 Task: Find connections with filter location Gotse Delchev with filter topic #travelwith filter profile language French with filter current company AAVTR ASIA with filter school Indian Institute of Information Technology Design & Manufacturing Kancheepuram with filter industry Child Day Care Services with filter service category Negotiation with filter keywords title Plumber
Action: Mouse moved to (258, 313)
Screenshot: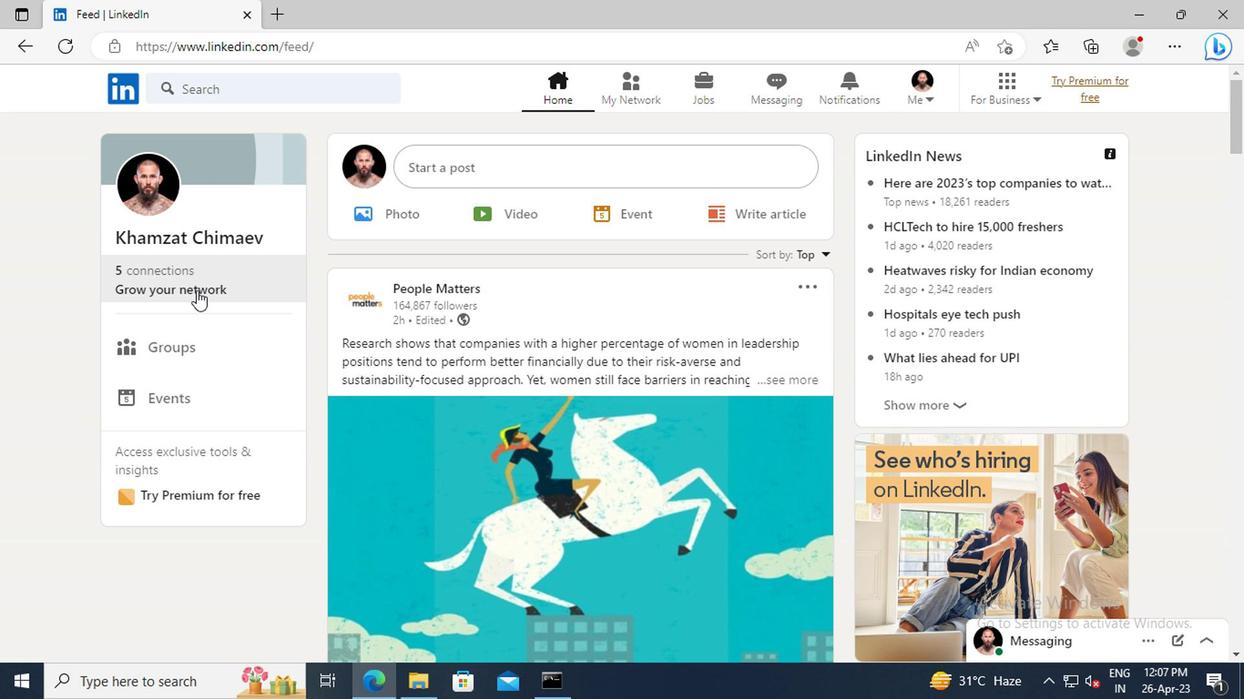 
Action: Mouse pressed left at (258, 313)
Screenshot: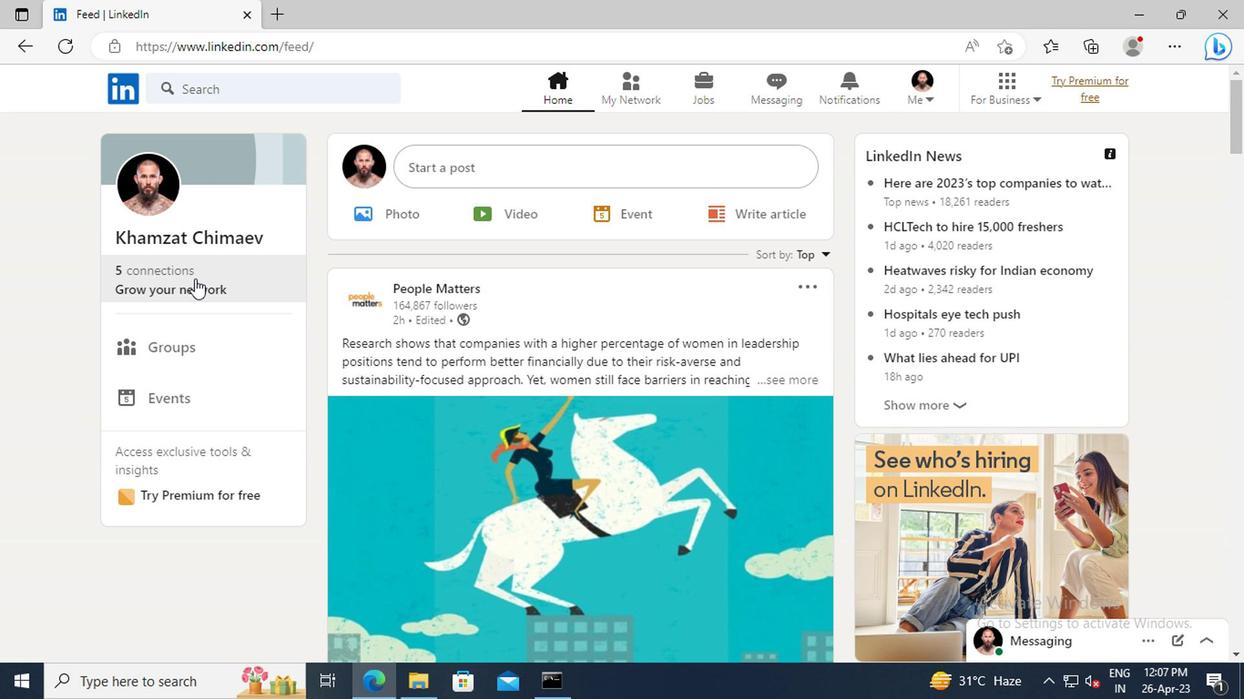 
Action: Mouse moved to (275, 257)
Screenshot: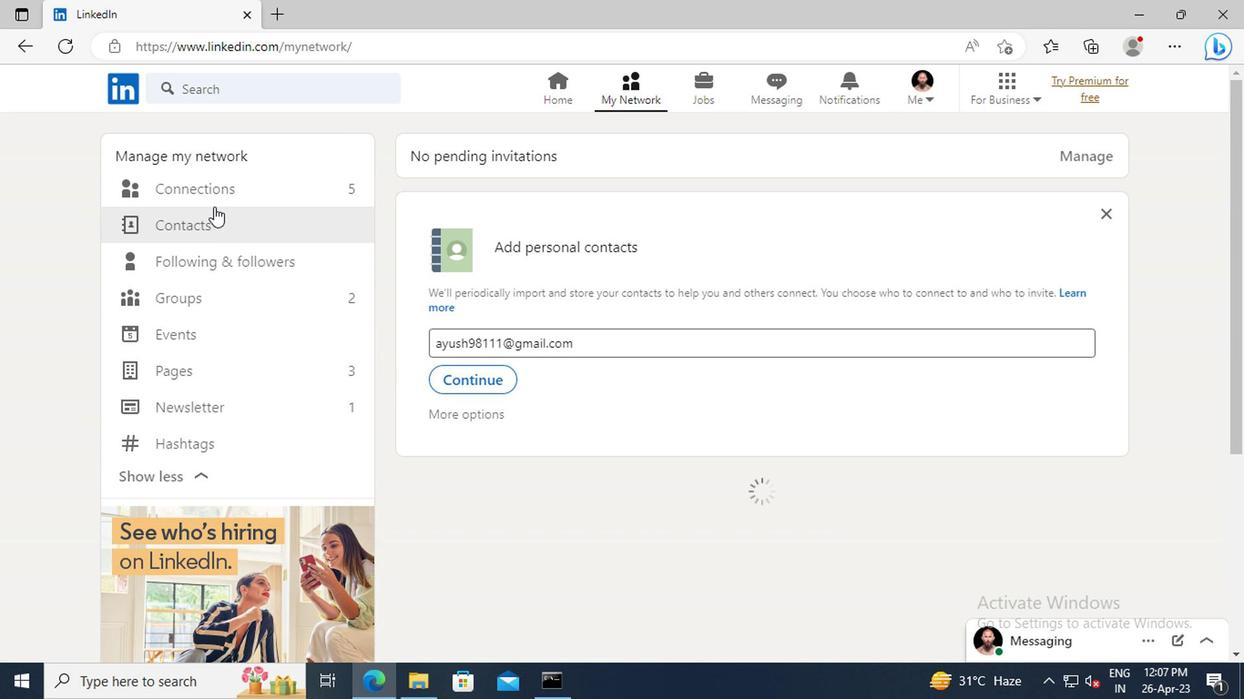 
Action: Mouse pressed left at (275, 257)
Screenshot: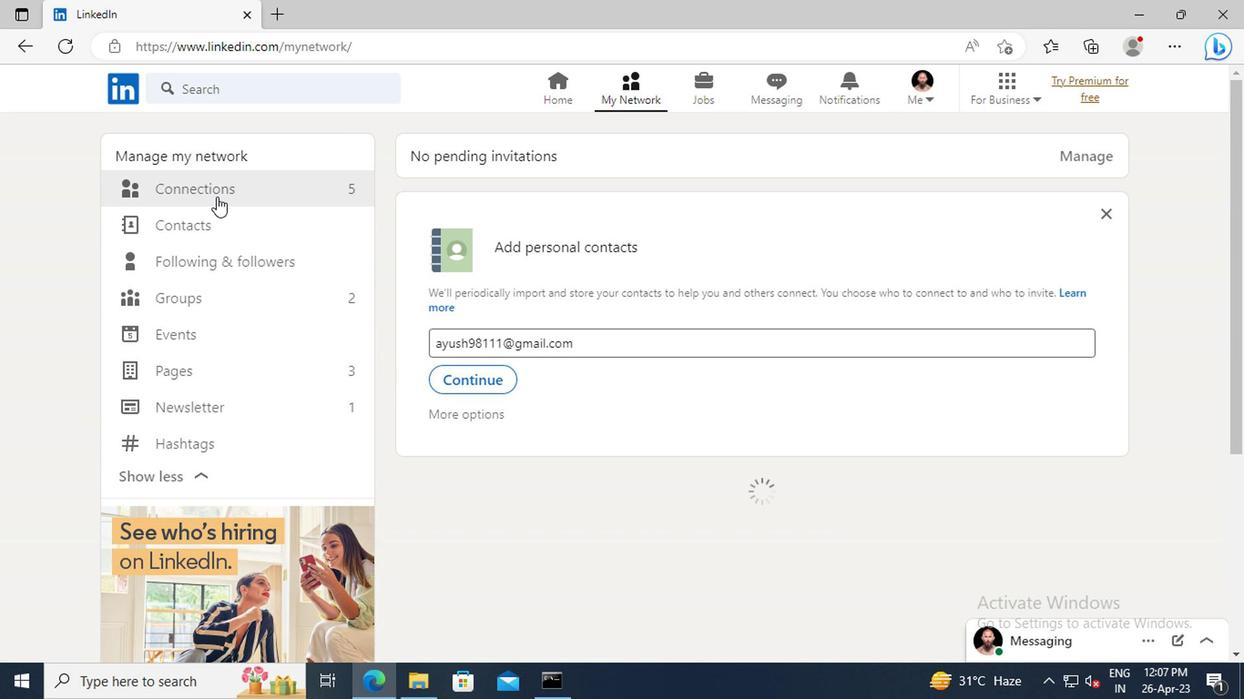 
Action: Mouse moved to (658, 257)
Screenshot: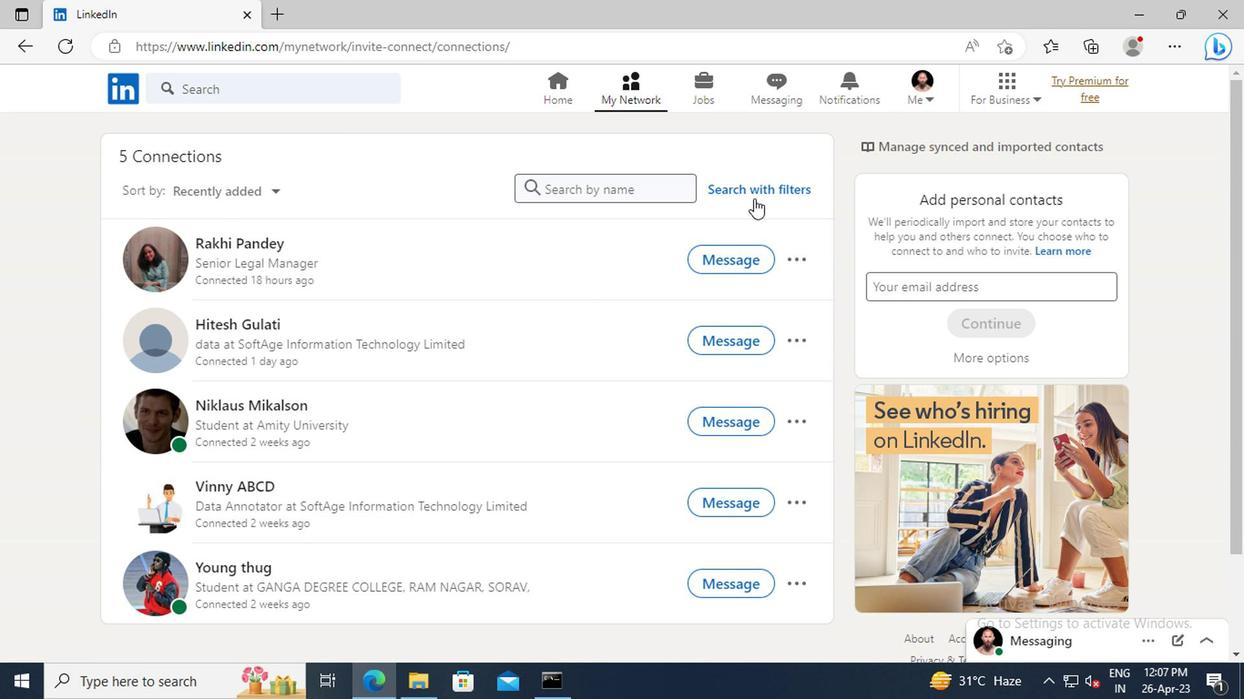 
Action: Mouse pressed left at (658, 257)
Screenshot: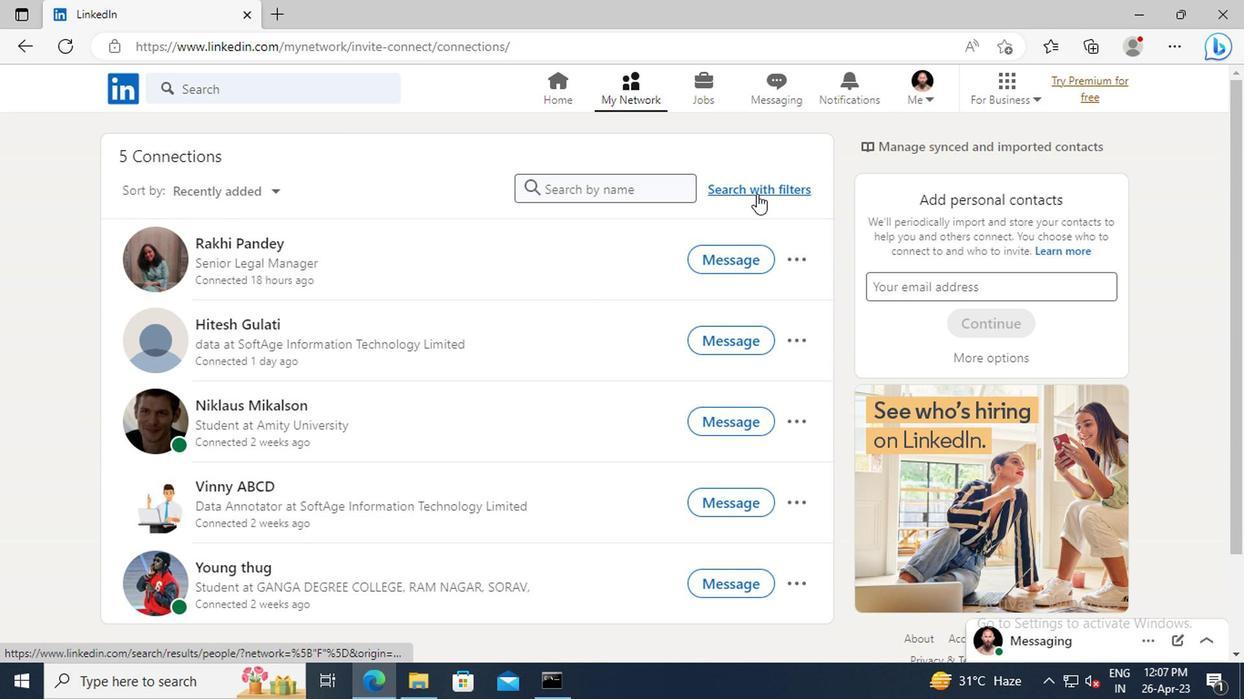 
Action: Mouse moved to (611, 221)
Screenshot: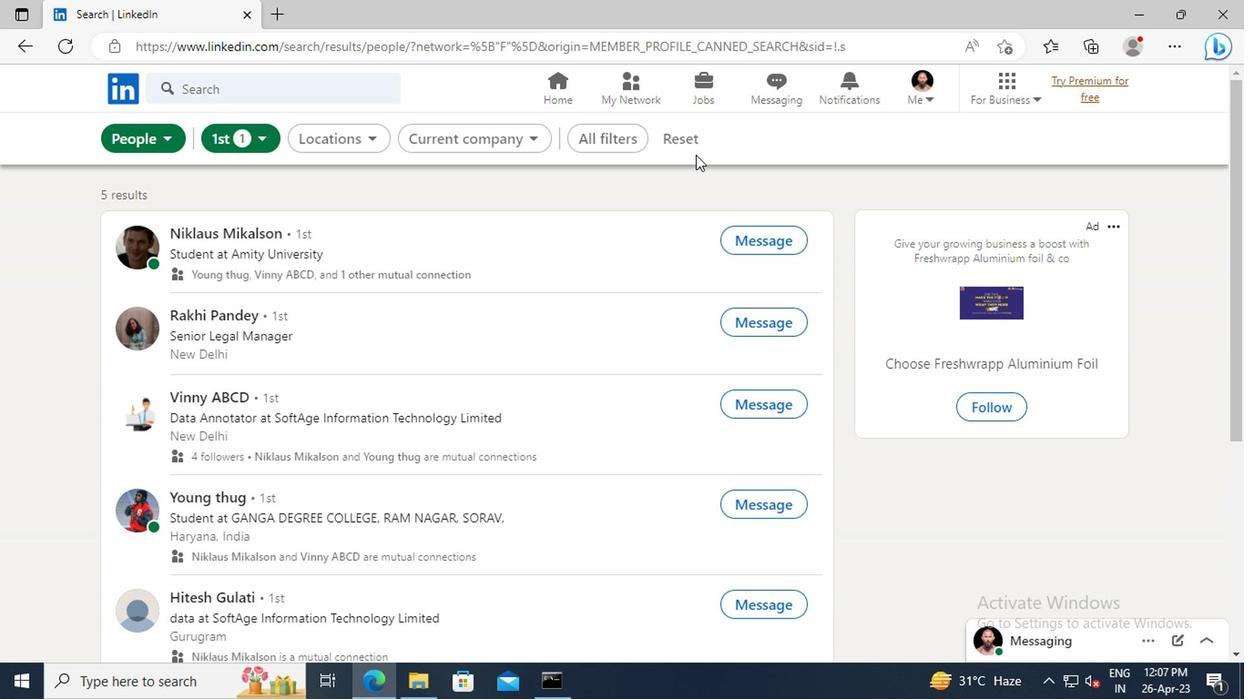 
Action: Mouse pressed left at (611, 221)
Screenshot: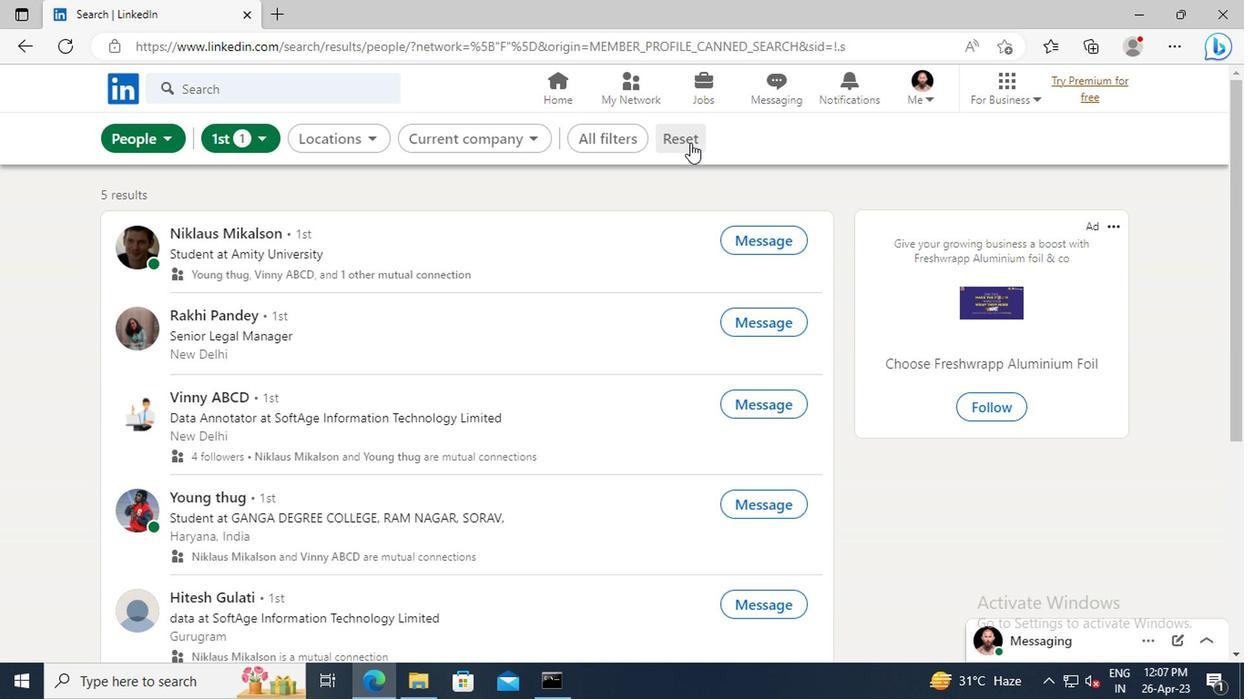 
Action: Mouse moved to (581, 220)
Screenshot: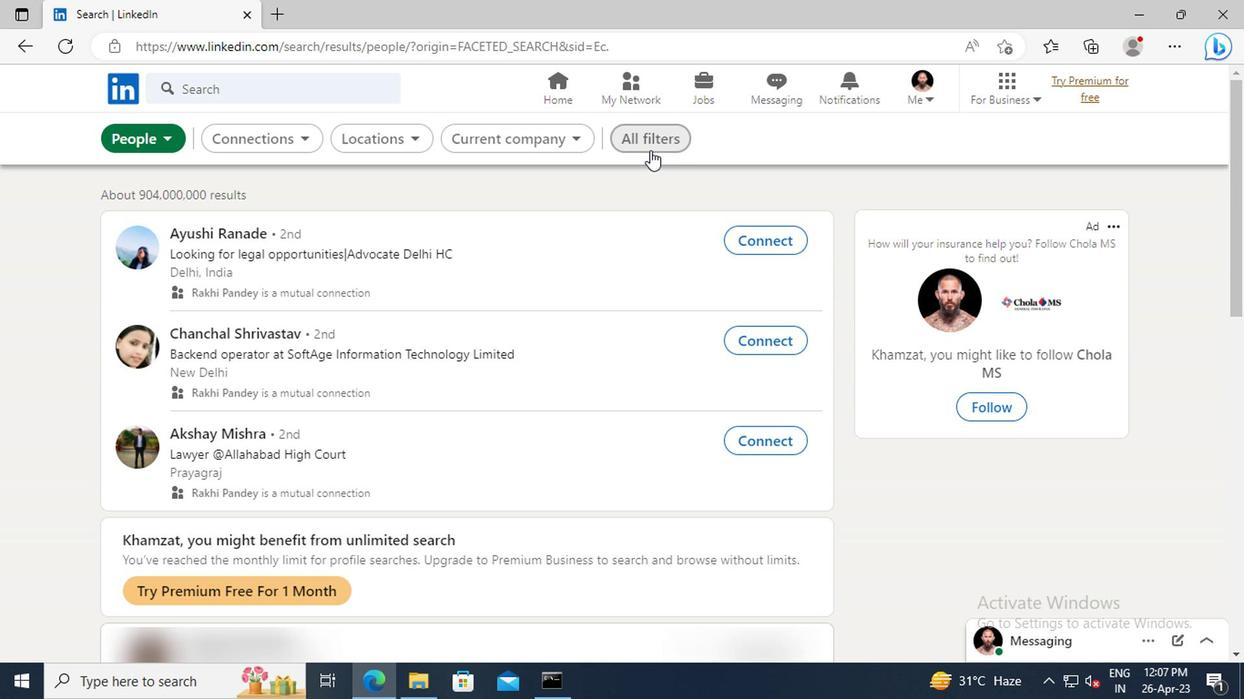 
Action: Mouse pressed left at (581, 220)
Screenshot: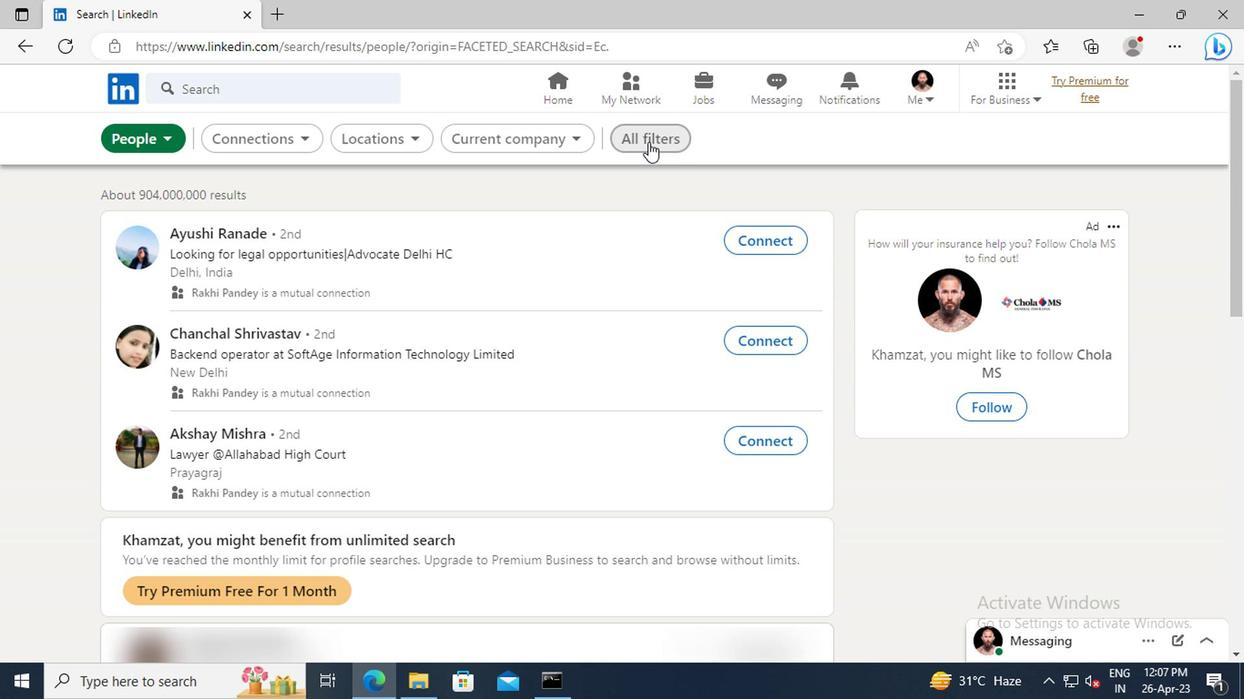 
Action: Mouse moved to (836, 323)
Screenshot: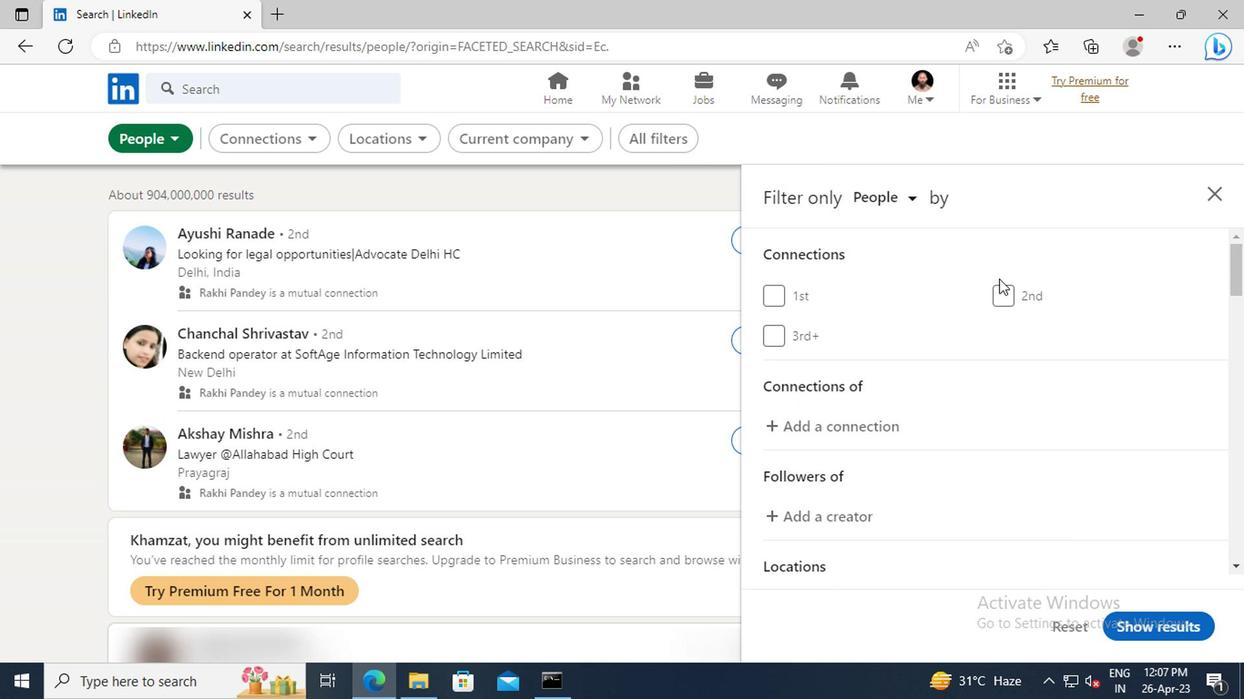 
Action: Mouse scrolled (836, 322) with delta (0, 0)
Screenshot: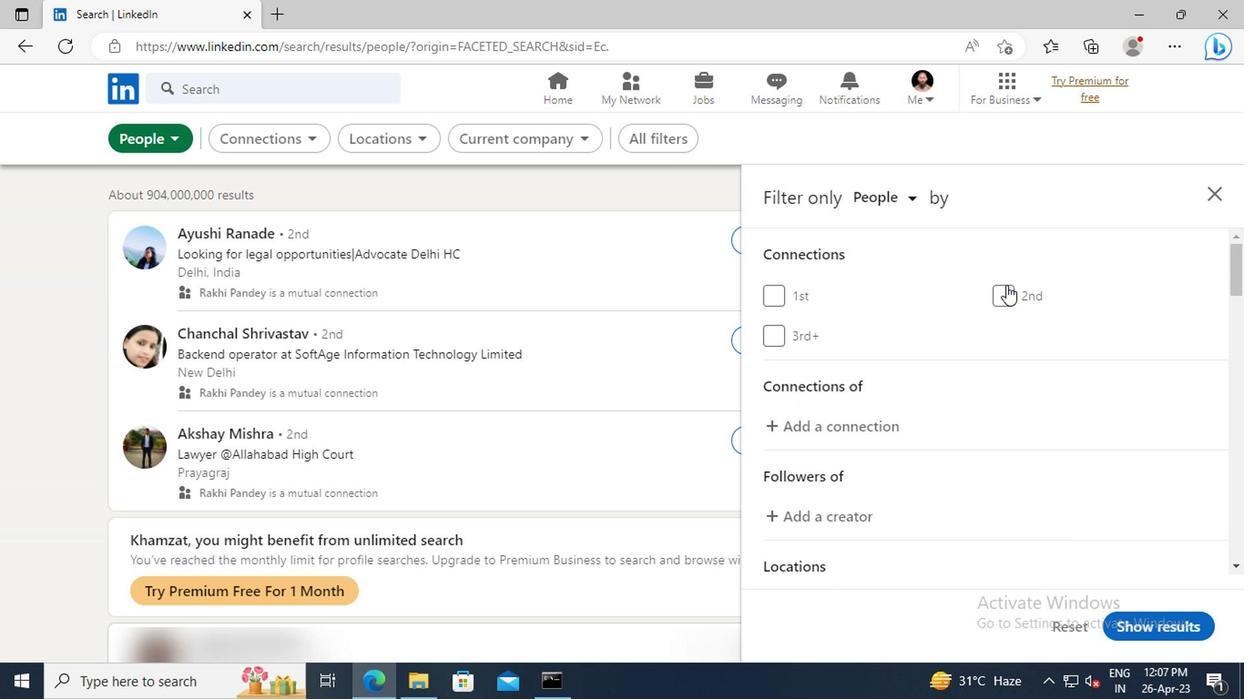 
Action: Mouse scrolled (836, 322) with delta (0, 0)
Screenshot: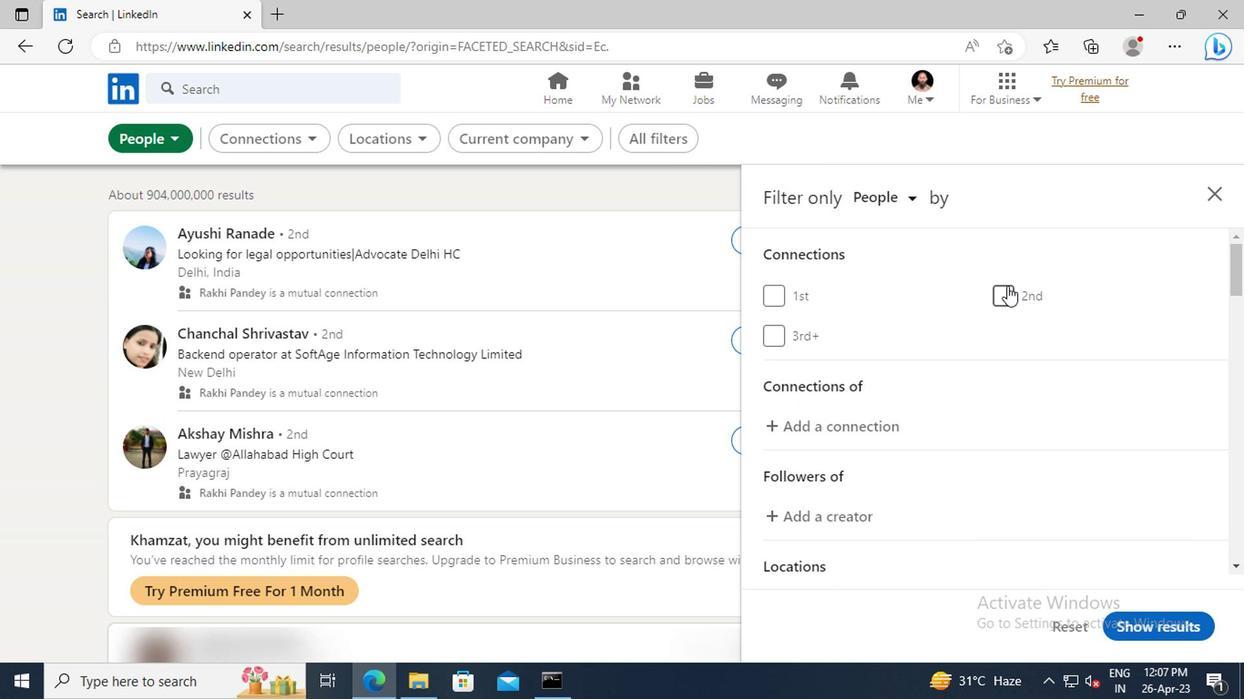 
Action: Mouse scrolled (836, 322) with delta (0, 0)
Screenshot: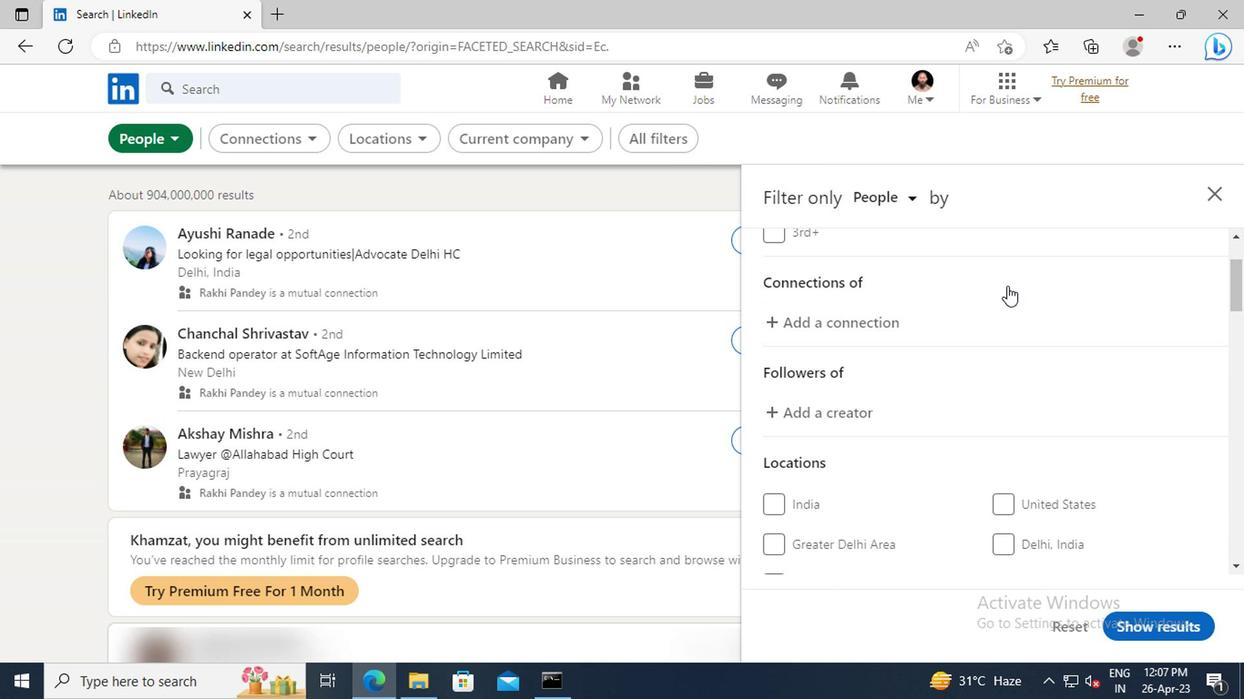 
Action: Mouse scrolled (836, 322) with delta (0, 0)
Screenshot: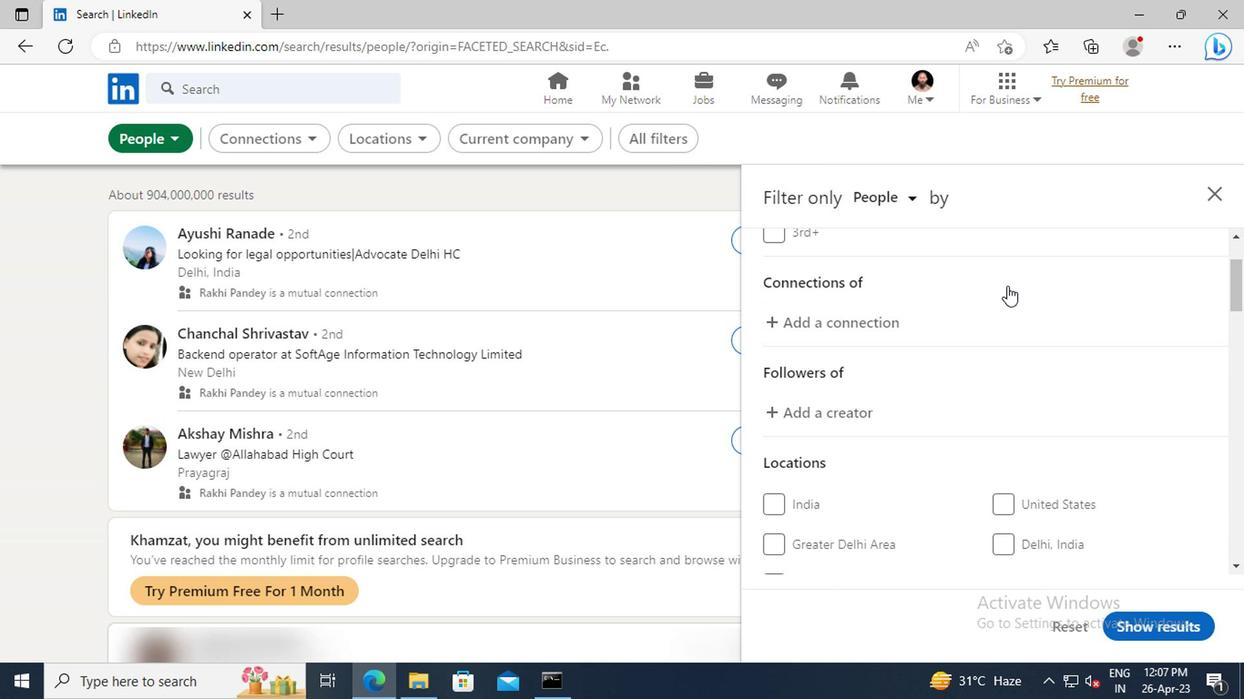 
Action: Mouse scrolled (836, 322) with delta (0, 0)
Screenshot: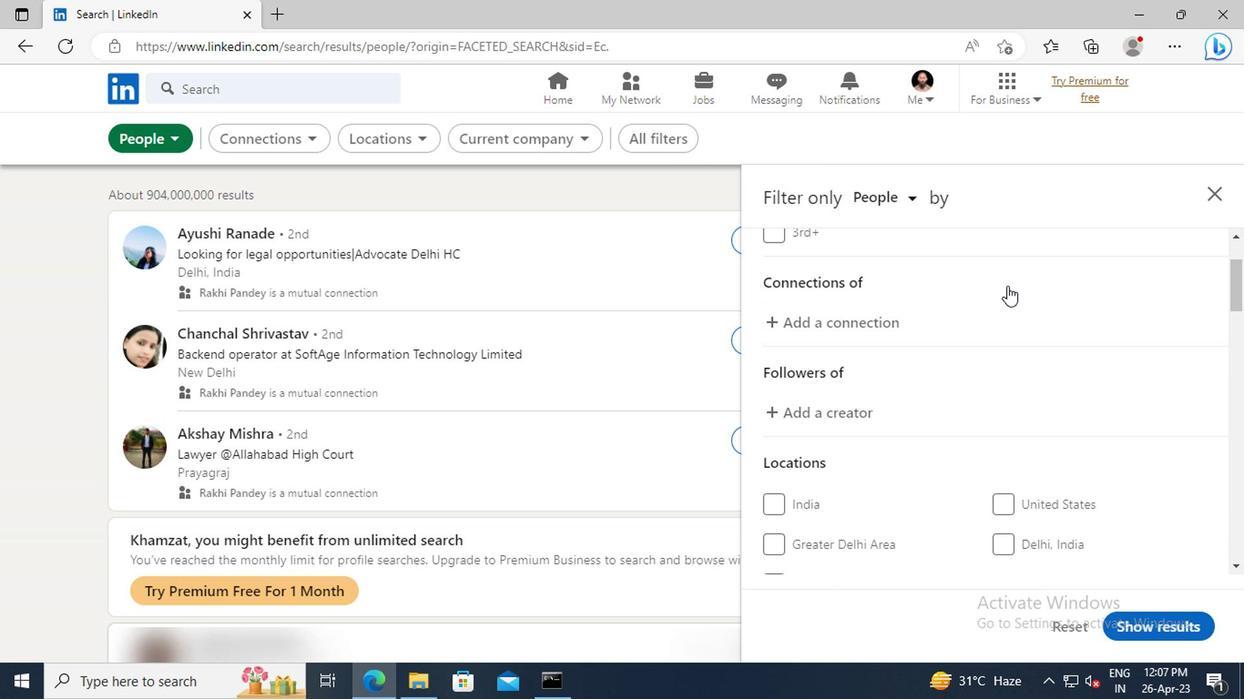 
Action: Mouse scrolled (836, 322) with delta (0, 0)
Screenshot: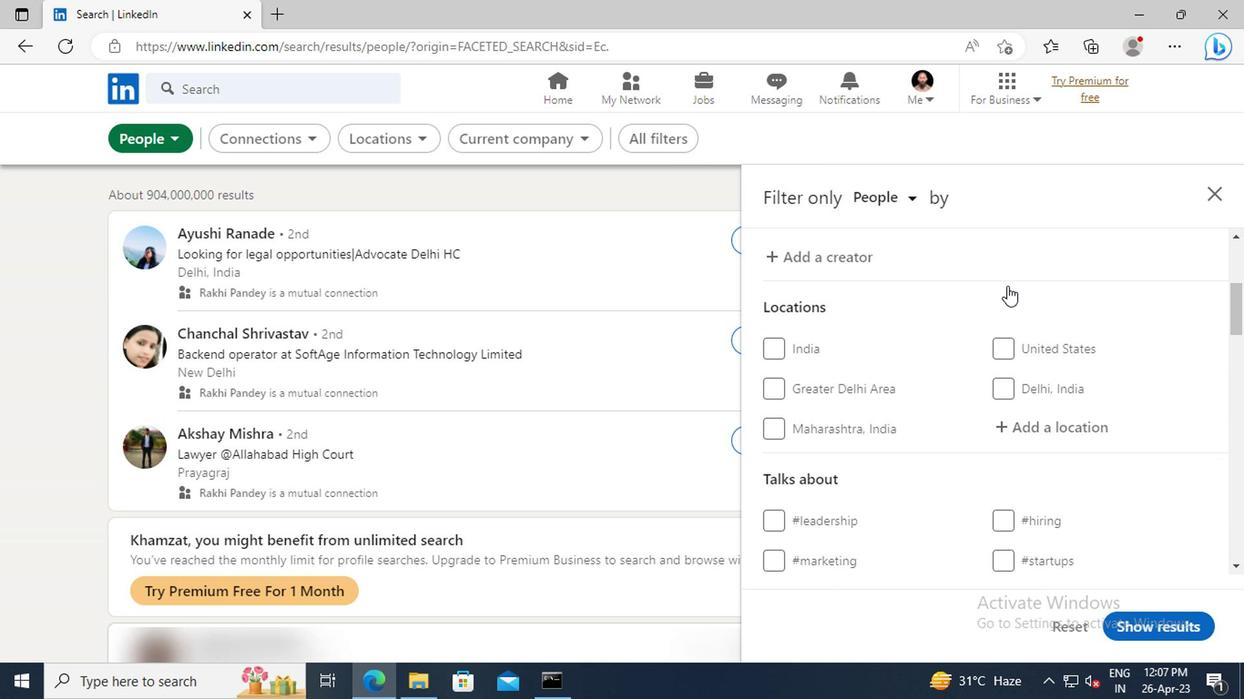 
Action: Mouse moved to (849, 384)
Screenshot: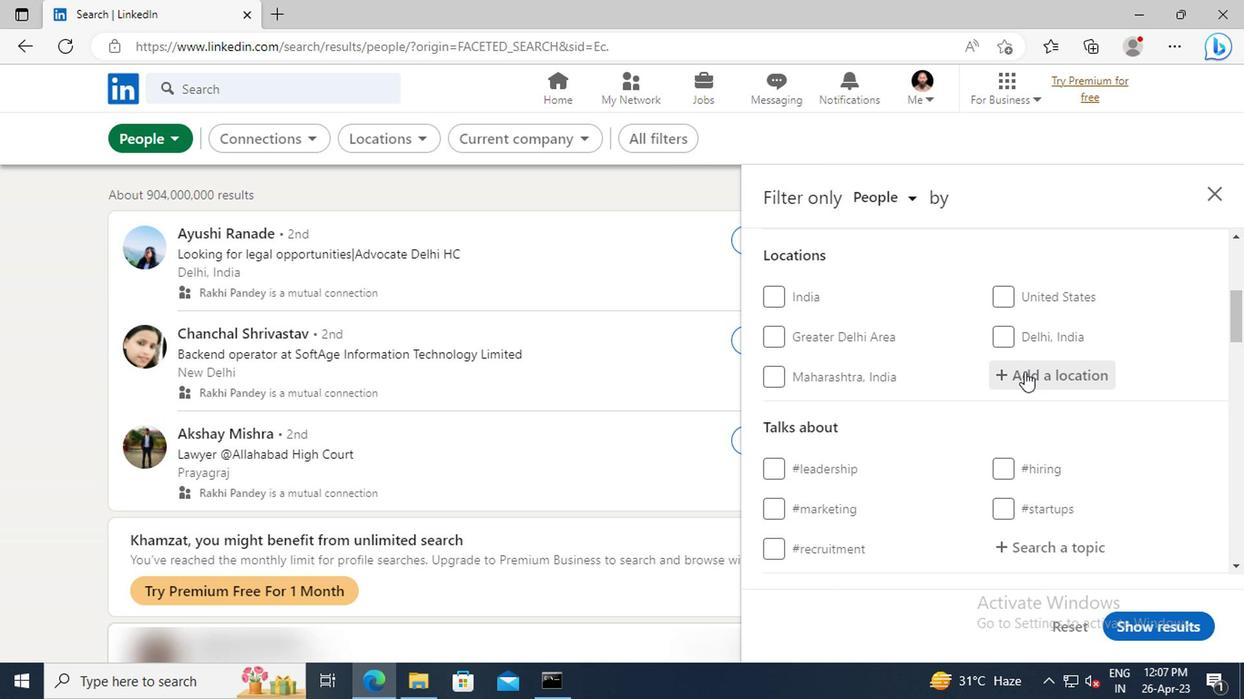 
Action: Mouse pressed left at (849, 384)
Screenshot: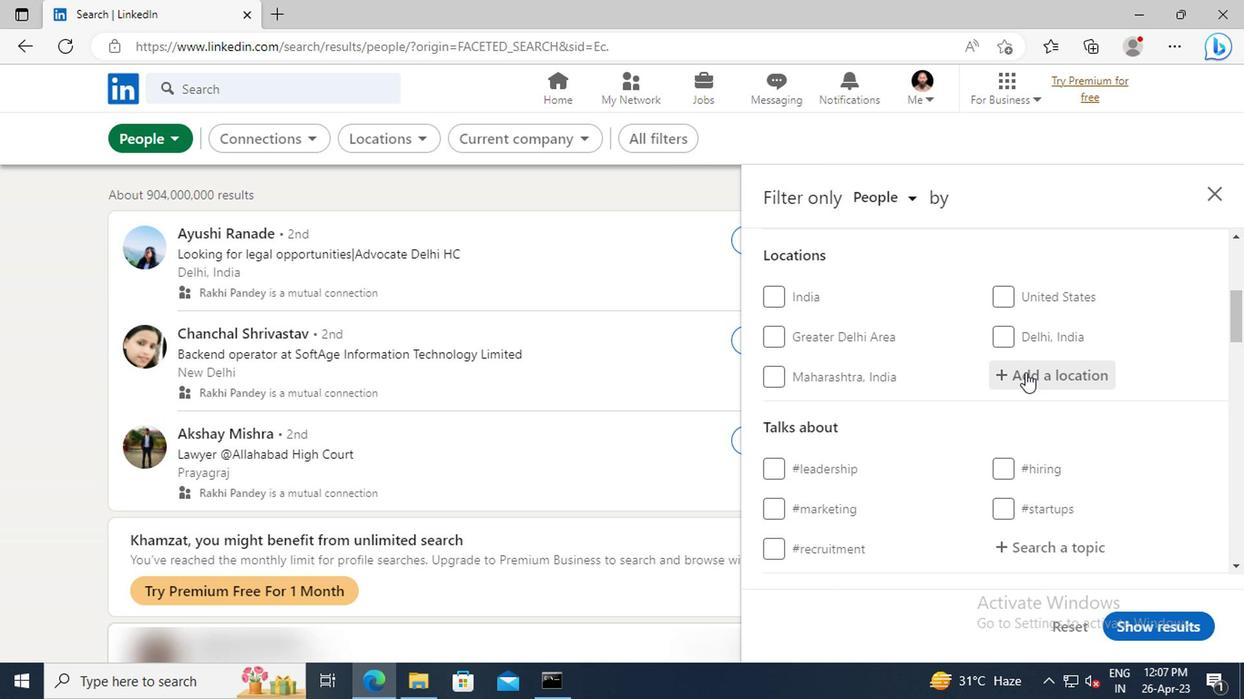 
Action: Key pressed <Key.shift>GOTSE<Key.space><Key.shift>DELCHEV
Screenshot: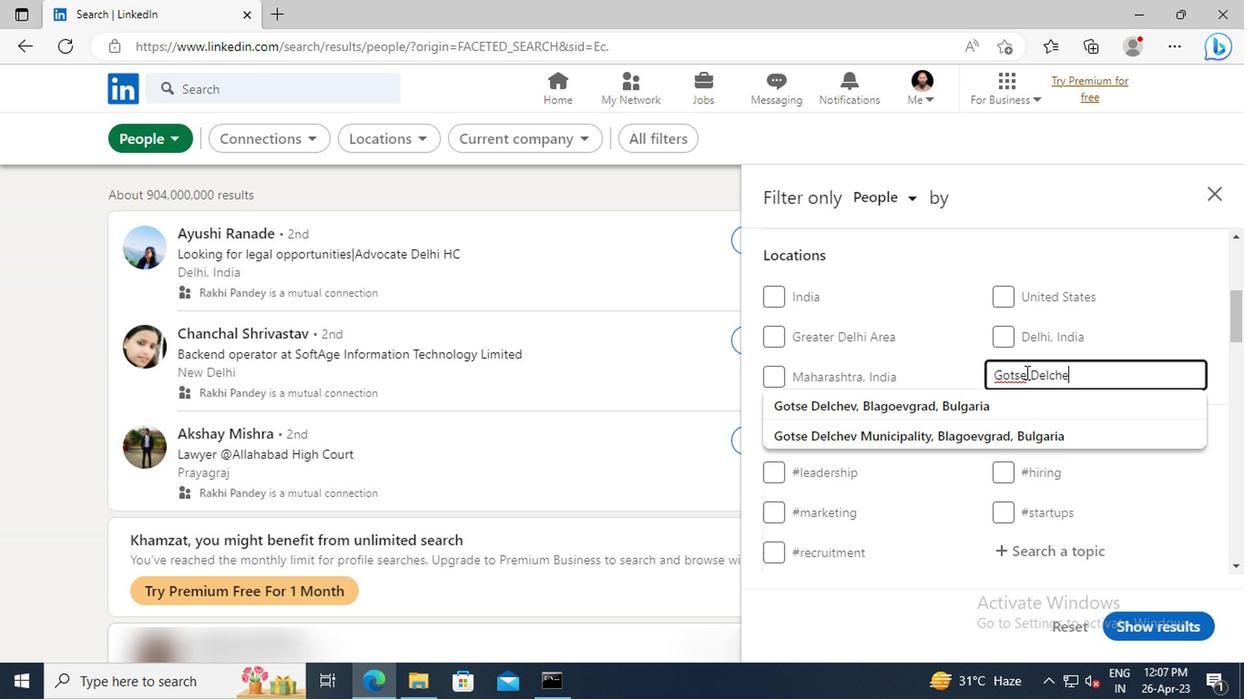 
Action: Mouse moved to (849, 410)
Screenshot: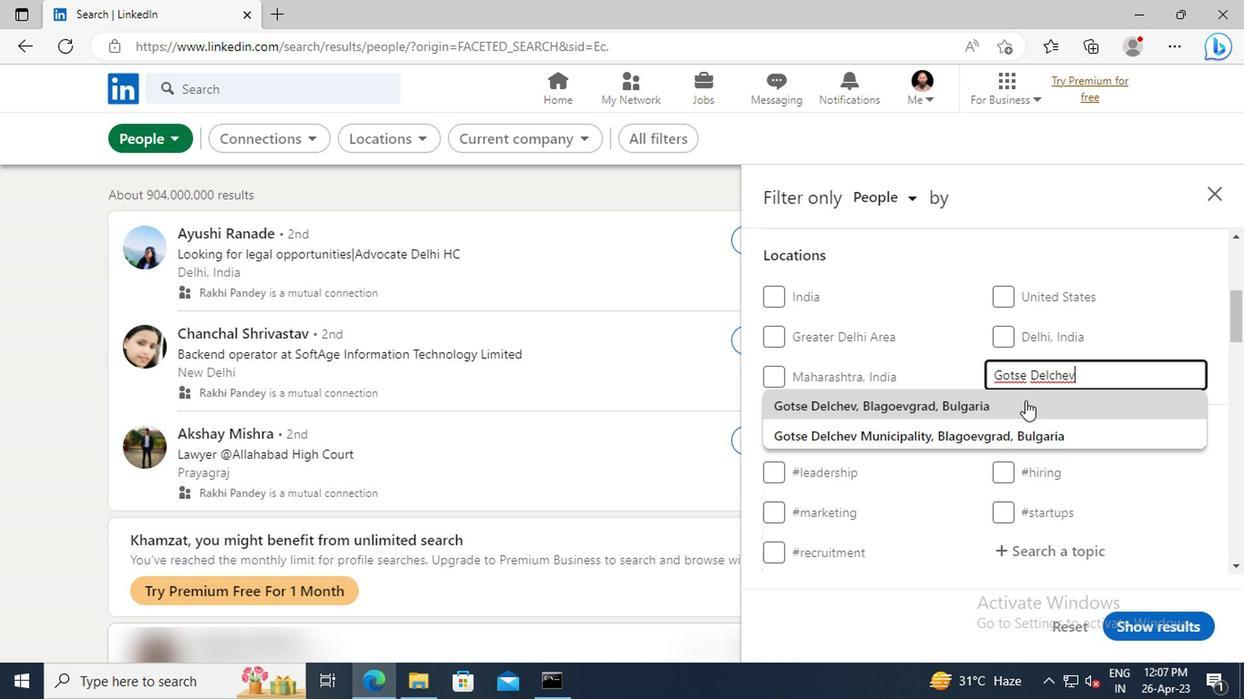 
Action: Mouse pressed left at (849, 410)
Screenshot: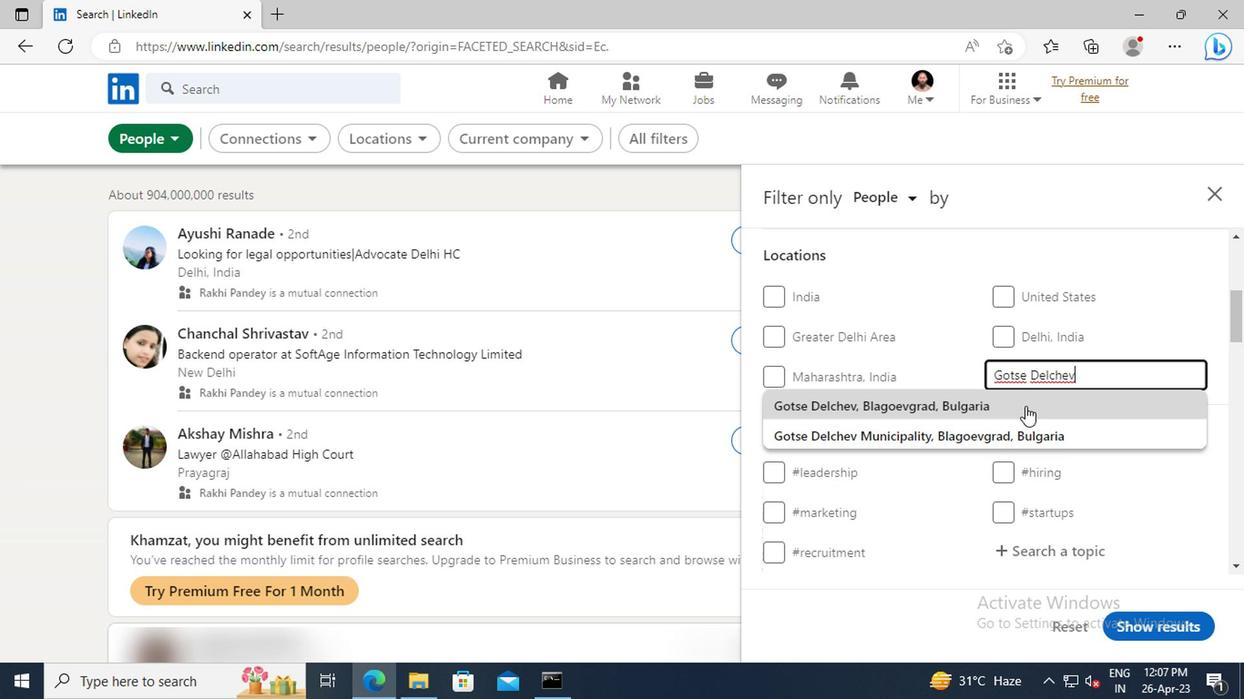 
Action: Mouse moved to (853, 384)
Screenshot: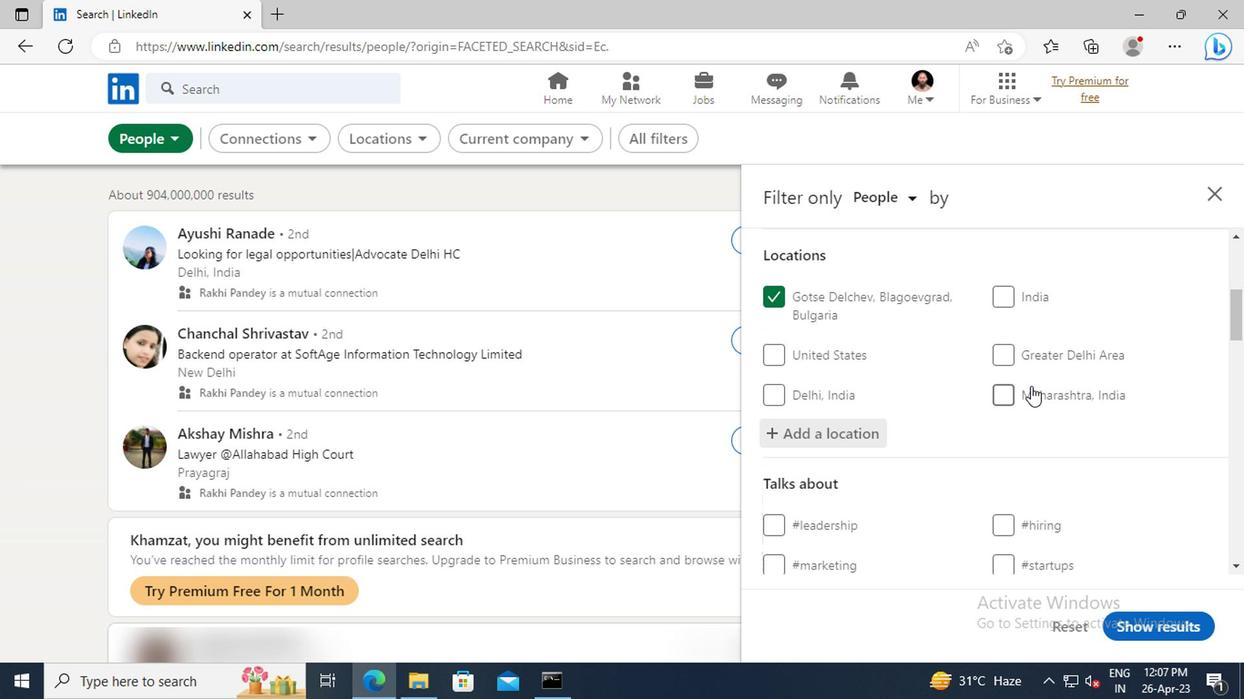 
Action: Mouse scrolled (853, 384) with delta (0, 0)
Screenshot: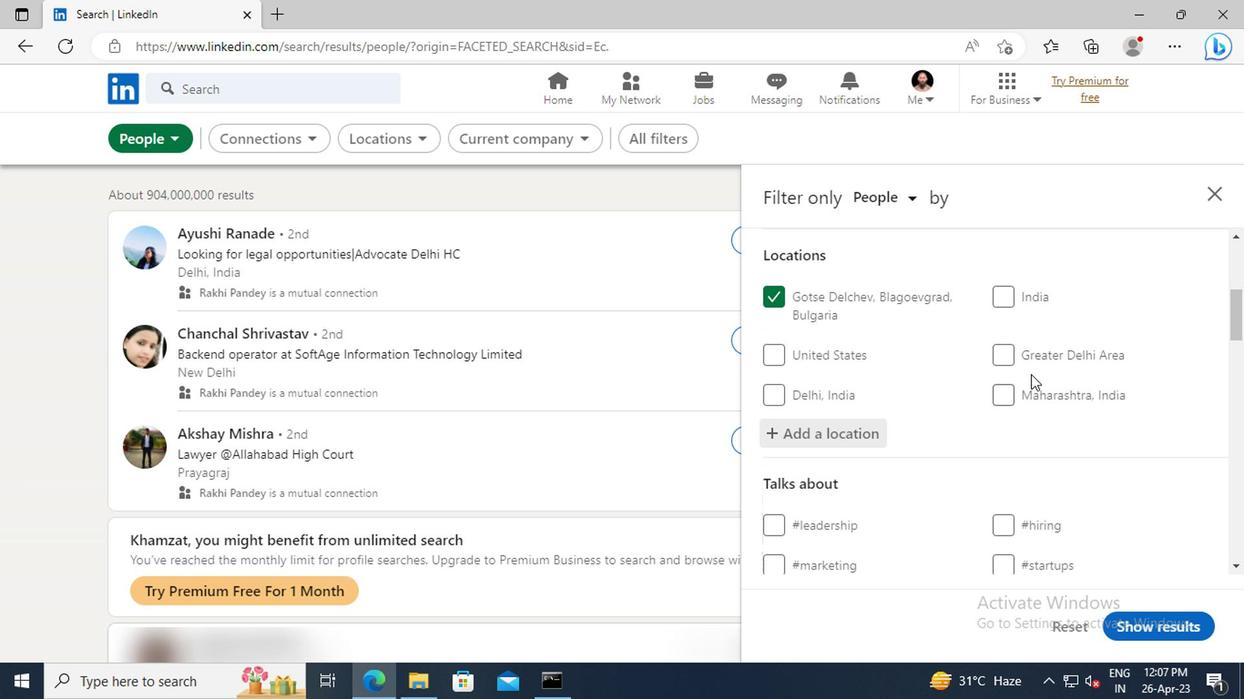 
Action: Mouse scrolled (853, 384) with delta (0, 0)
Screenshot: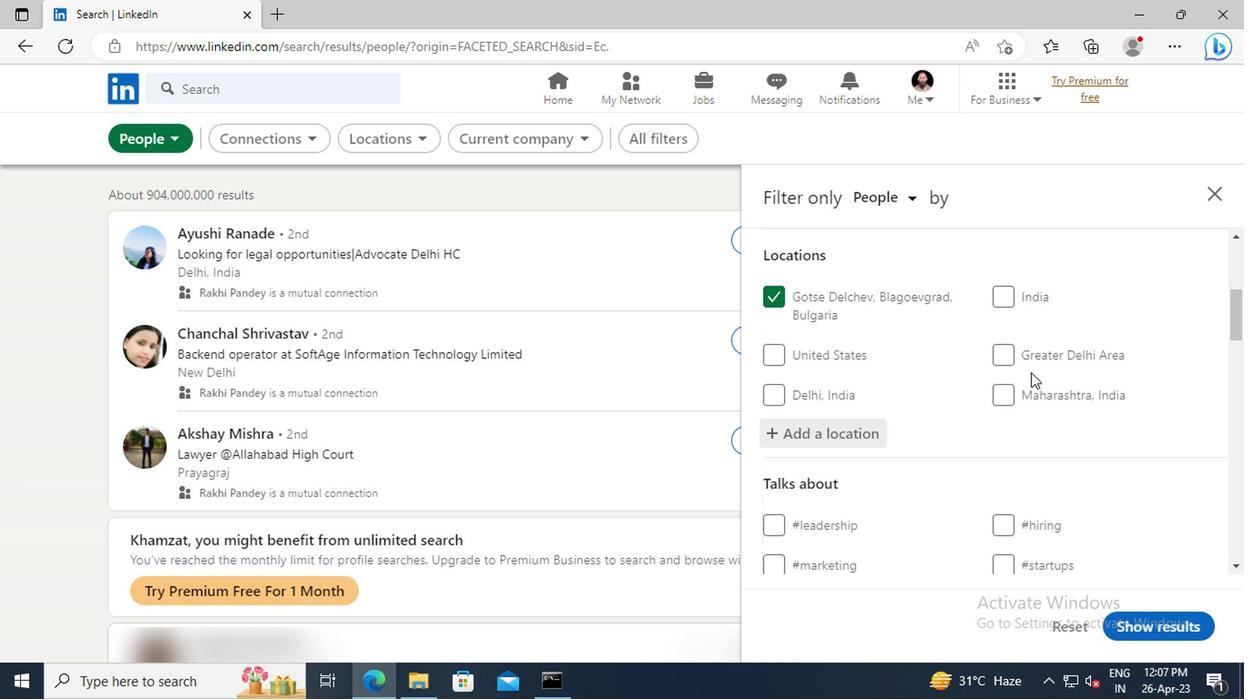 
Action: Mouse scrolled (853, 384) with delta (0, 0)
Screenshot: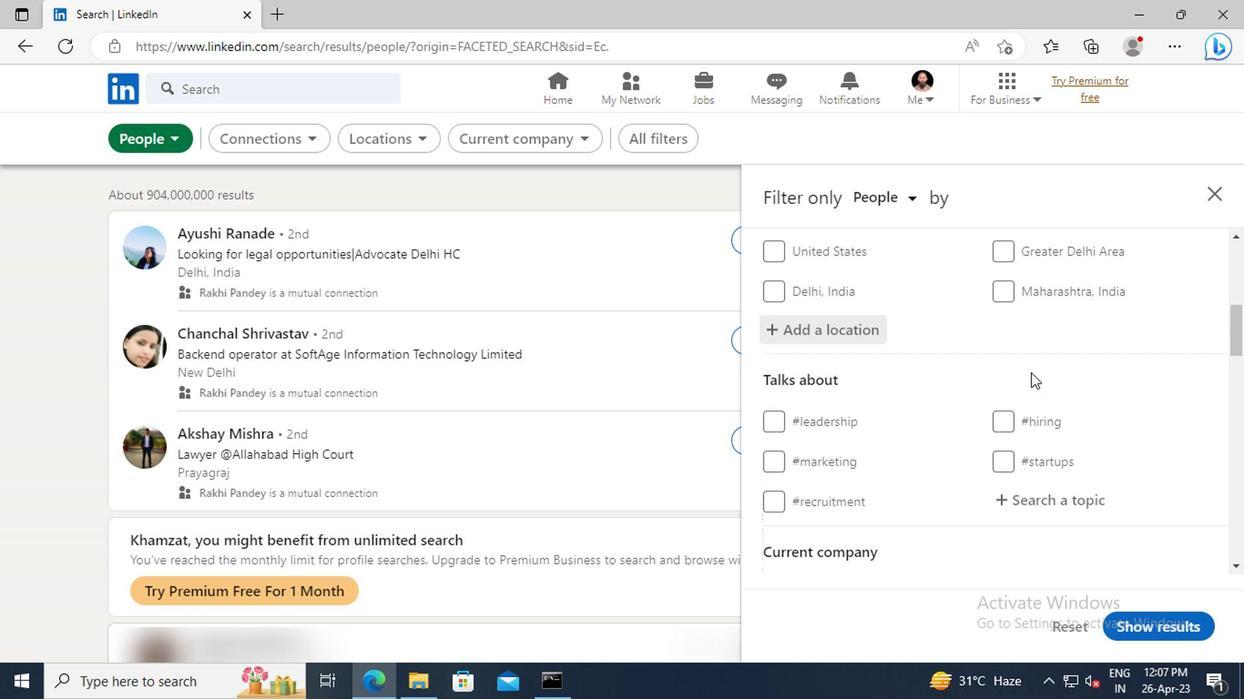 
Action: Mouse scrolled (853, 384) with delta (0, 0)
Screenshot: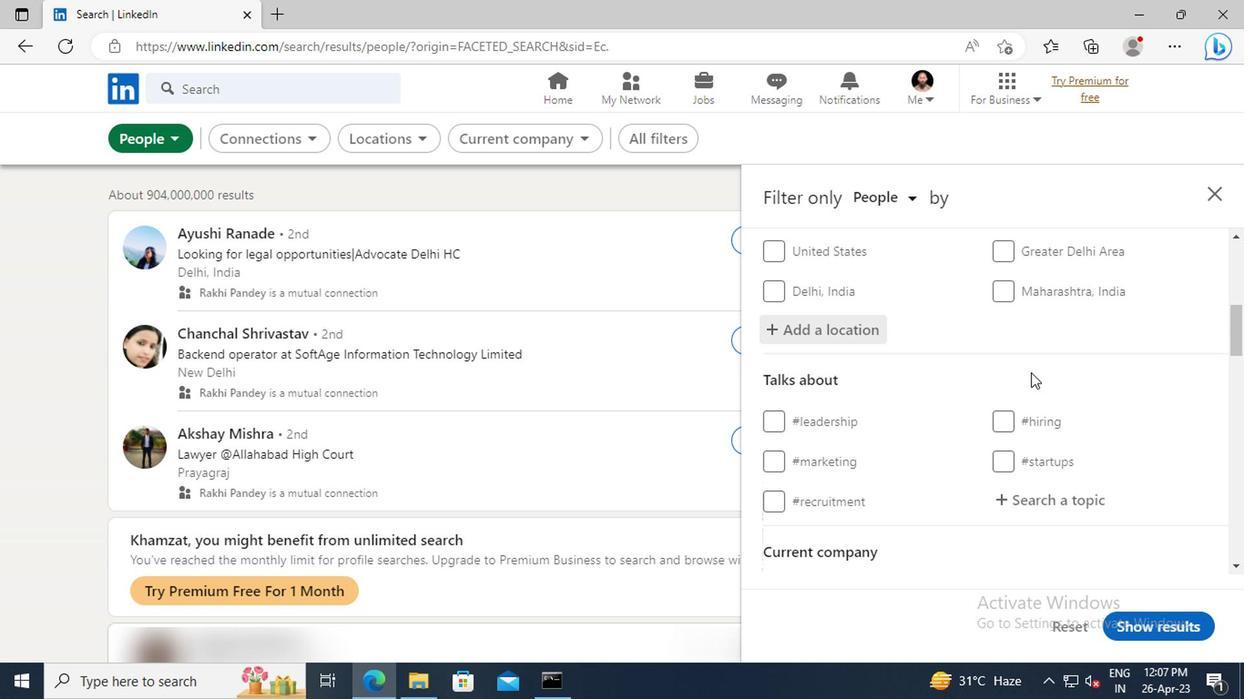 
Action: Mouse moved to (854, 403)
Screenshot: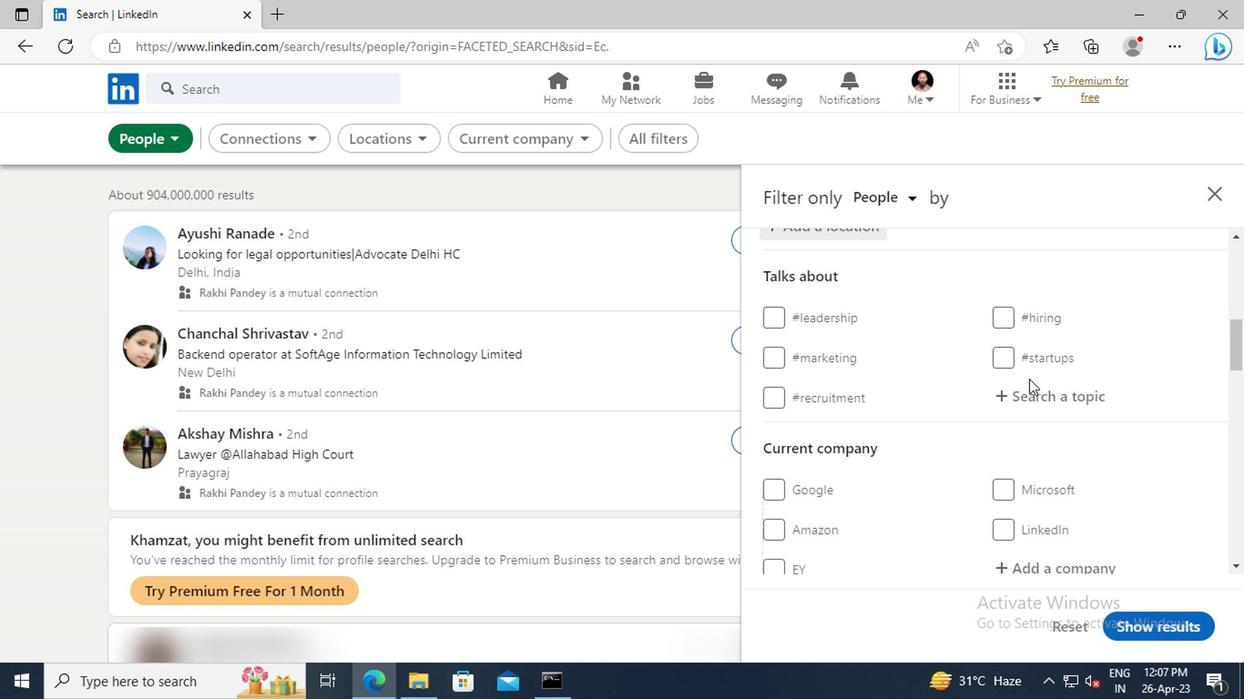 
Action: Mouse pressed left at (854, 403)
Screenshot: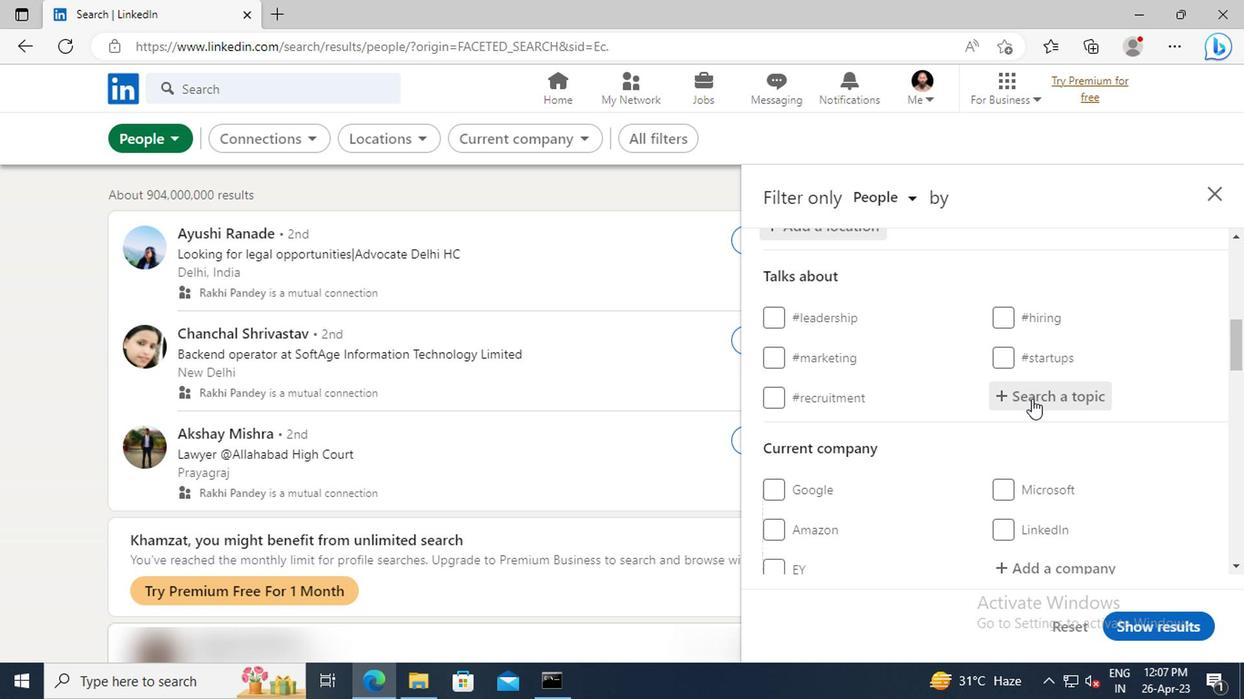 
Action: Key pressed <Key.shift>#TRAVELWITH<Key.enter>
Screenshot: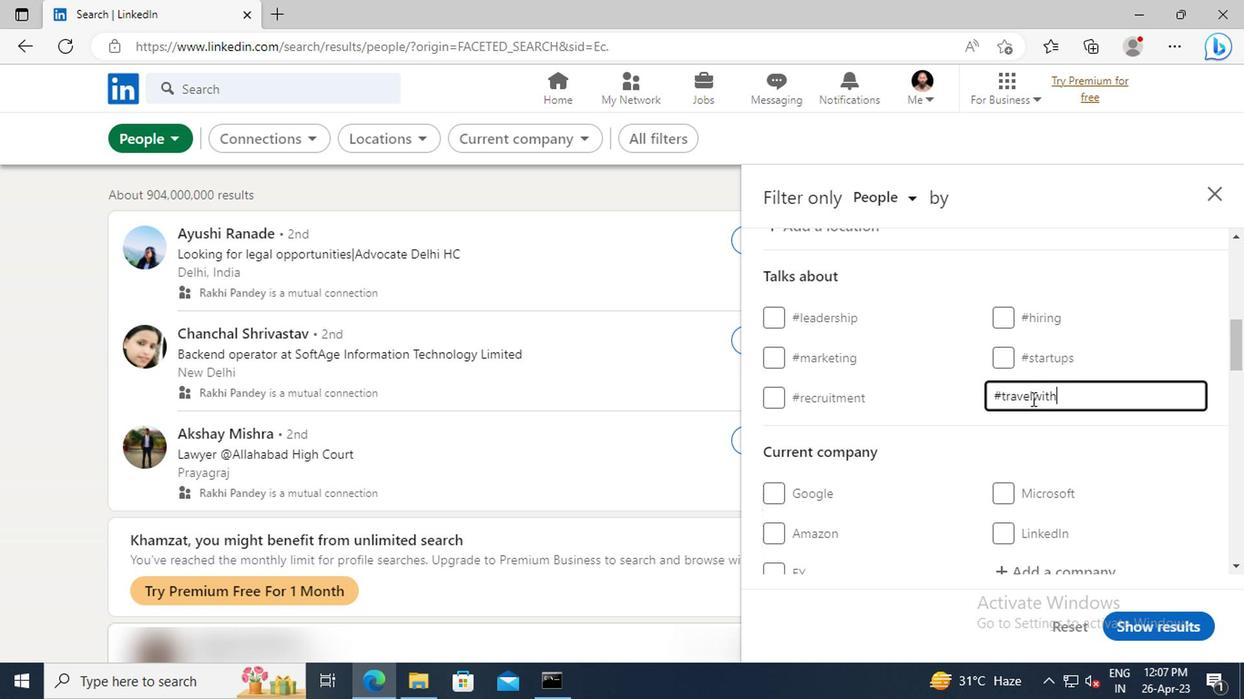 
Action: Mouse scrolled (854, 403) with delta (0, 0)
Screenshot: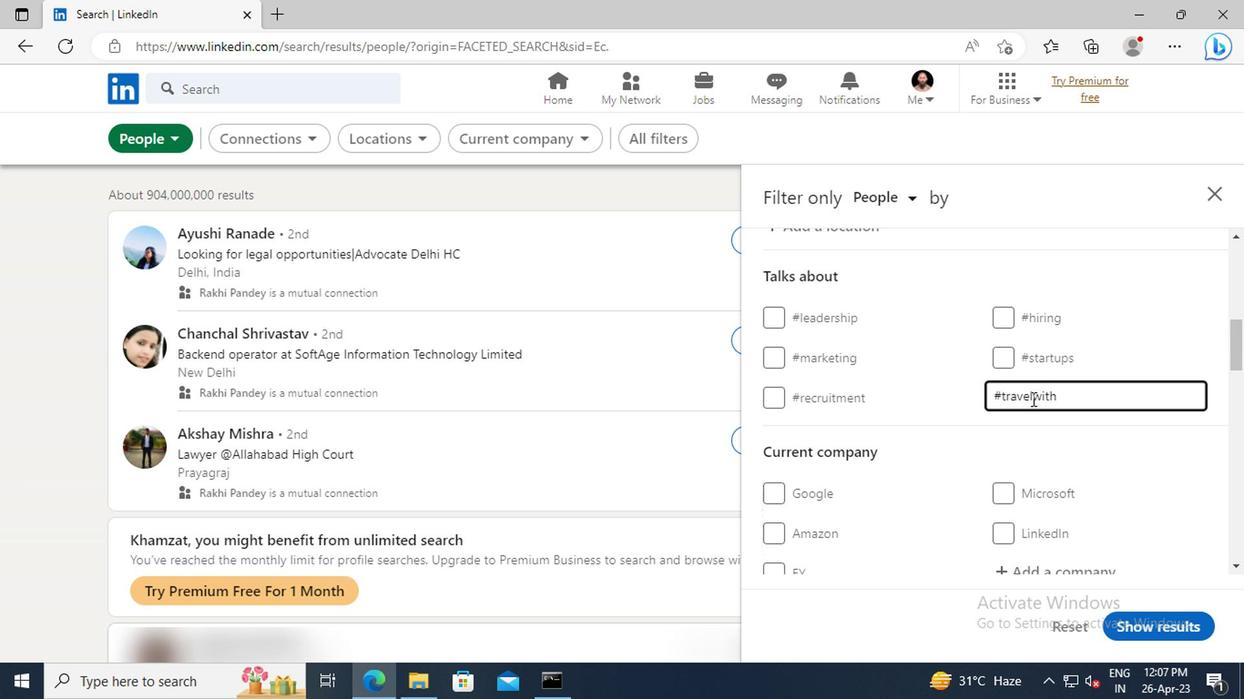 
Action: Mouse scrolled (854, 403) with delta (0, 0)
Screenshot: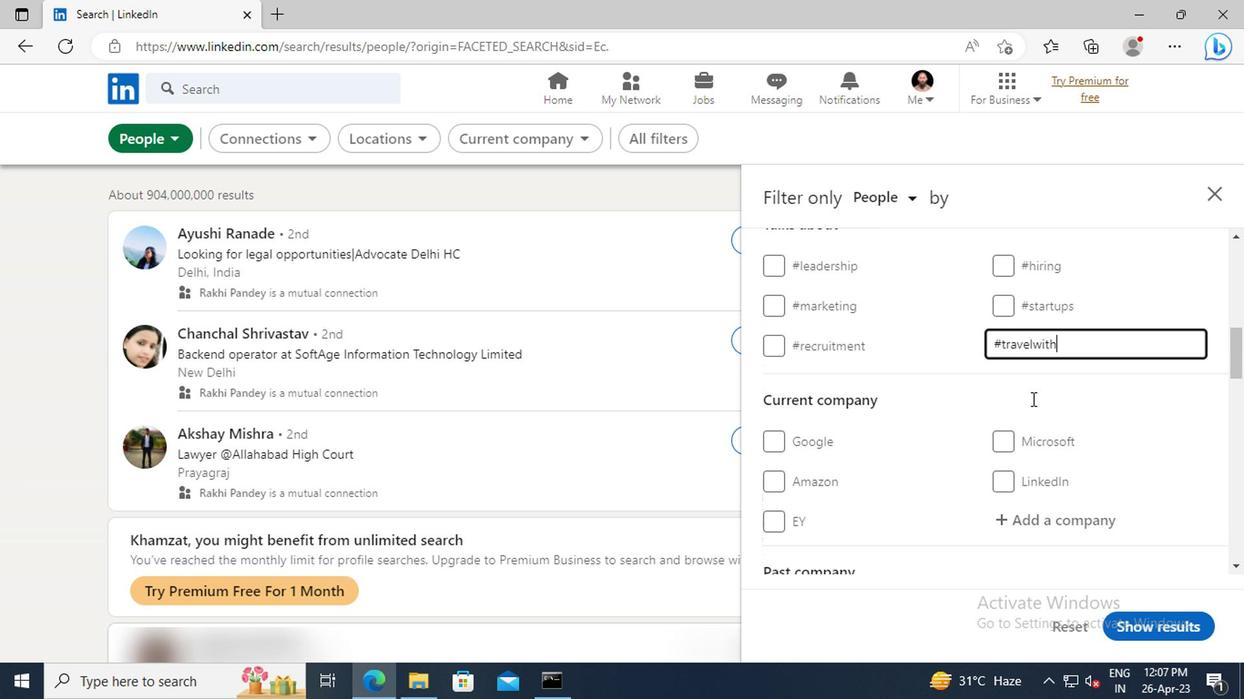 
Action: Mouse scrolled (854, 403) with delta (0, 0)
Screenshot: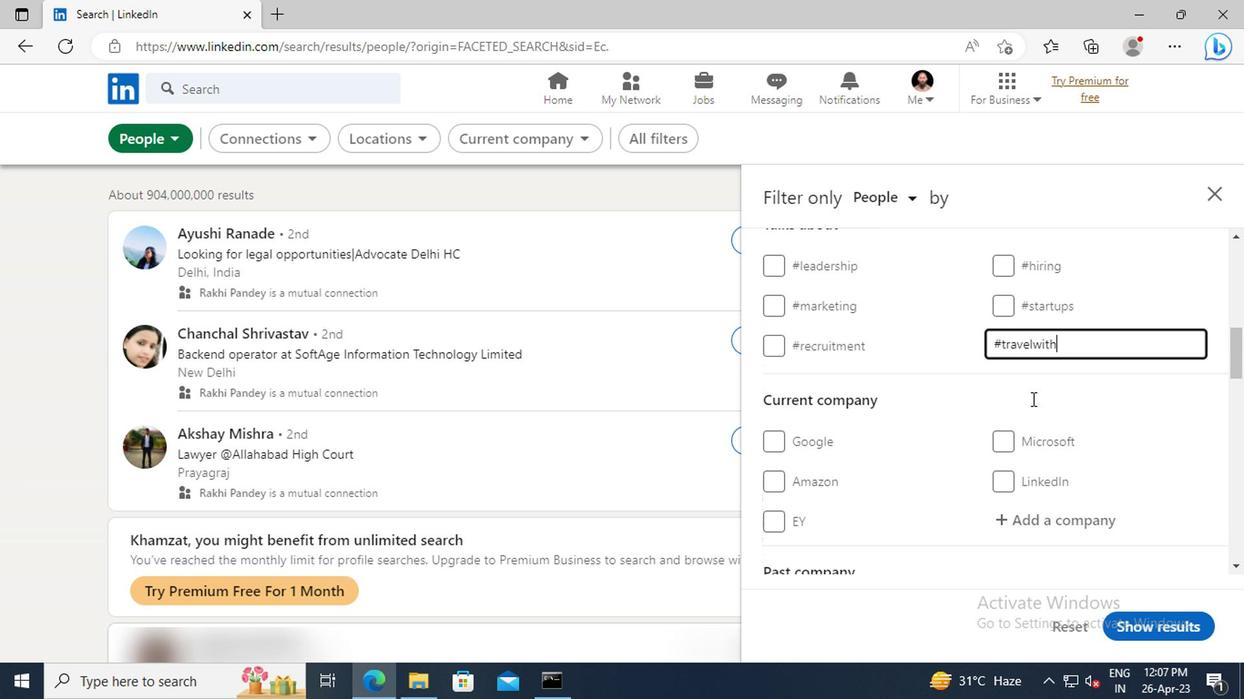 
Action: Mouse scrolled (854, 403) with delta (0, 0)
Screenshot: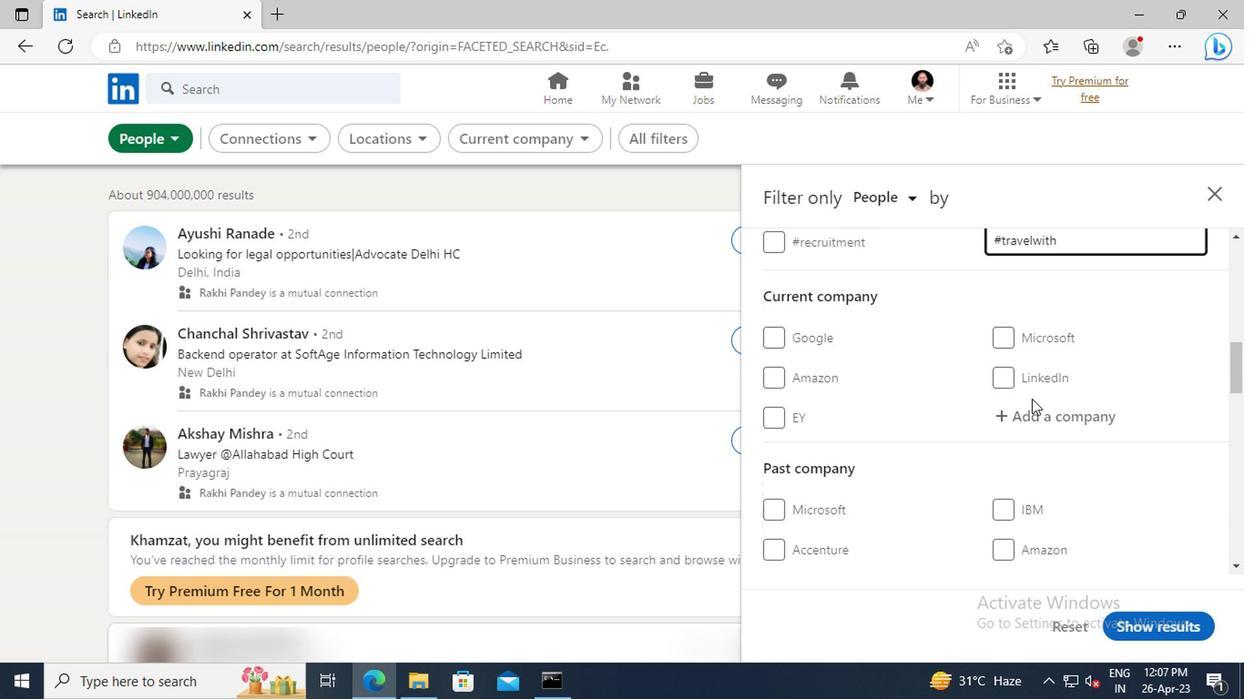 
Action: Mouse scrolled (854, 403) with delta (0, 0)
Screenshot: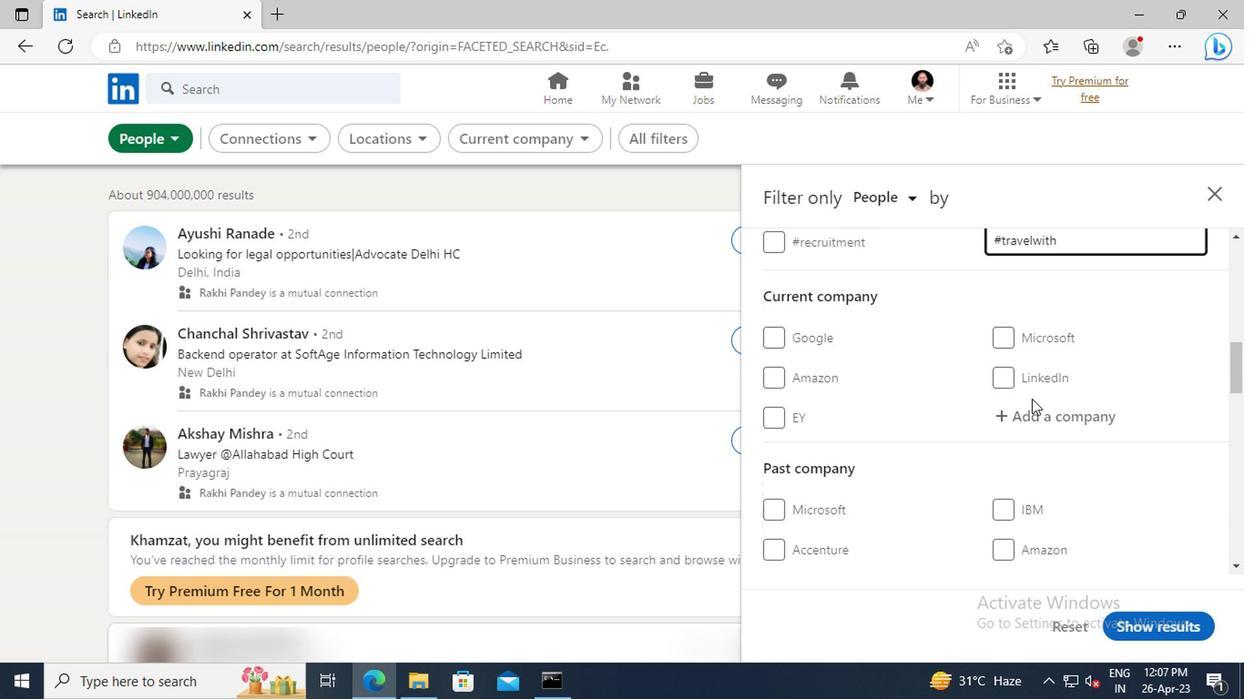 
Action: Mouse scrolled (854, 403) with delta (0, 0)
Screenshot: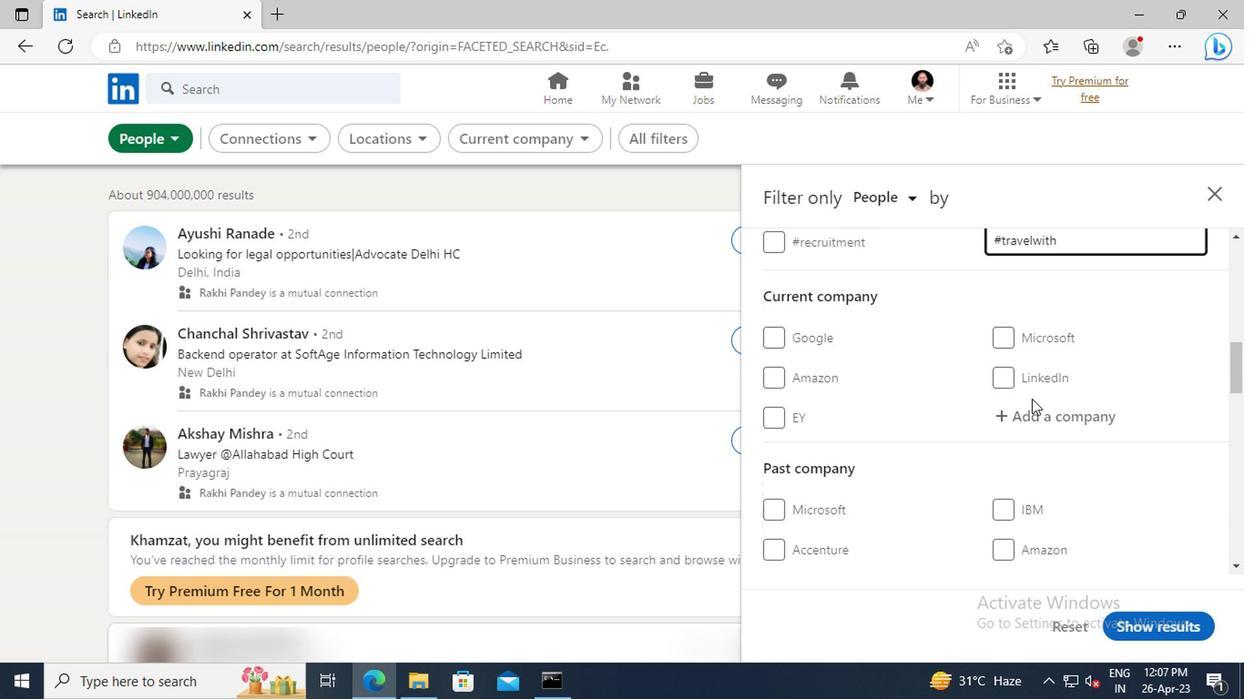 
Action: Mouse scrolled (854, 403) with delta (0, 0)
Screenshot: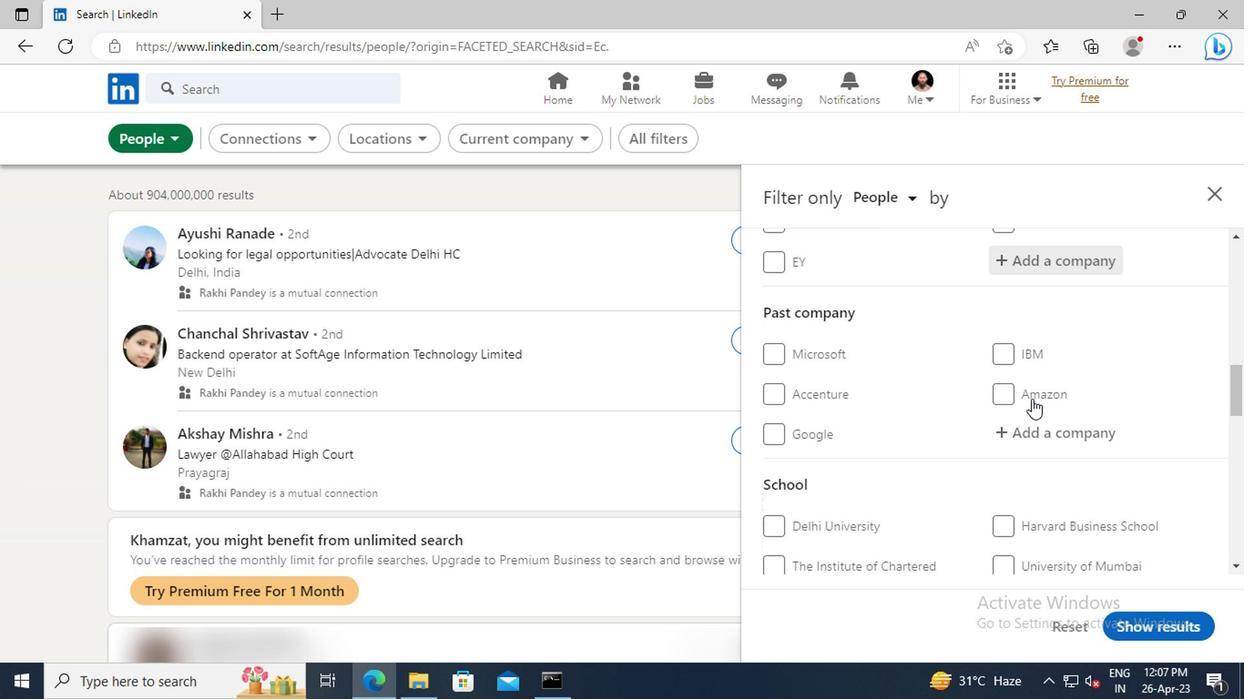 
Action: Mouse scrolled (854, 403) with delta (0, 0)
Screenshot: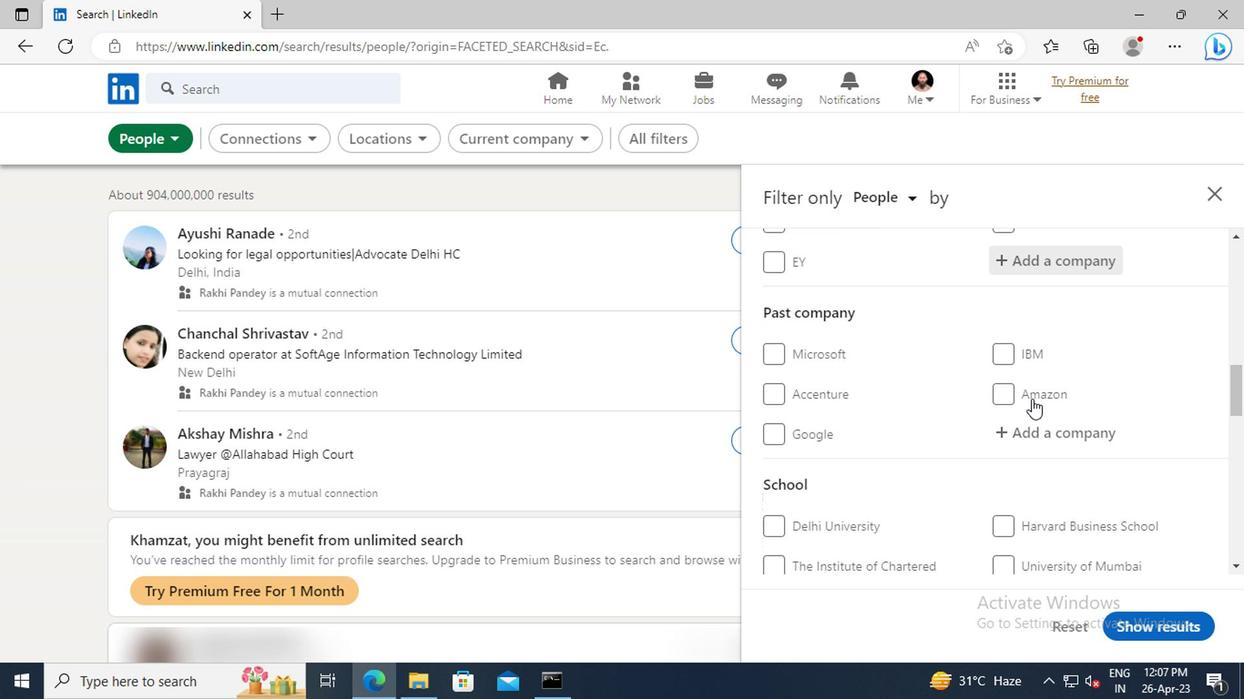 
Action: Mouse scrolled (854, 403) with delta (0, 0)
Screenshot: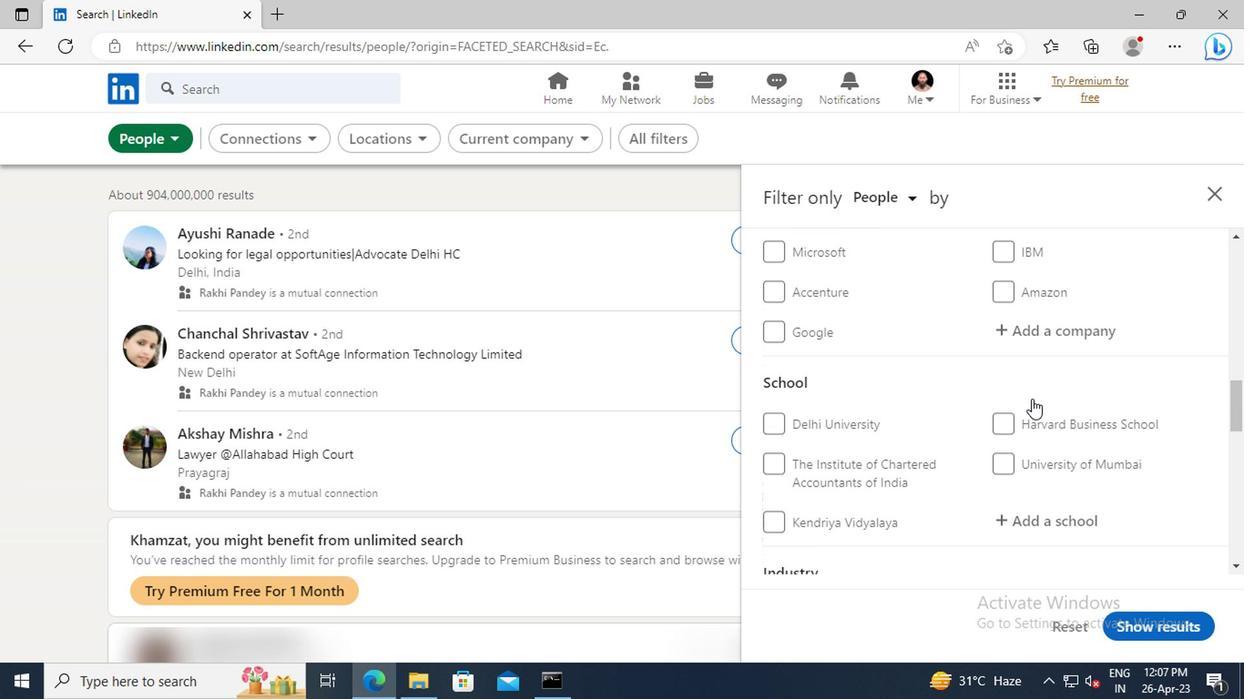 
Action: Mouse scrolled (854, 403) with delta (0, 0)
Screenshot: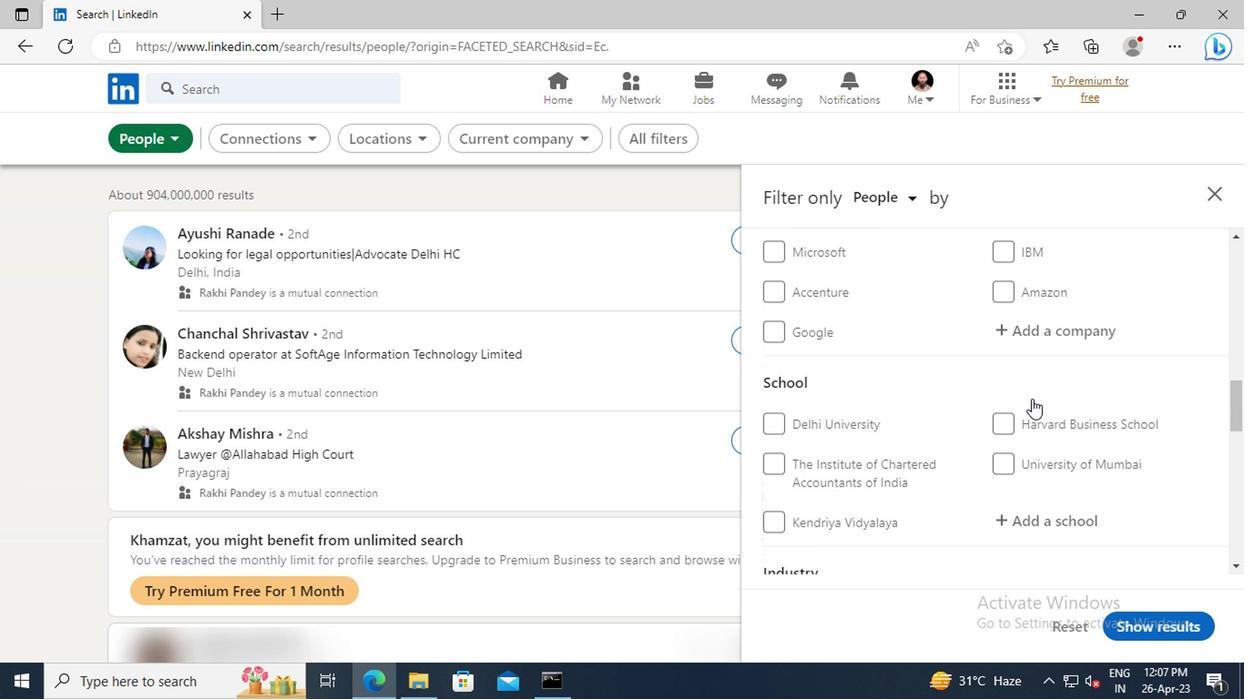 
Action: Mouse scrolled (854, 403) with delta (0, 0)
Screenshot: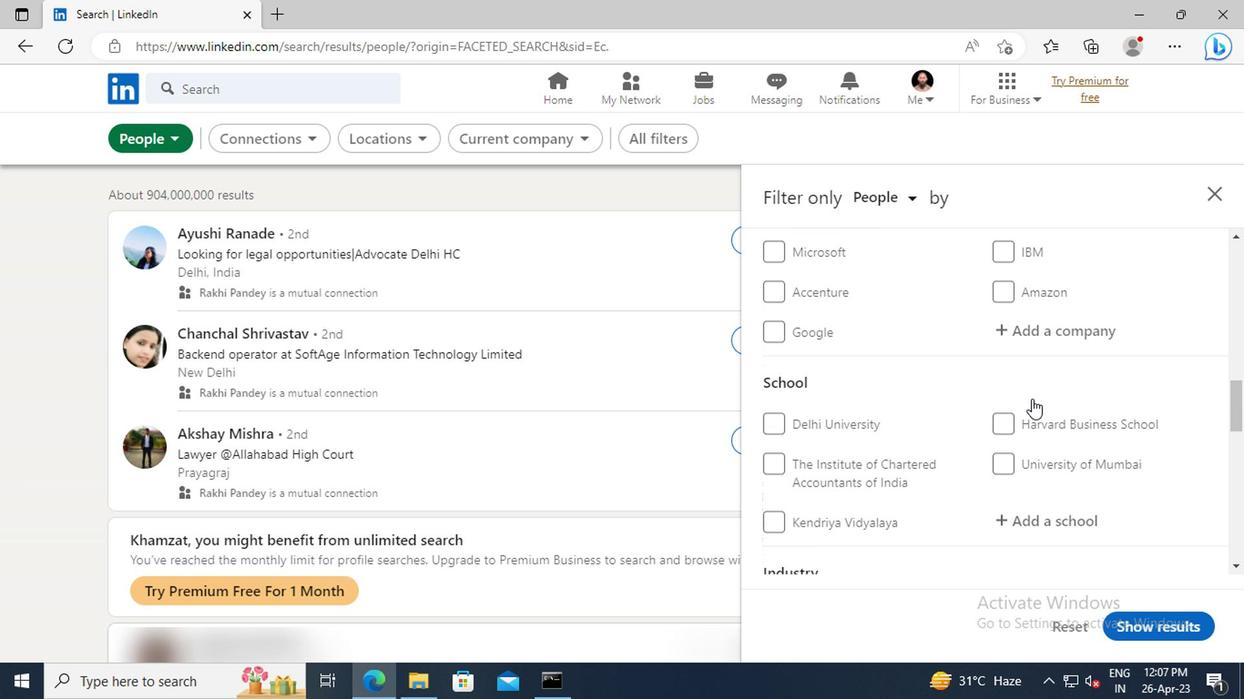 
Action: Mouse scrolled (854, 403) with delta (0, 0)
Screenshot: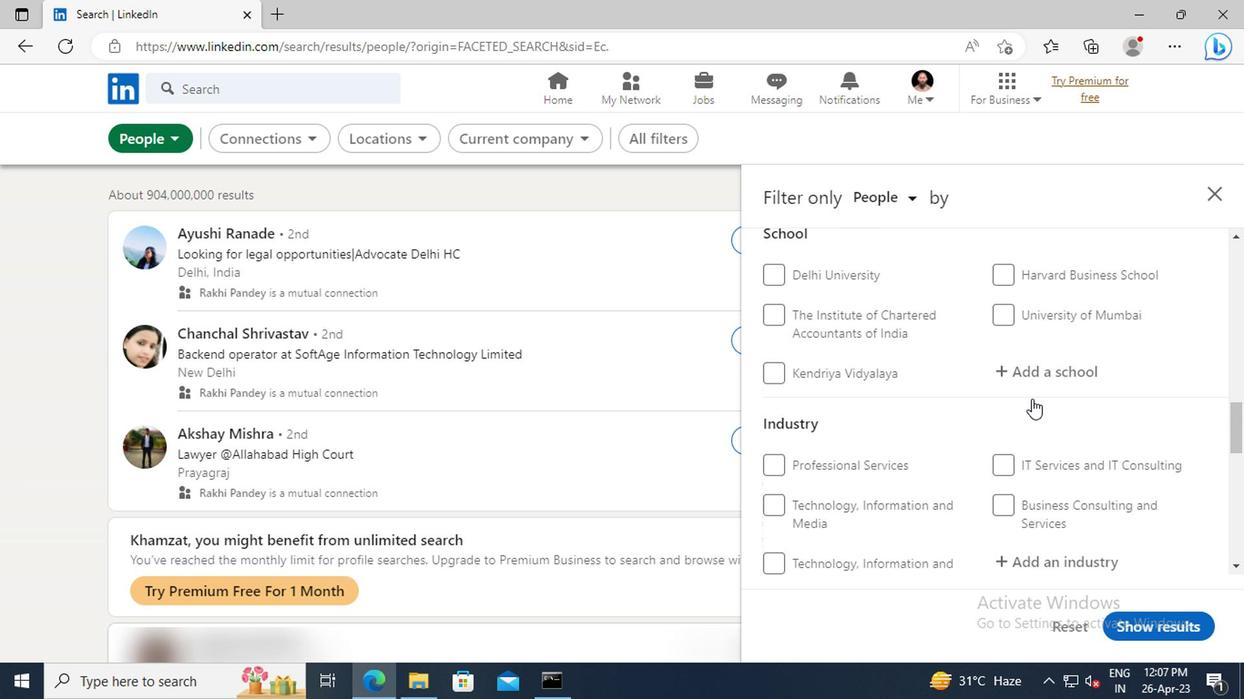 
Action: Mouse scrolled (854, 403) with delta (0, 0)
Screenshot: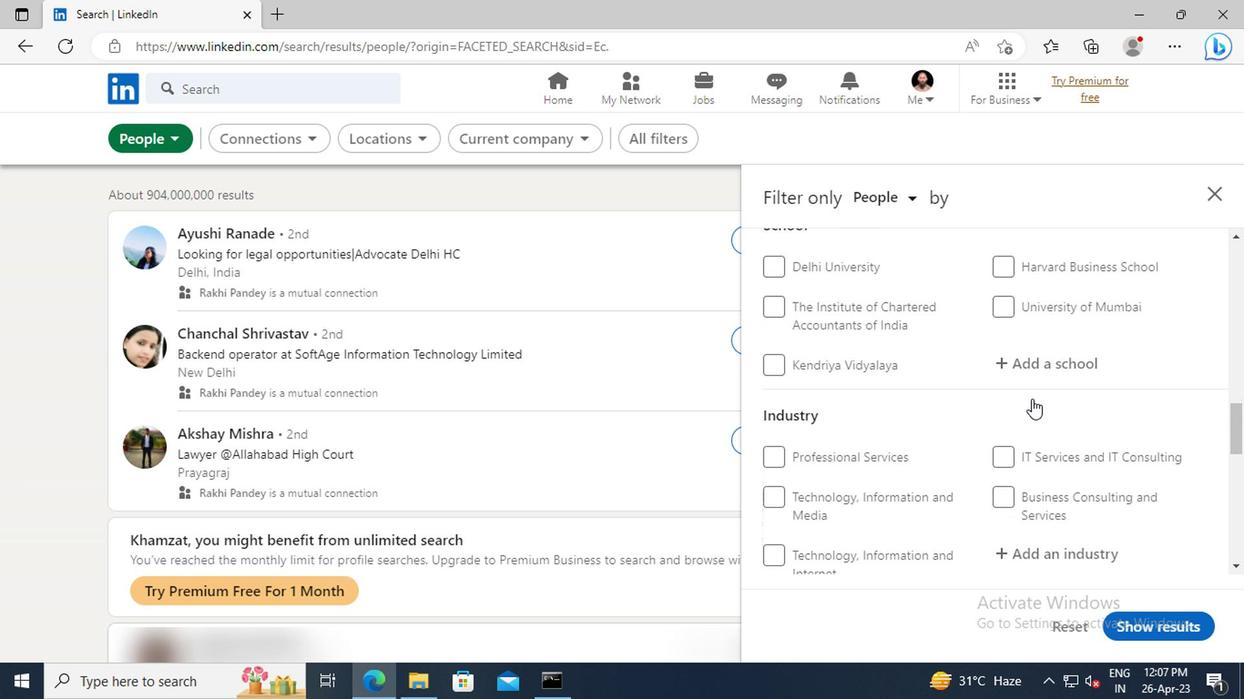 
Action: Mouse scrolled (854, 403) with delta (0, 0)
Screenshot: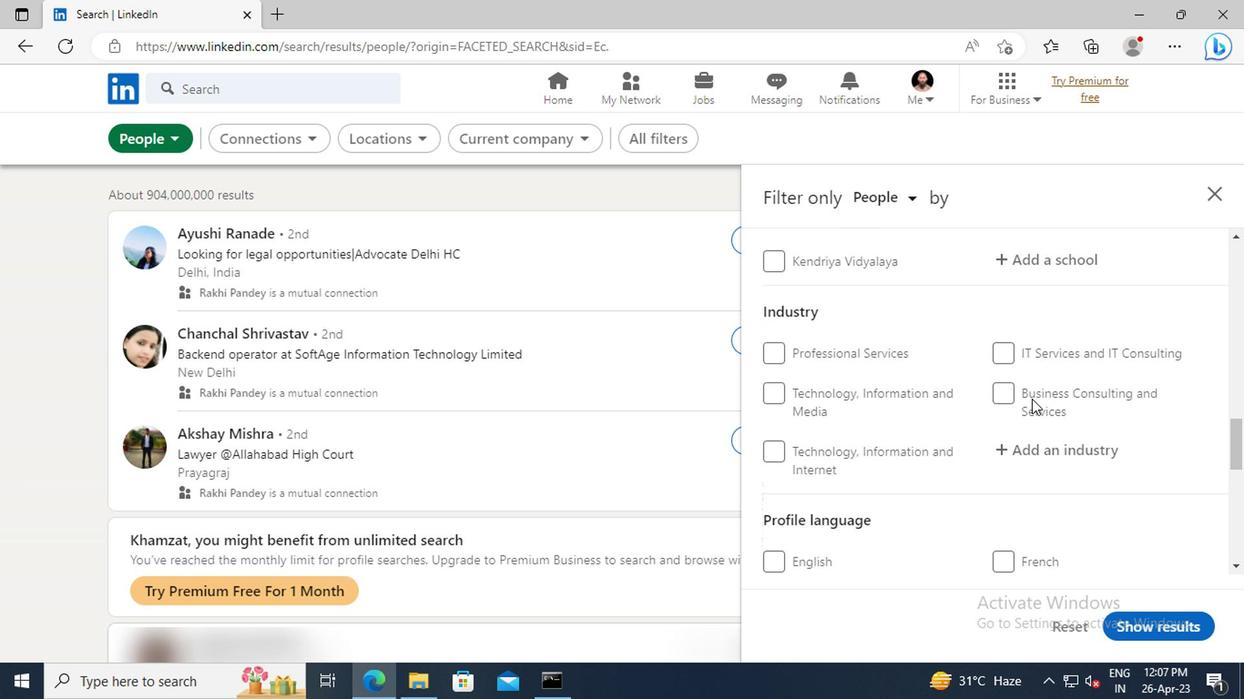
Action: Mouse scrolled (854, 403) with delta (0, 0)
Screenshot: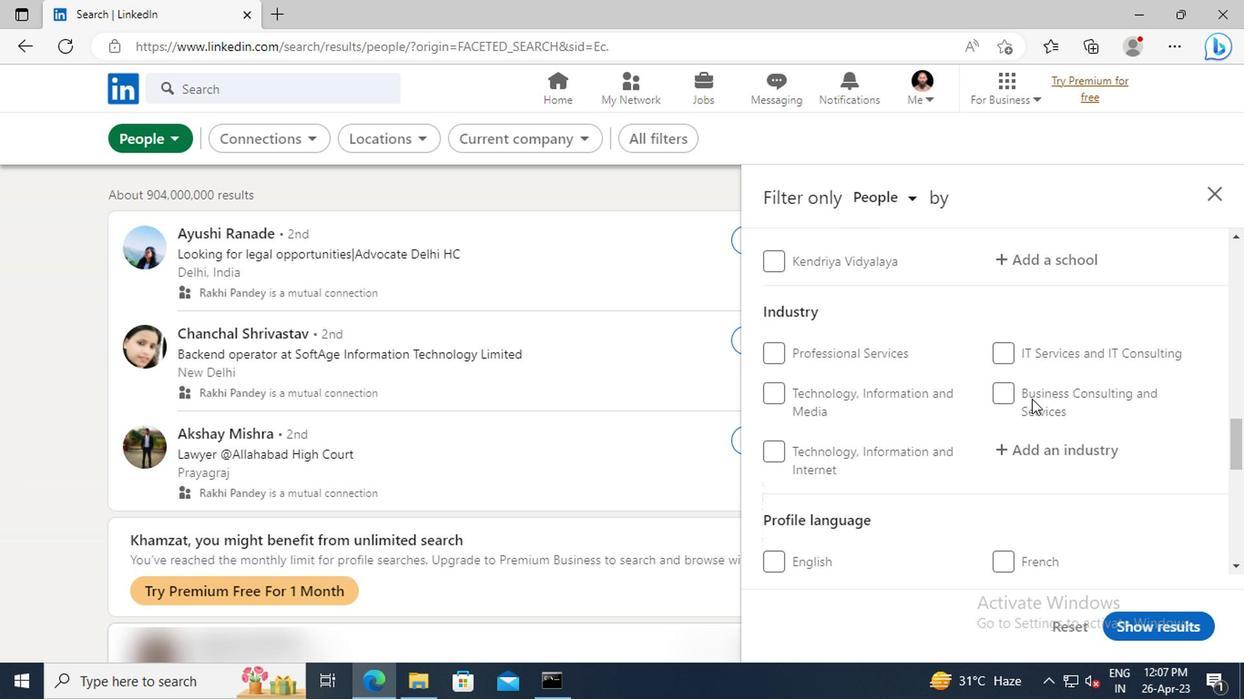
Action: Mouse scrolled (854, 403) with delta (0, 0)
Screenshot: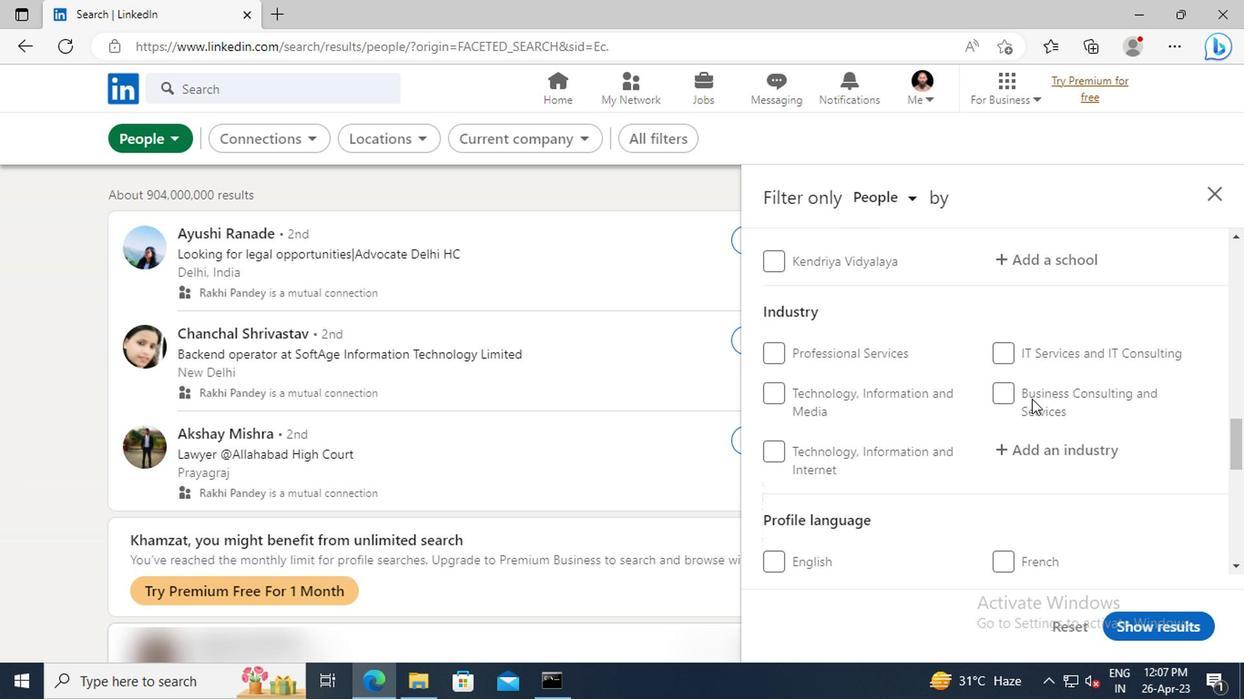 
Action: Mouse moved to (836, 411)
Screenshot: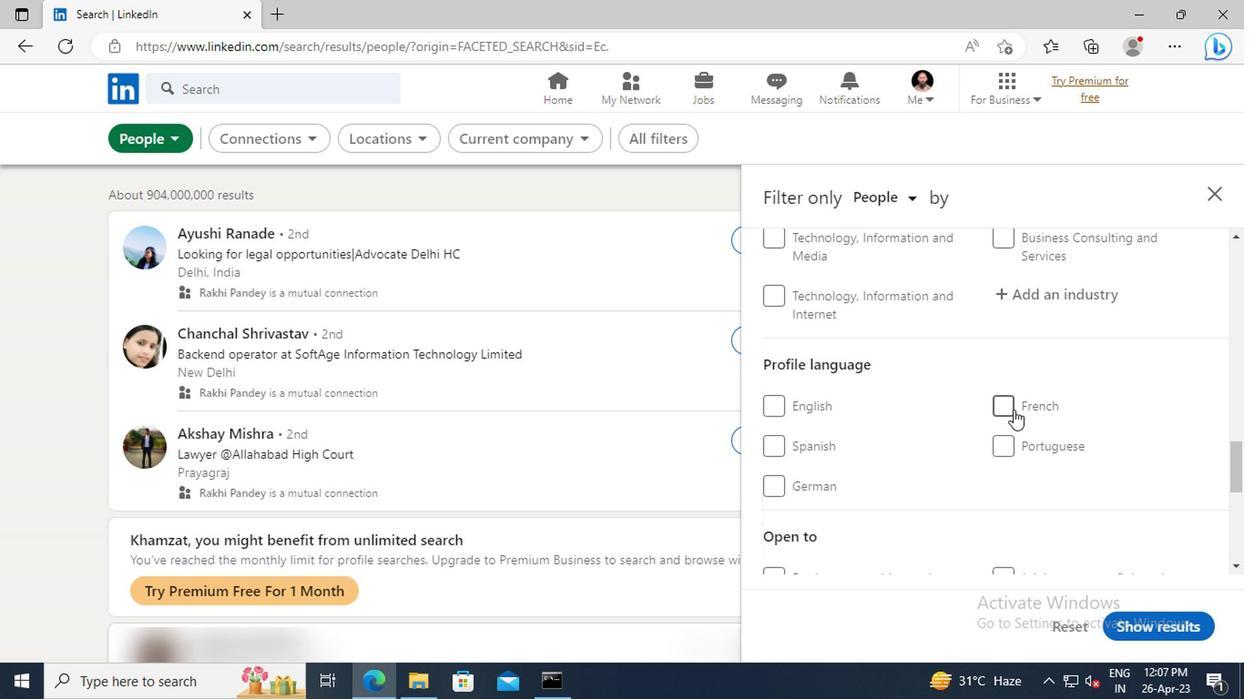 
Action: Mouse pressed left at (836, 411)
Screenshot: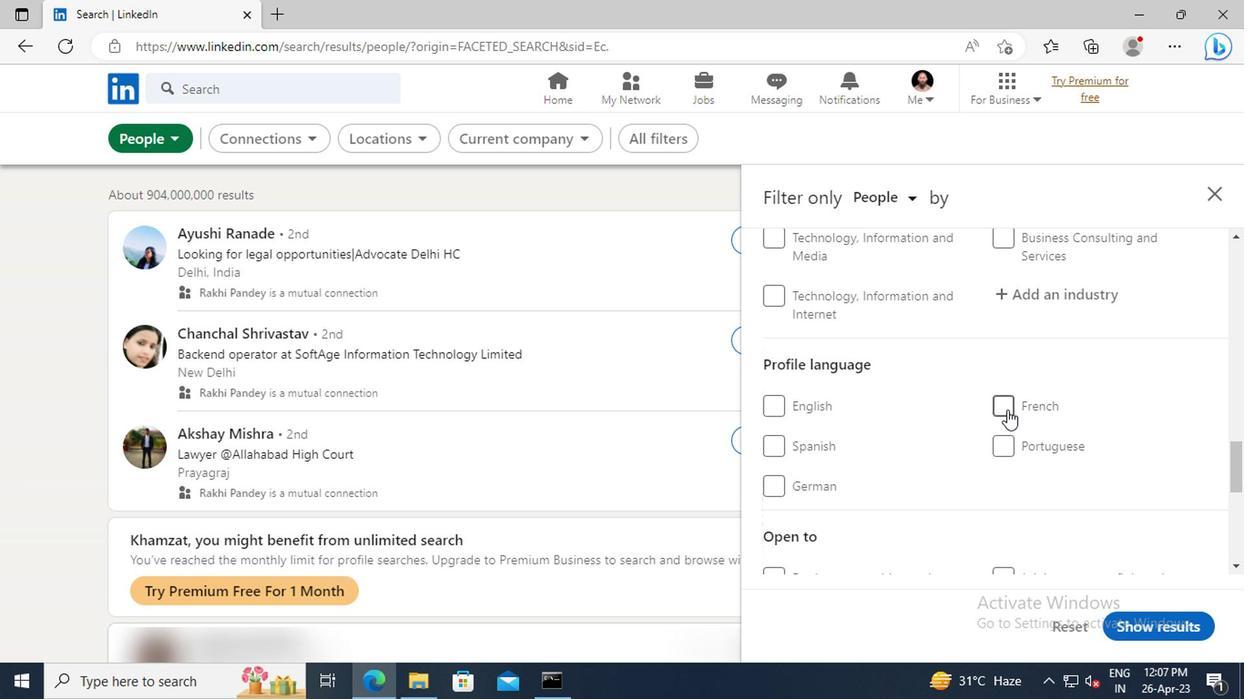 
Action: Mouse moved to (795, 407)
Screenshot: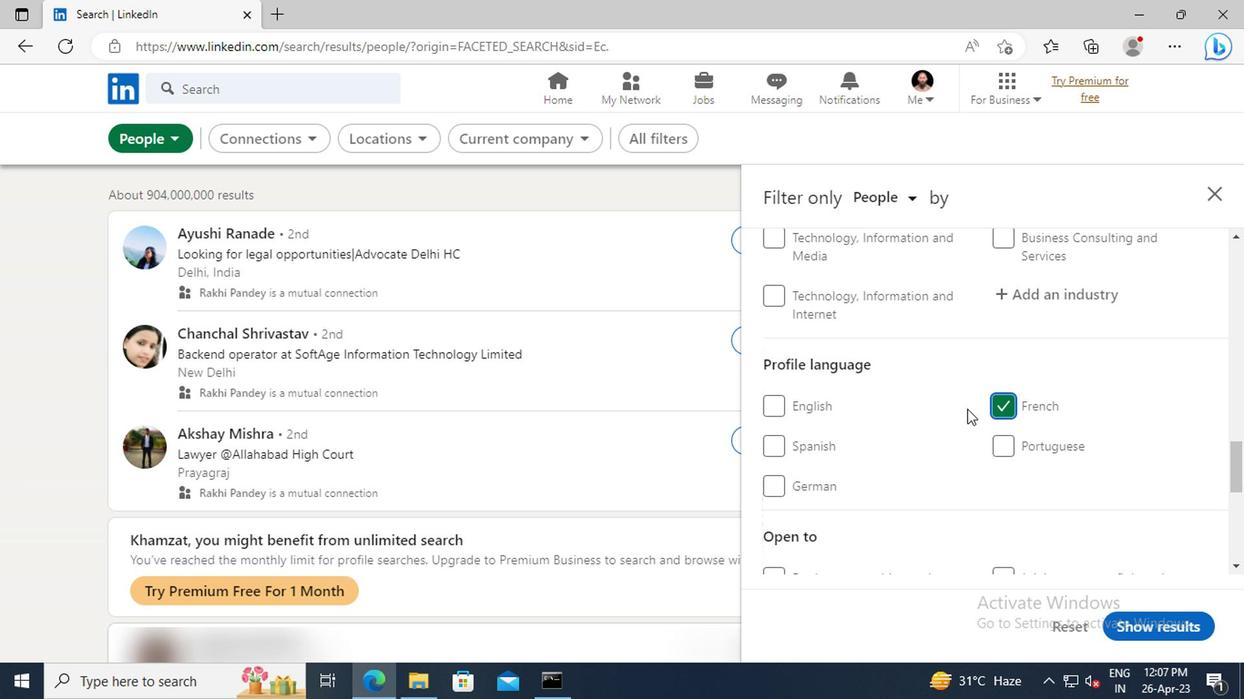 
Action: Mouse scrolled (795, 408) with delta (0, 0)
Screenshot: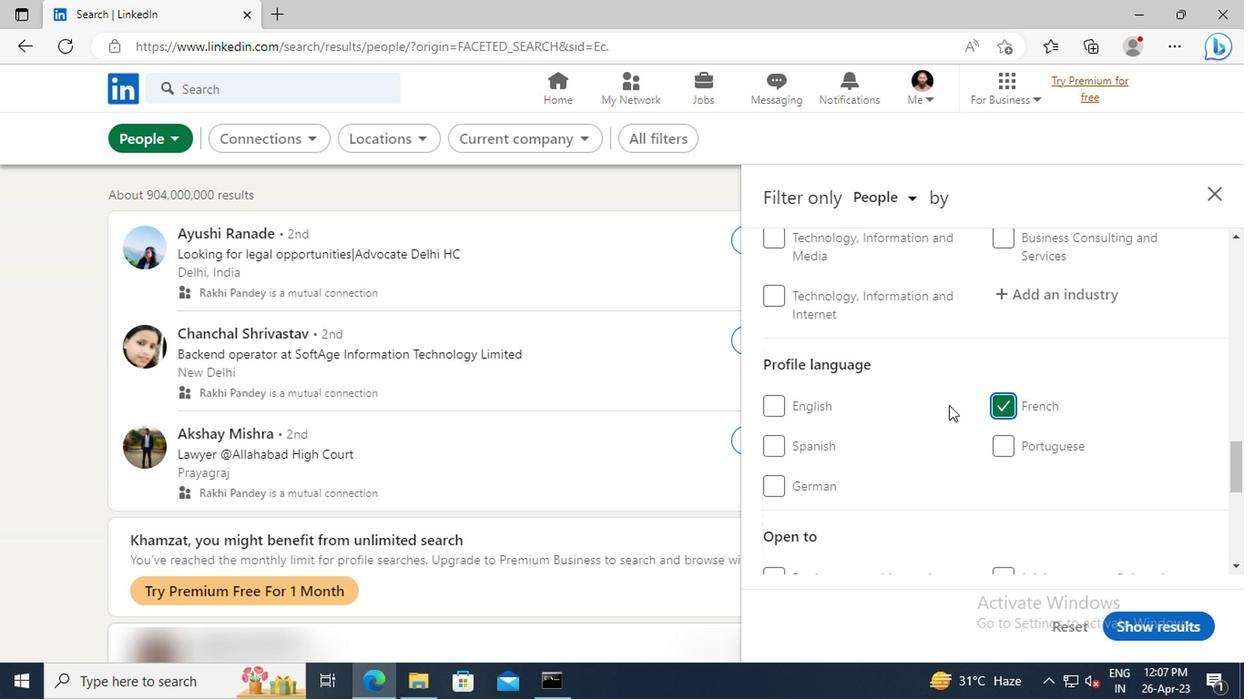 
Action: Mouse scrolled (795, 408) with delta (0, 0)
Screenshot: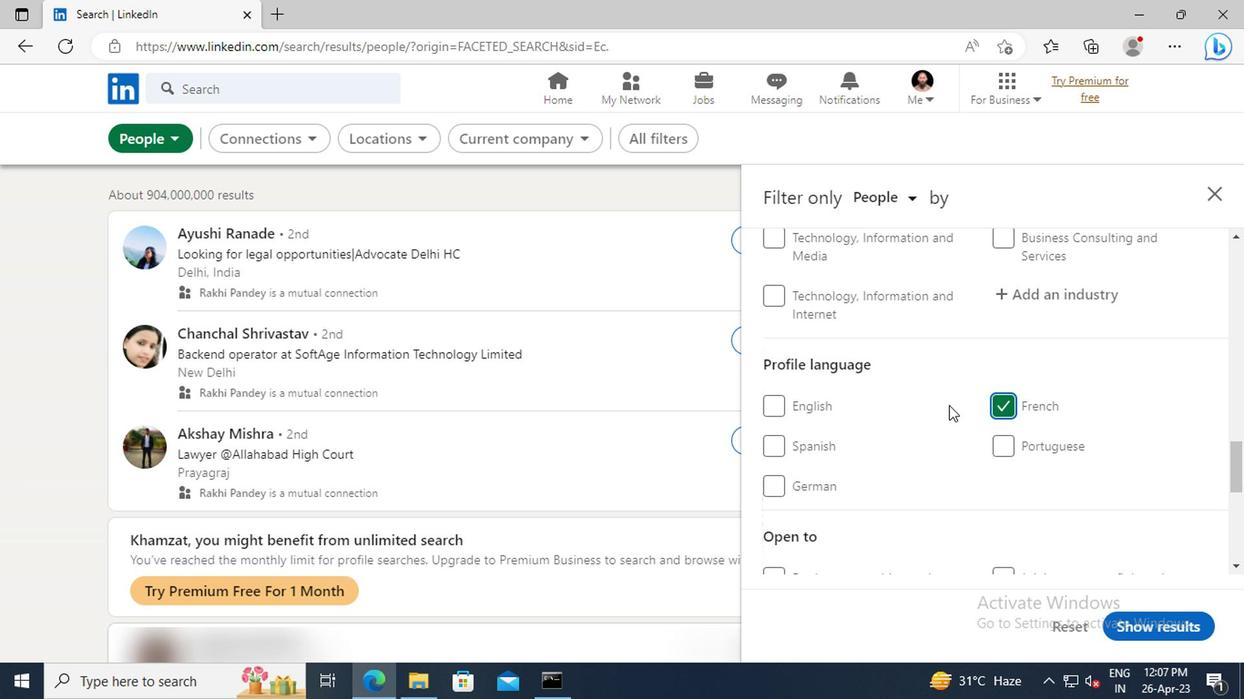 
Action: Mouse scrolled (795, 408) with delta (0, 0)
Screenshot: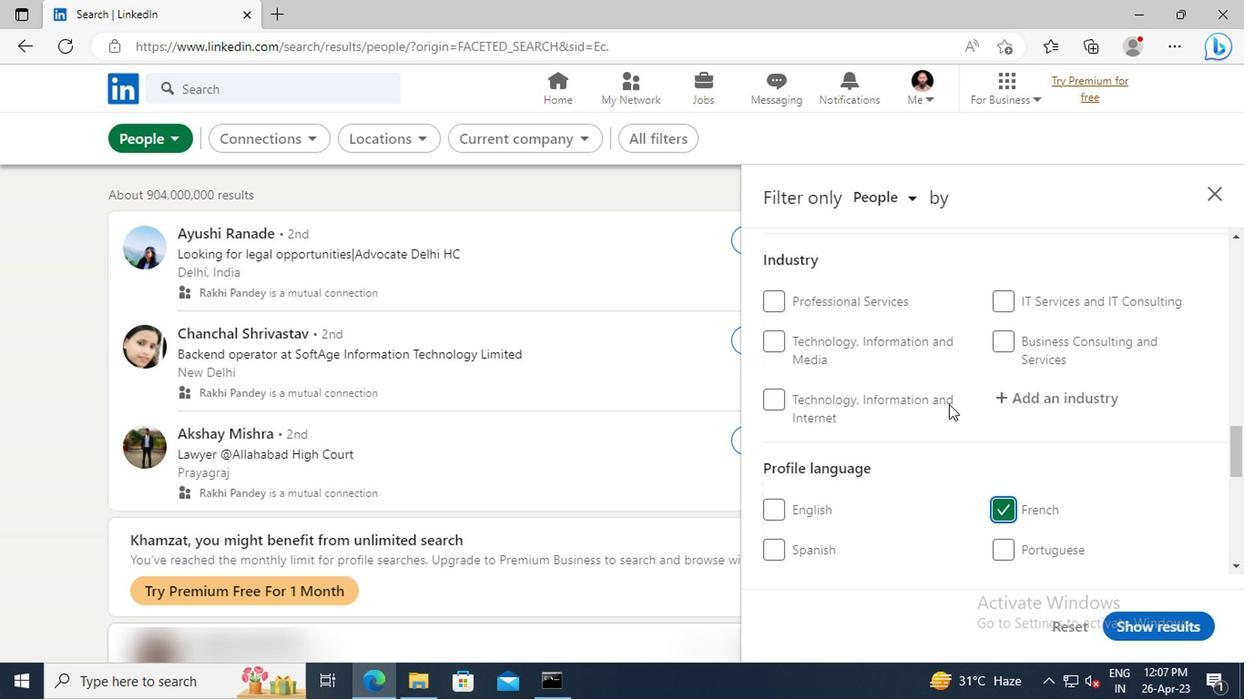 
Action: Mouse scrolled (795, 408) with delta (0, 0)
Screenshot: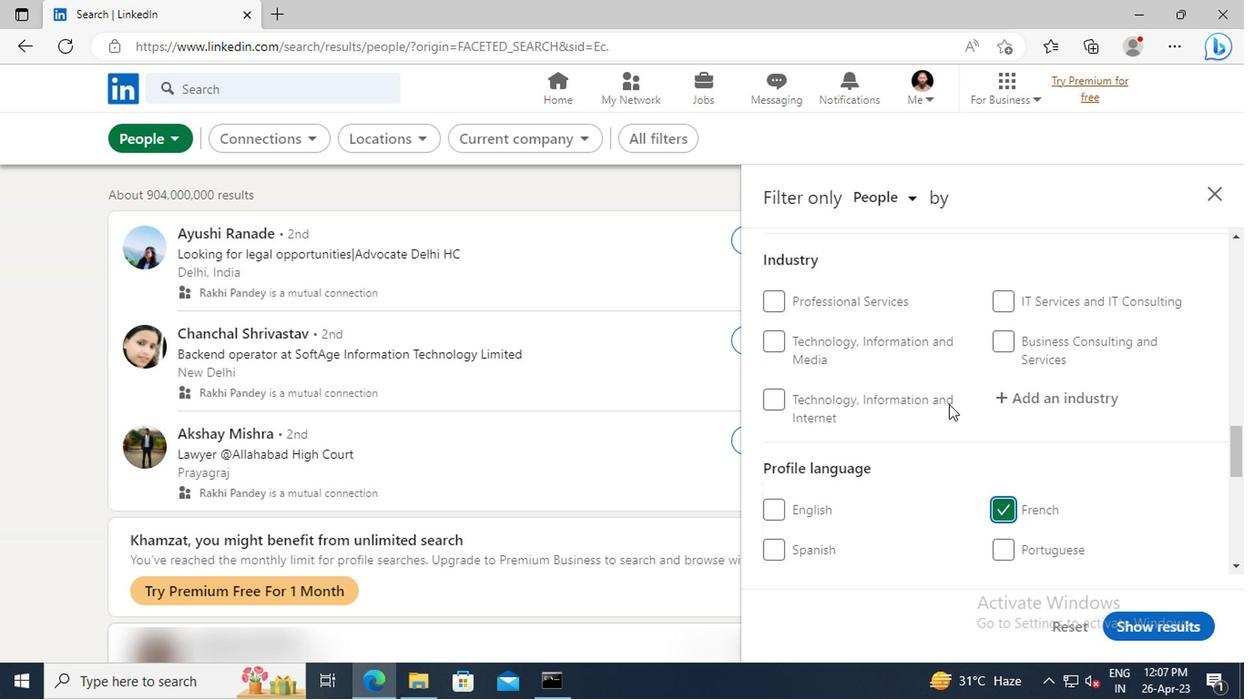 
Action: Mouse scrolled (795, 408) with delta (0, 0)
Screenshot: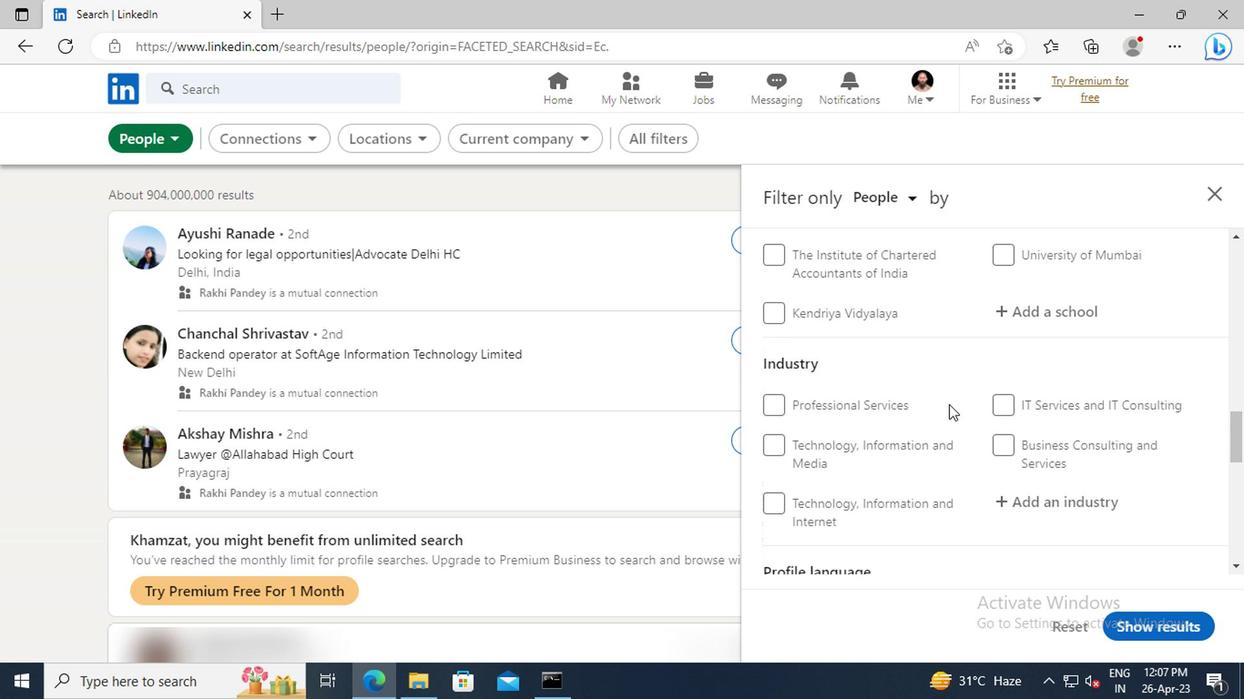 
Action: Mouse scrolled (795, 408) with delta (0, 0)
Screenshot: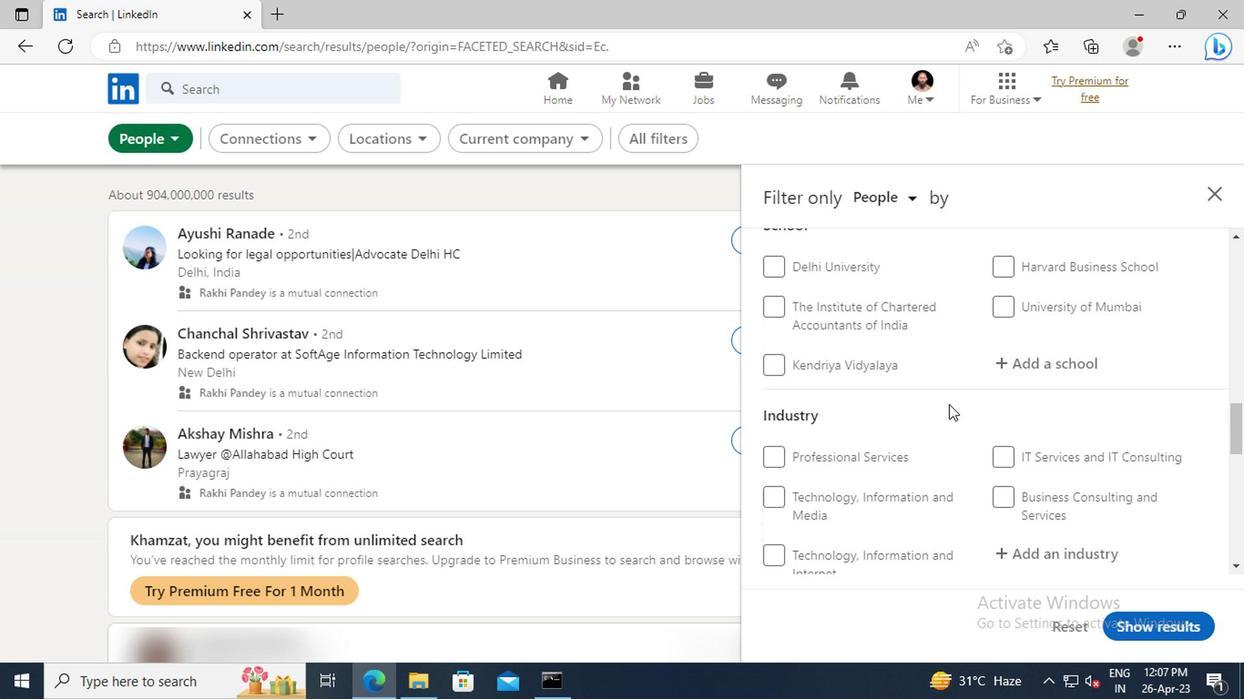 
Action: Mouse scrolled (795, 408) with delta (0, 0)
Screenshot: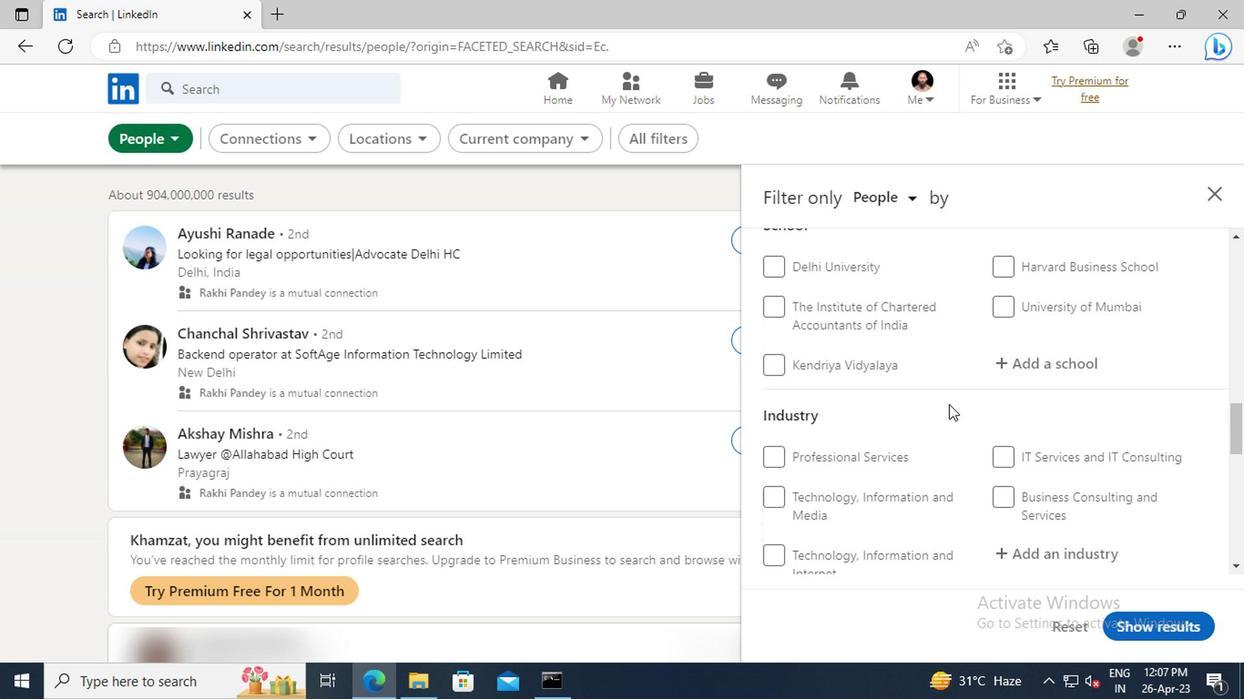 
Action: Mouse scrolled (795, 408) with delta (0, 0)
Screenshot: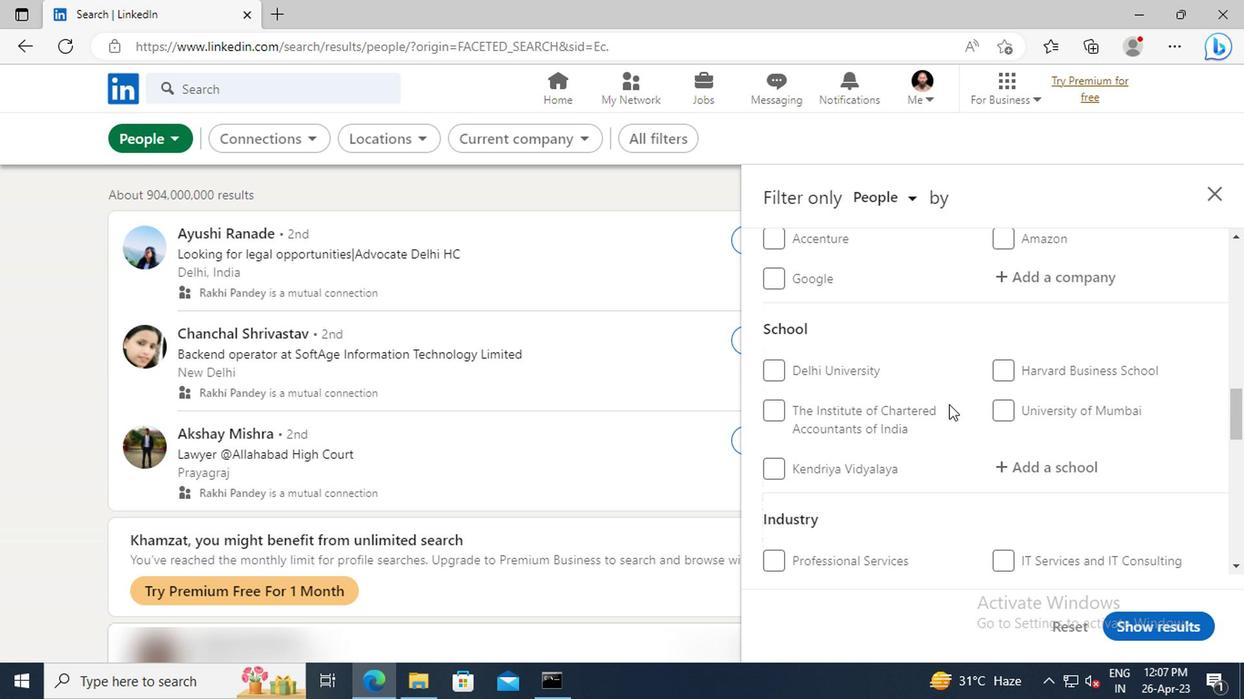 
Action: Mouse scrolled (795, 408) with delta (0, 0)
Screenshot: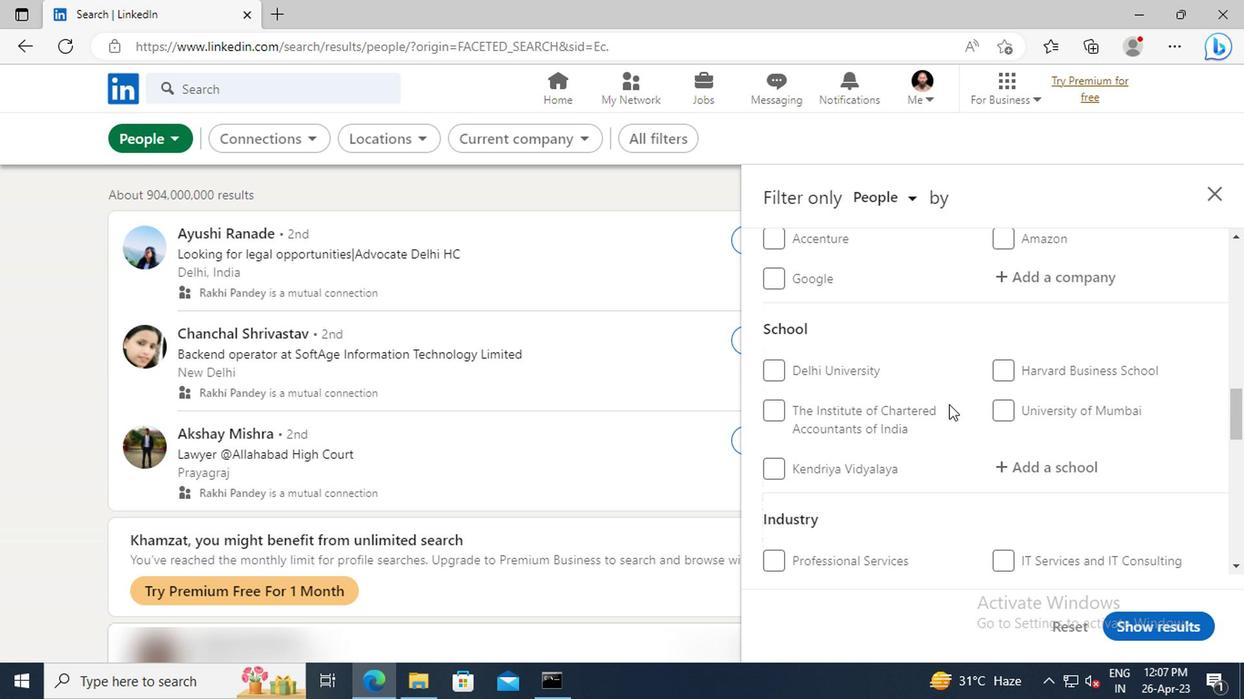 
Action: Mouse scrolled (795, 408) with delta (0, 0)
Screenshot: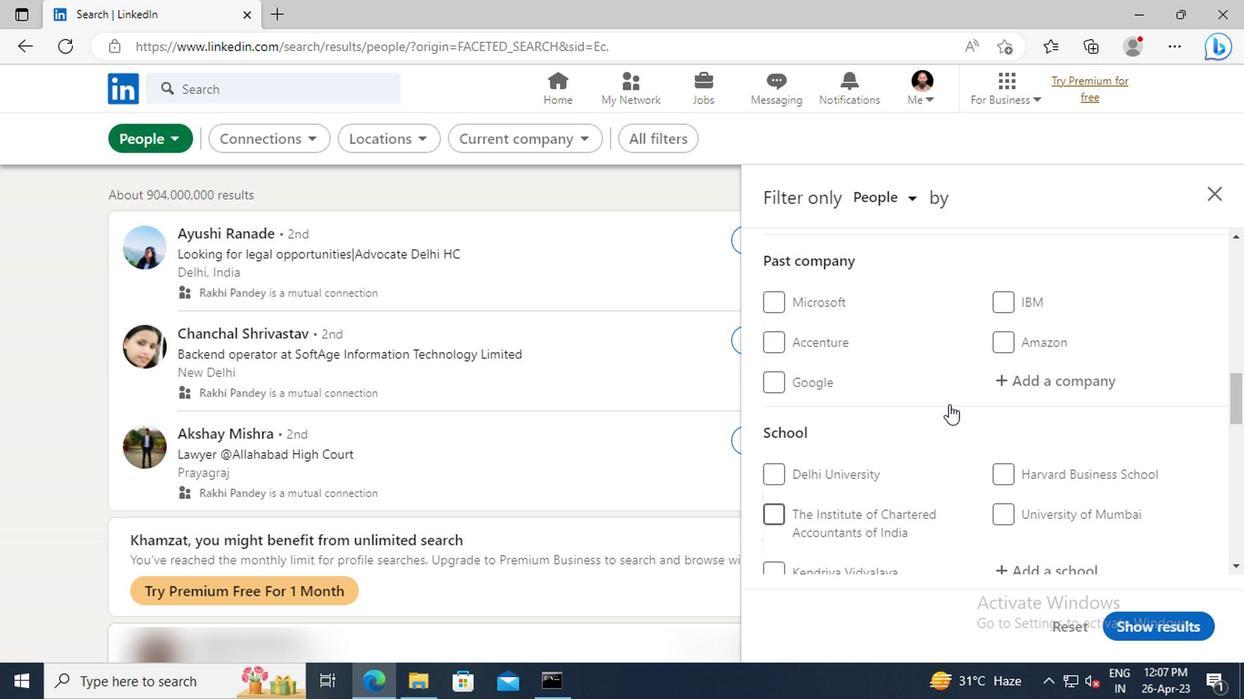 
Action: Mouse scrolled (795, 408) with delta (0, 0)
Screenshot: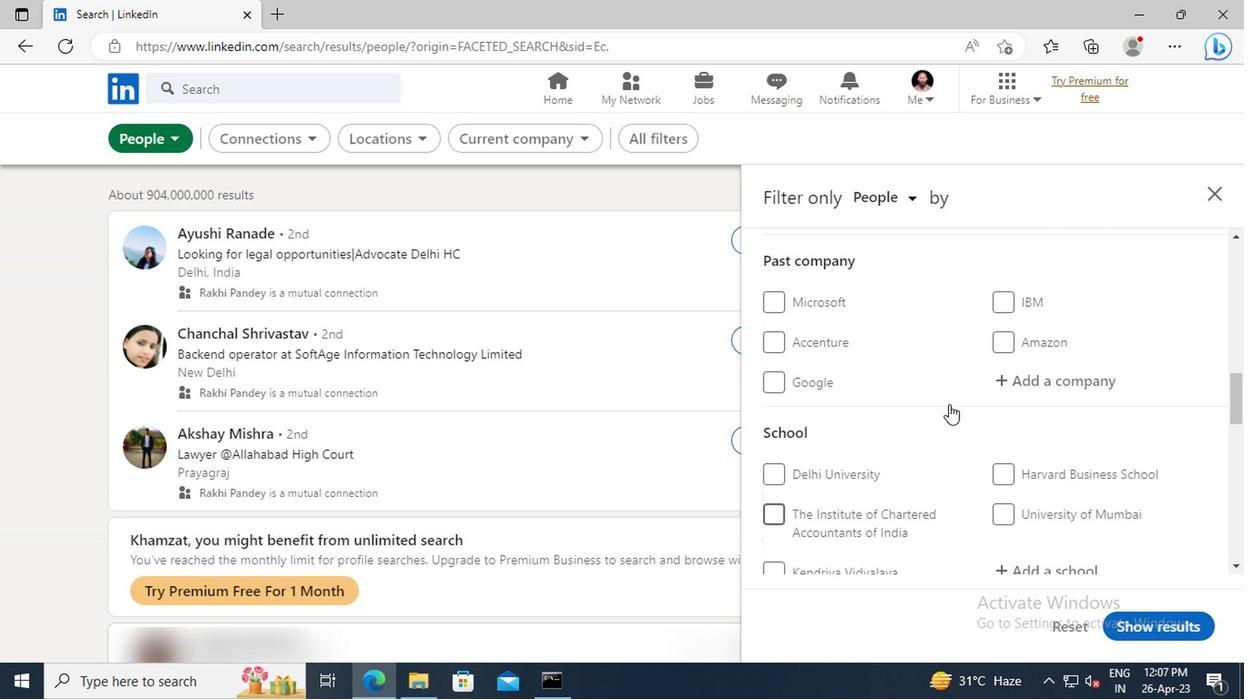 
Action: Mouse scrolled (795, 408) with delta (0, 0)
Screenshot: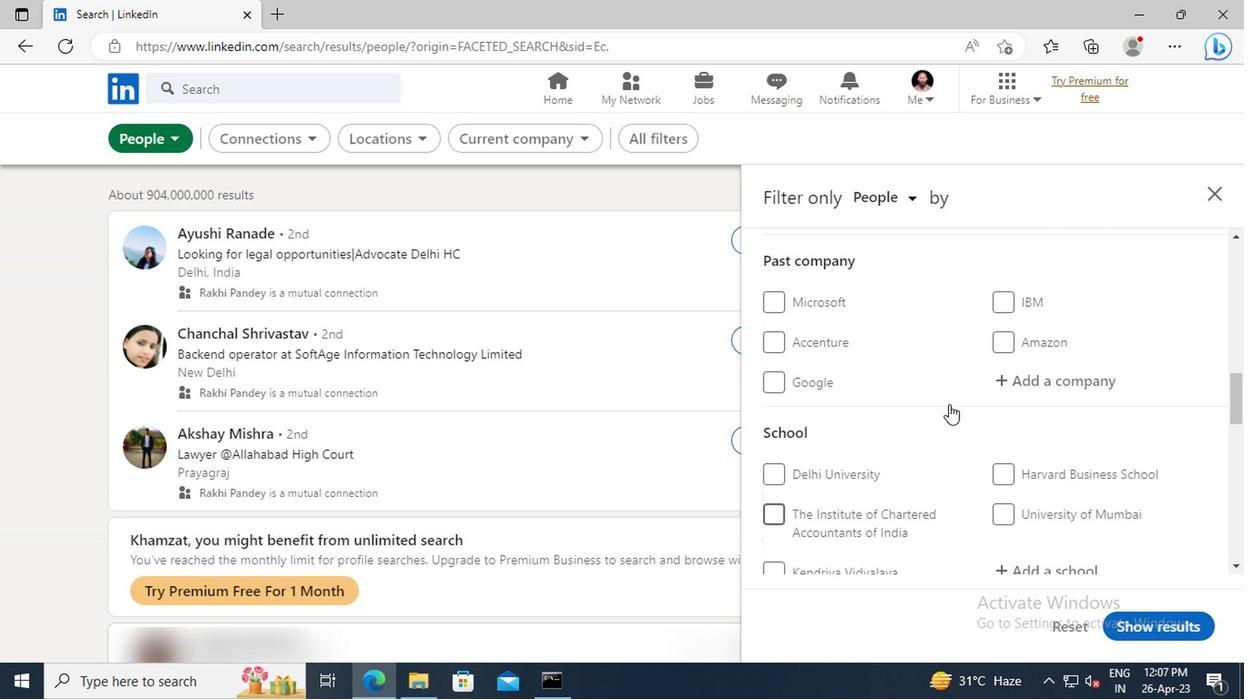 
Action: Mouse scrolled (795, 408) with delta (0, 0)
Screenshot: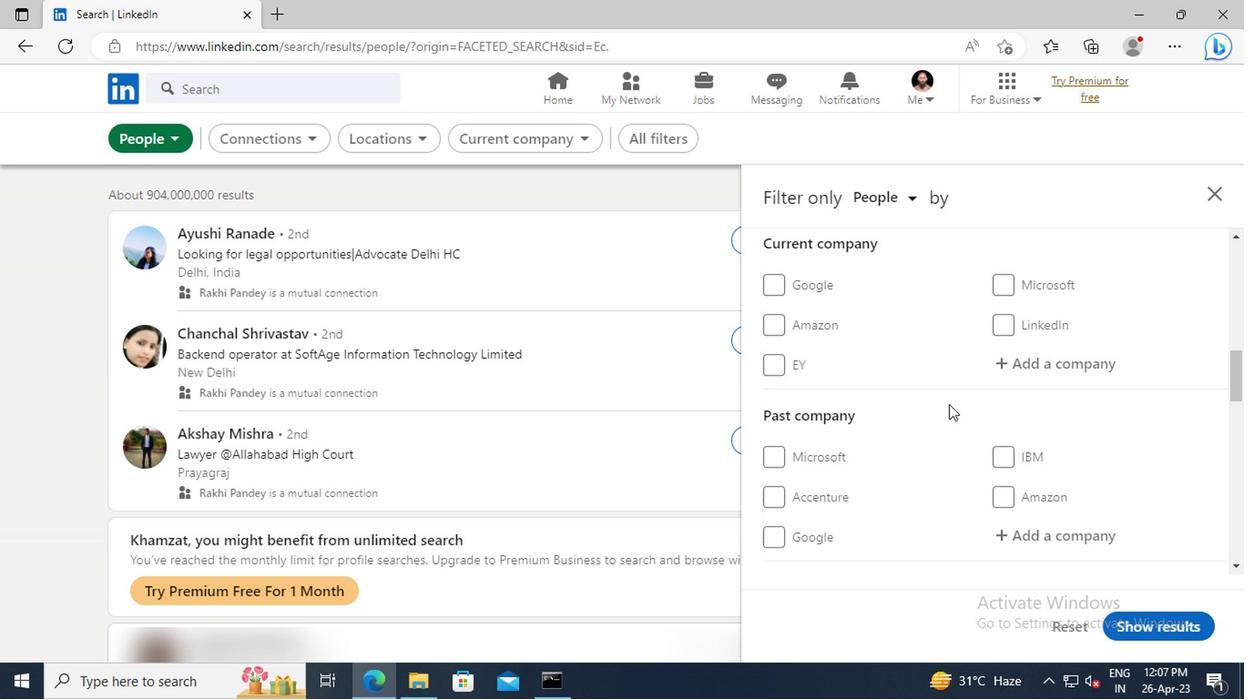 
Action: Mouse moved to (853, 418)
Screenshot: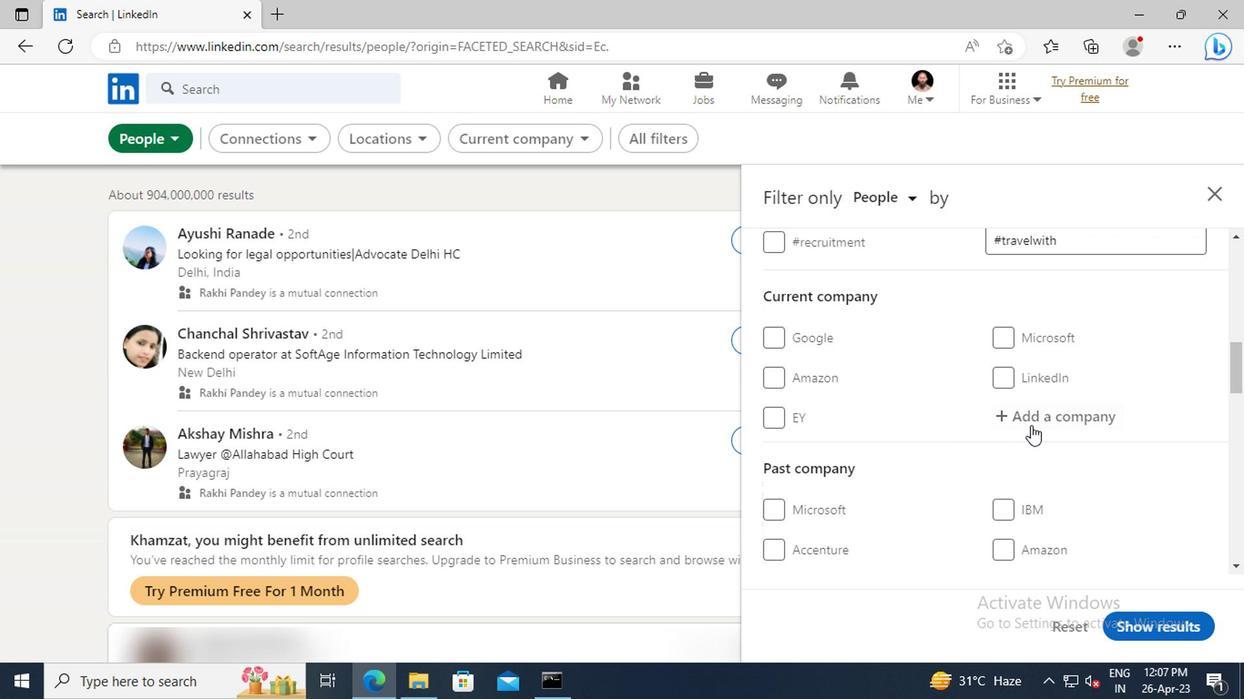 
Action: Mouse pressed left at (853, 418)
Screenshot: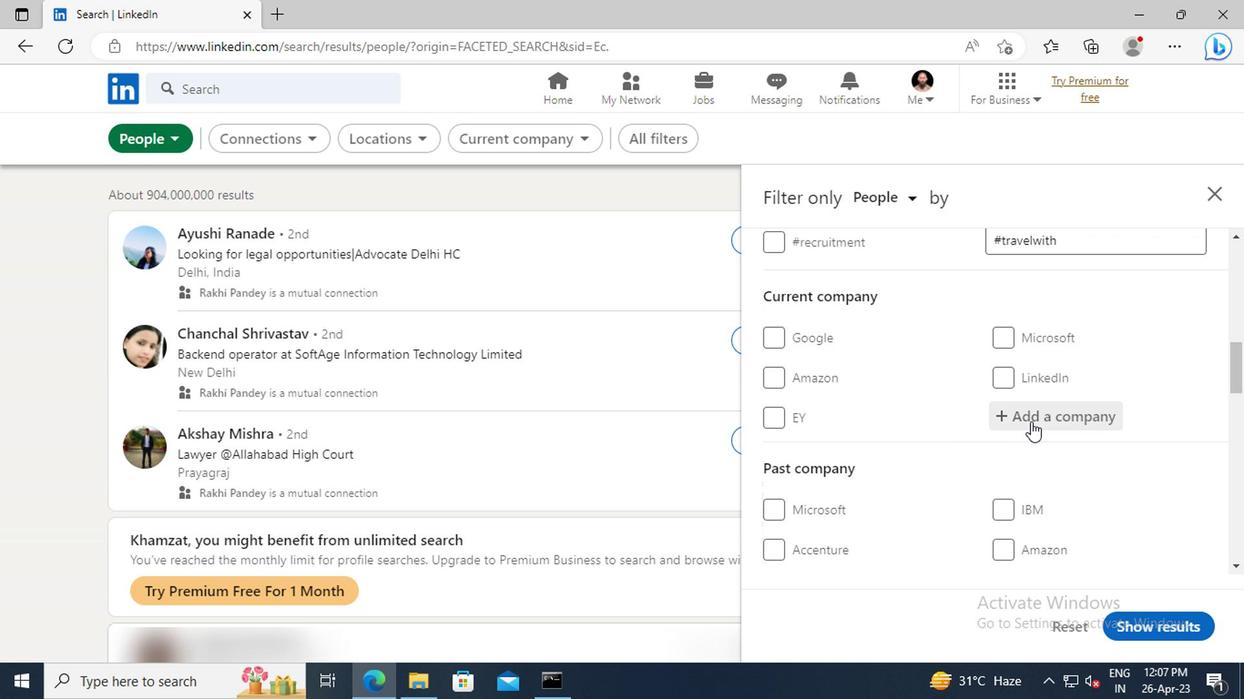 
Action: Key pressed <Key.shift>AAVTR<Key.space><Key.shift>ASIA
Screenshot: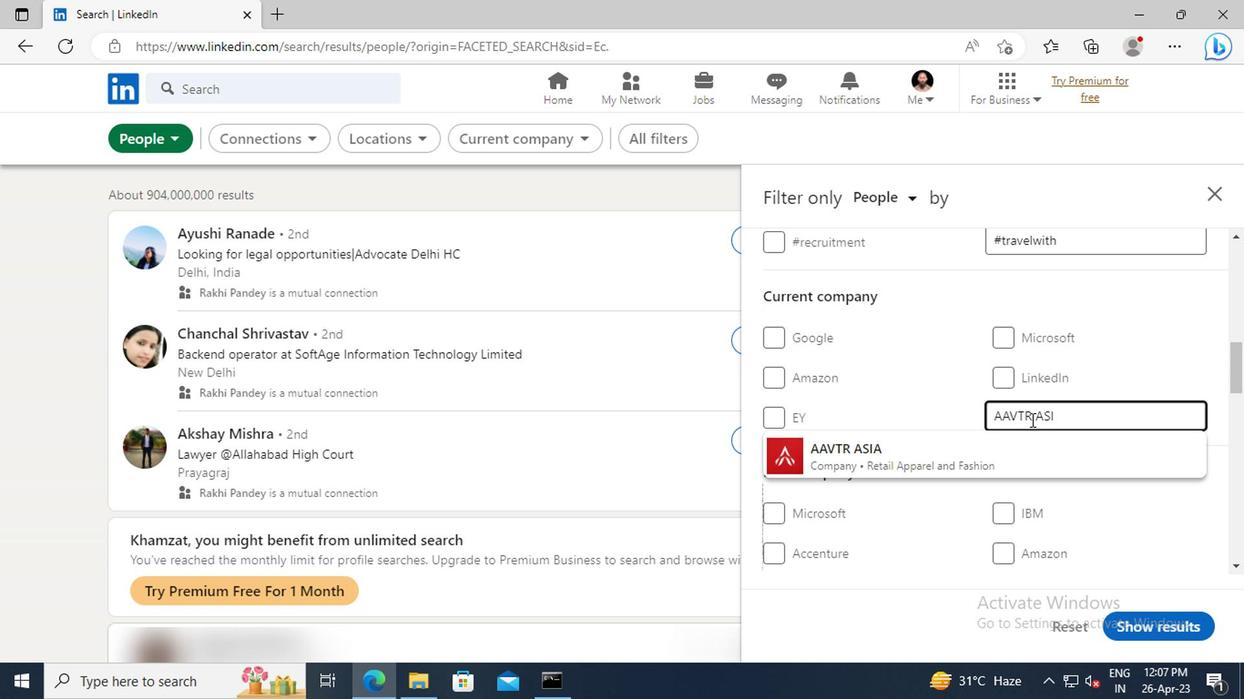 
Action: Mouse moved to (840, 438)
Screenshot: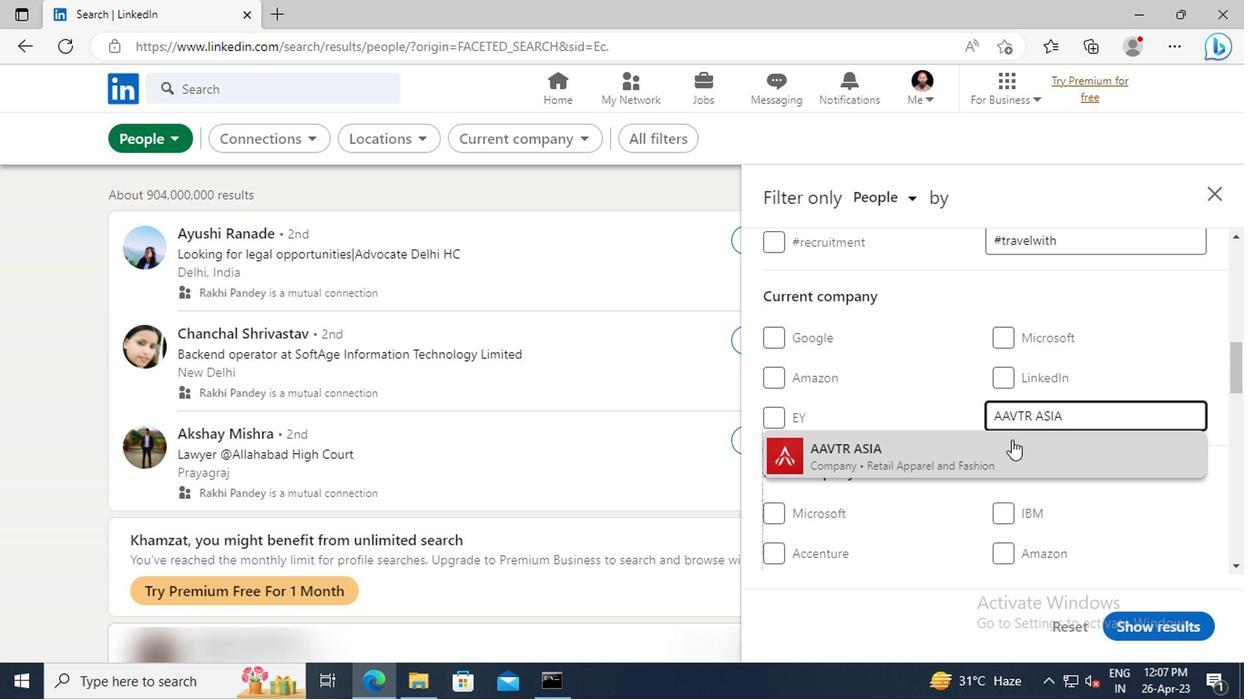 
Action: Mouse pressed left at (840, 438)
Screenshot: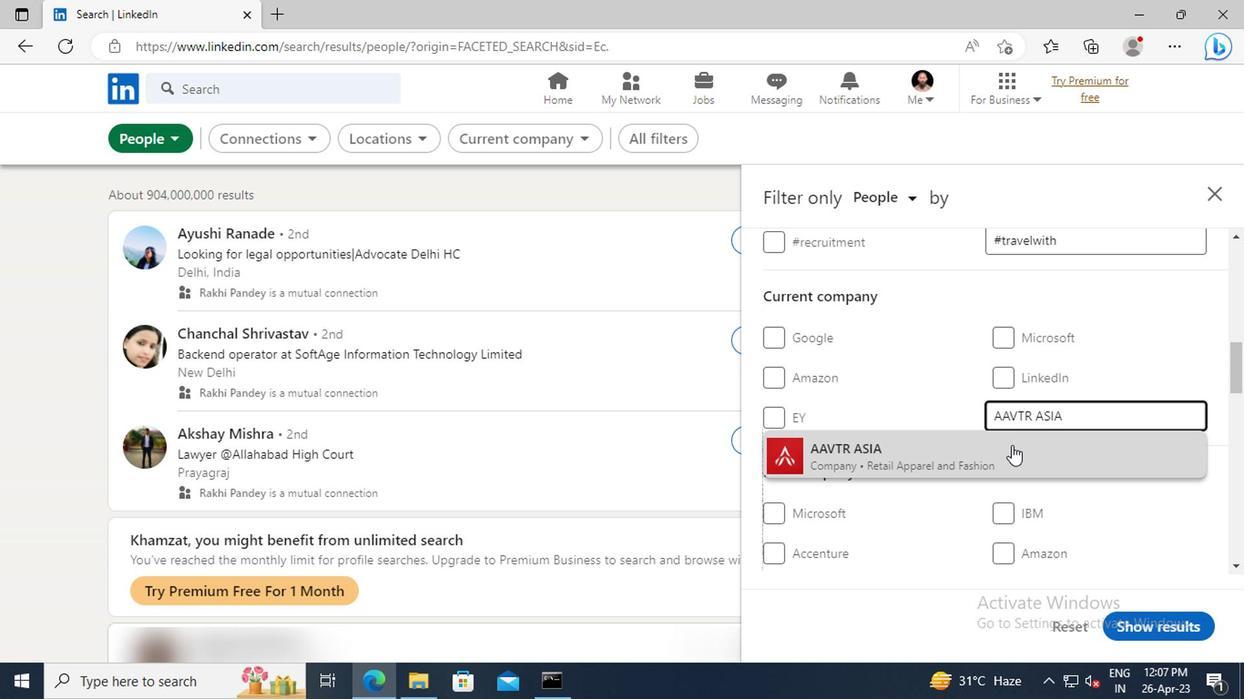 
Action: Mouse moved to (822, 402)
Screenshot: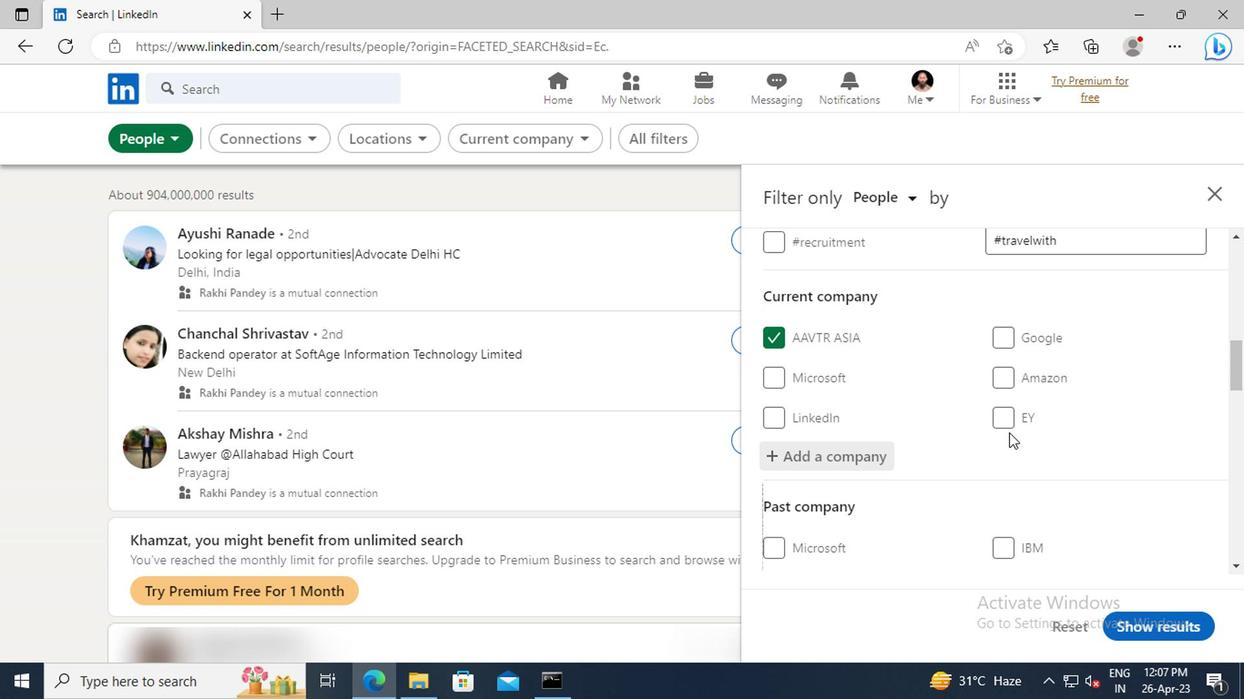 
Action: Mouse scrolled (822, 401) with delta (0, 0)
Screenshot: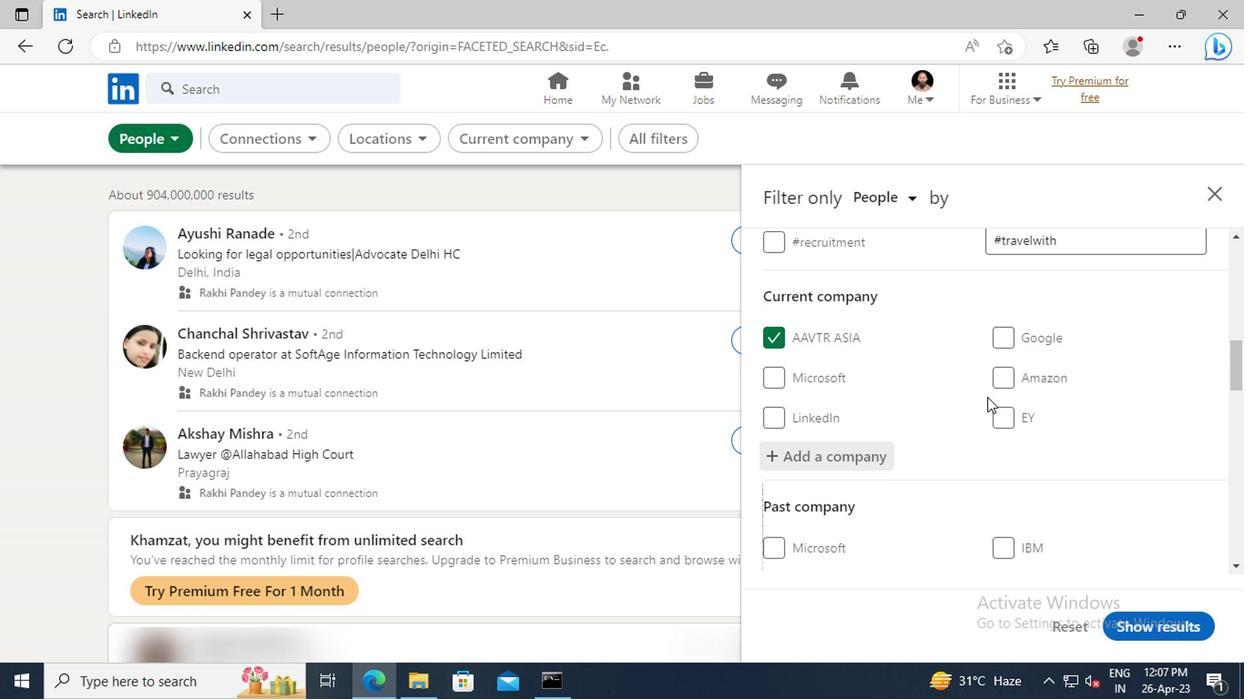 
Action: Mouse scrolled (822, 401) with delta (0, 0)
Screenshot: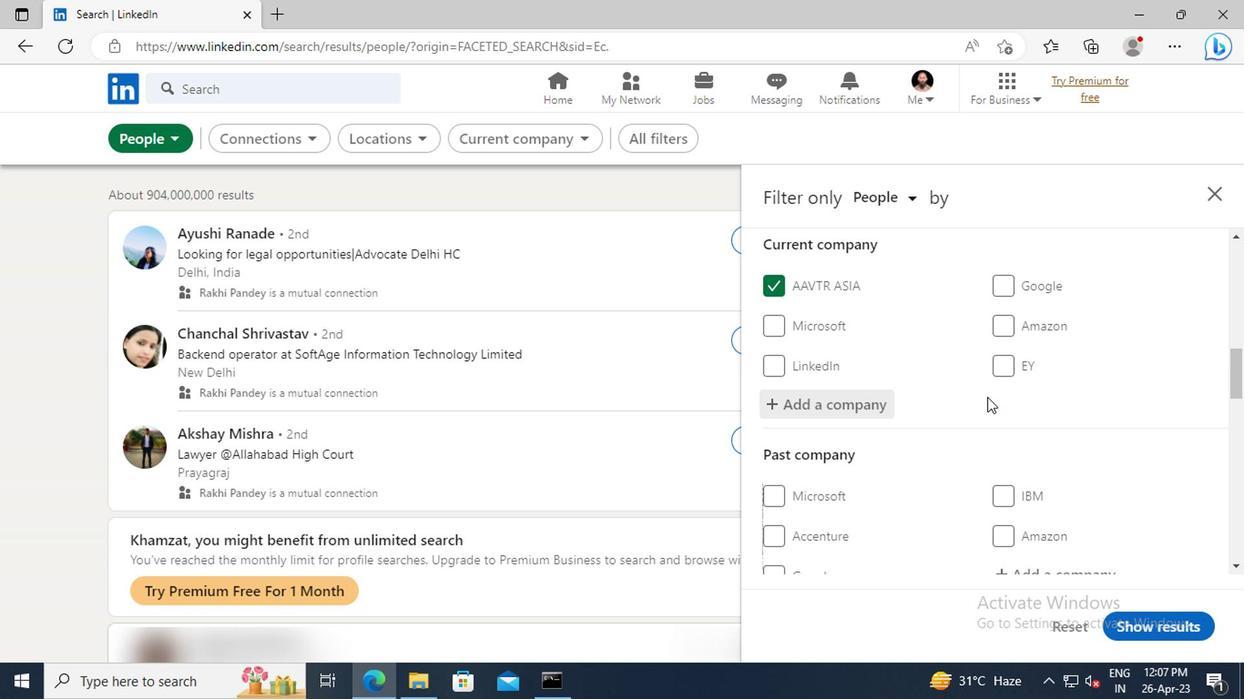 
Action: Mouse scrolled (822, 401) with delta (0, 0)
Screenshot: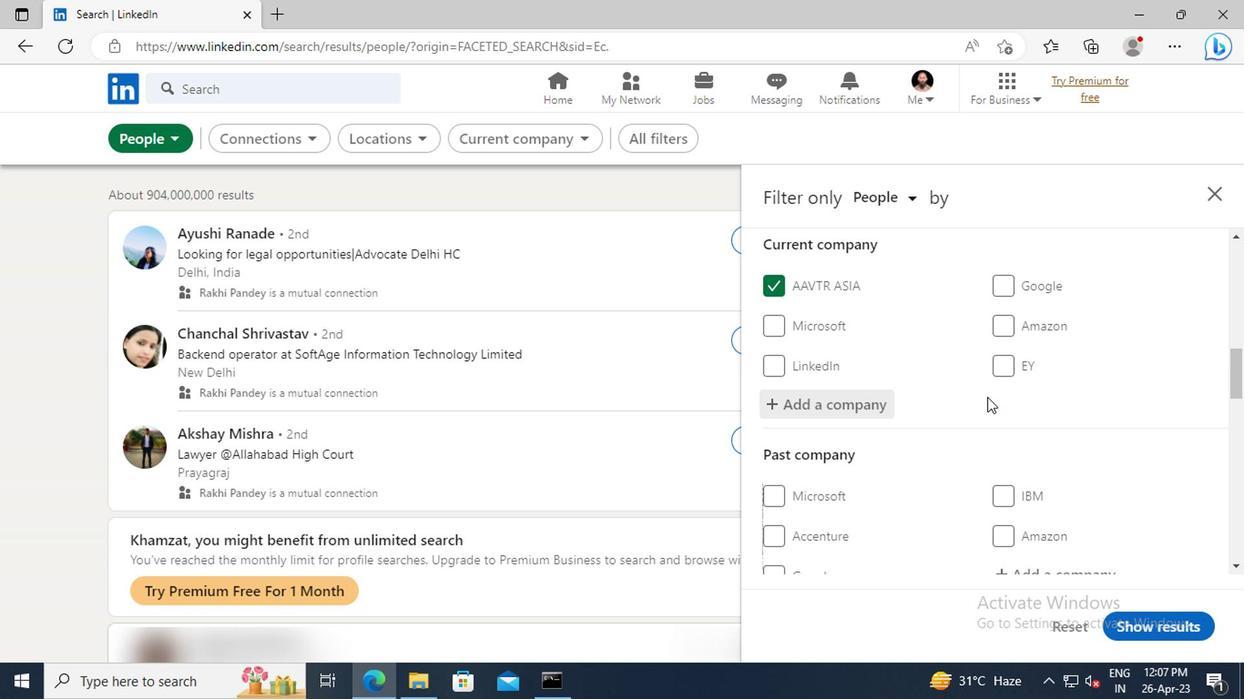
Action: Mouse scrolled (822, 401) with delta (0, 0)
Screenshot: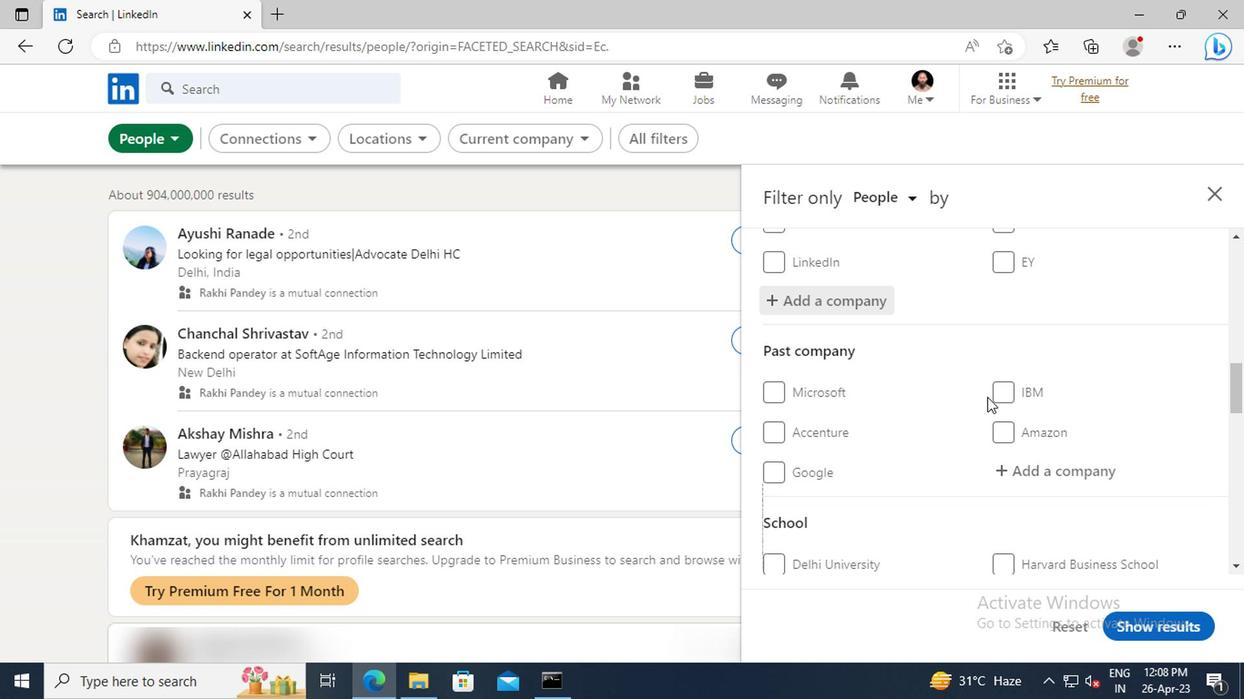 
Action: Mouse scrolled (822, 401) with delta (0, 0)
Screenshot: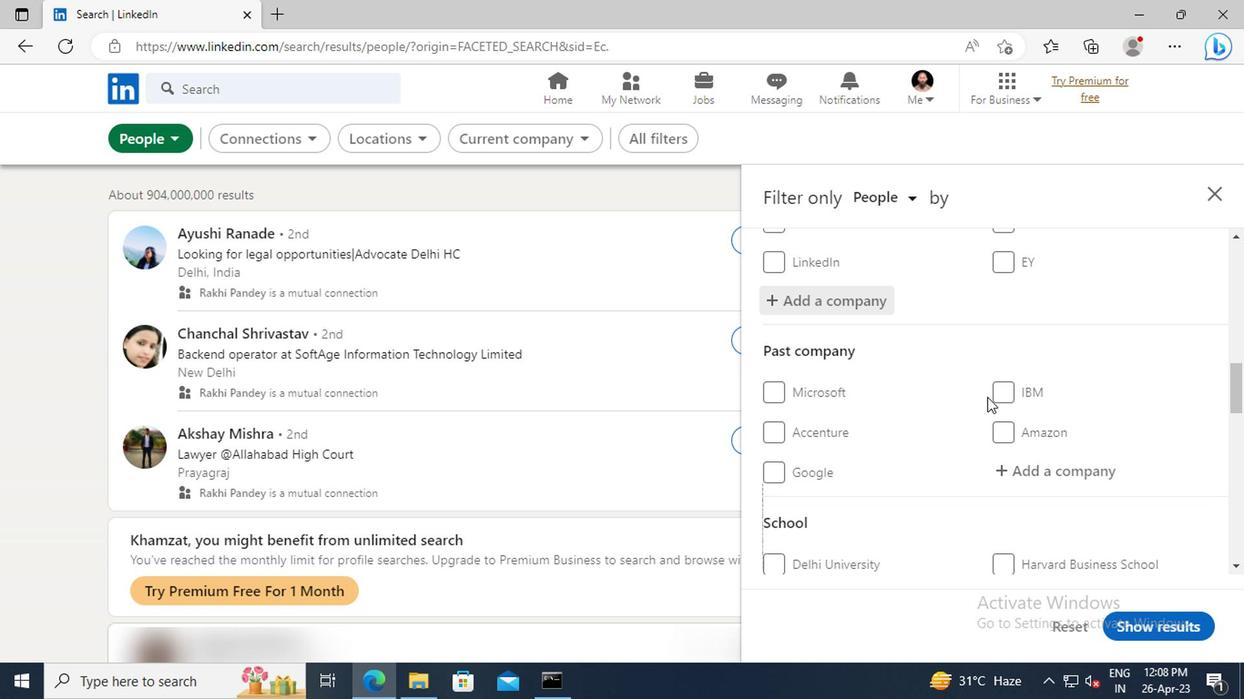 
Action: Mouse scrolled (822, 401) with delta (0, 0)
Screenshot: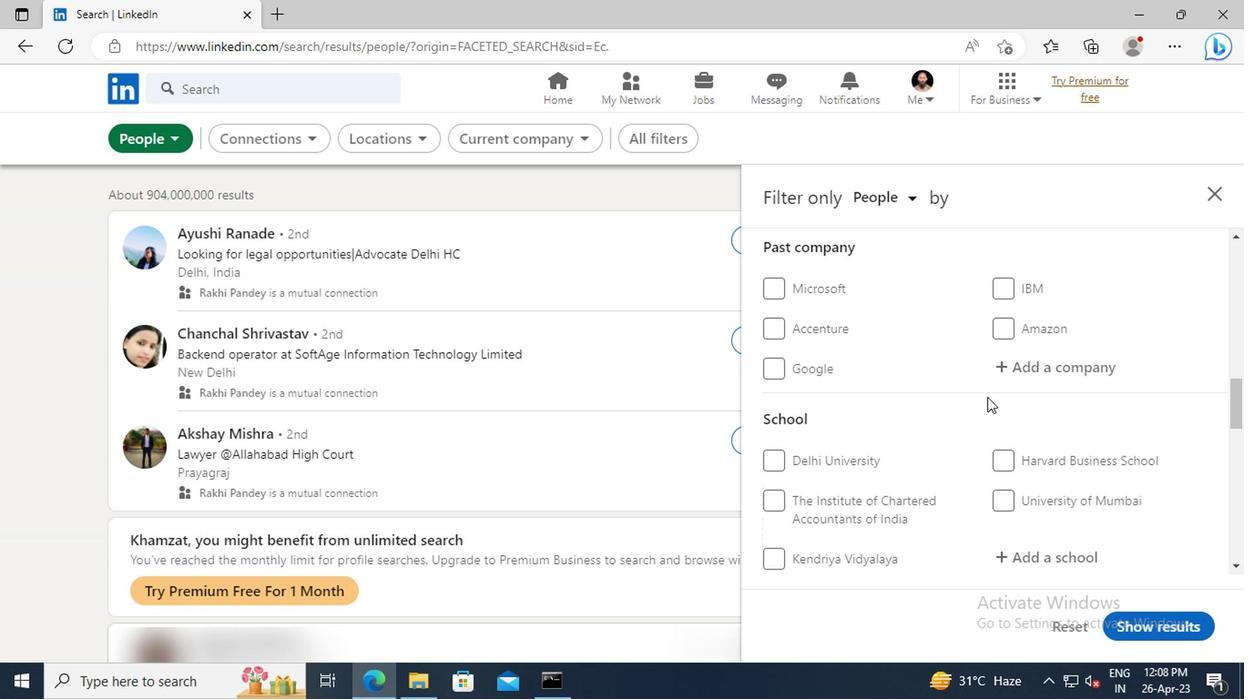 
Action: Mouse scrolled (822, 401) with delta (0, 0)
Screenshot: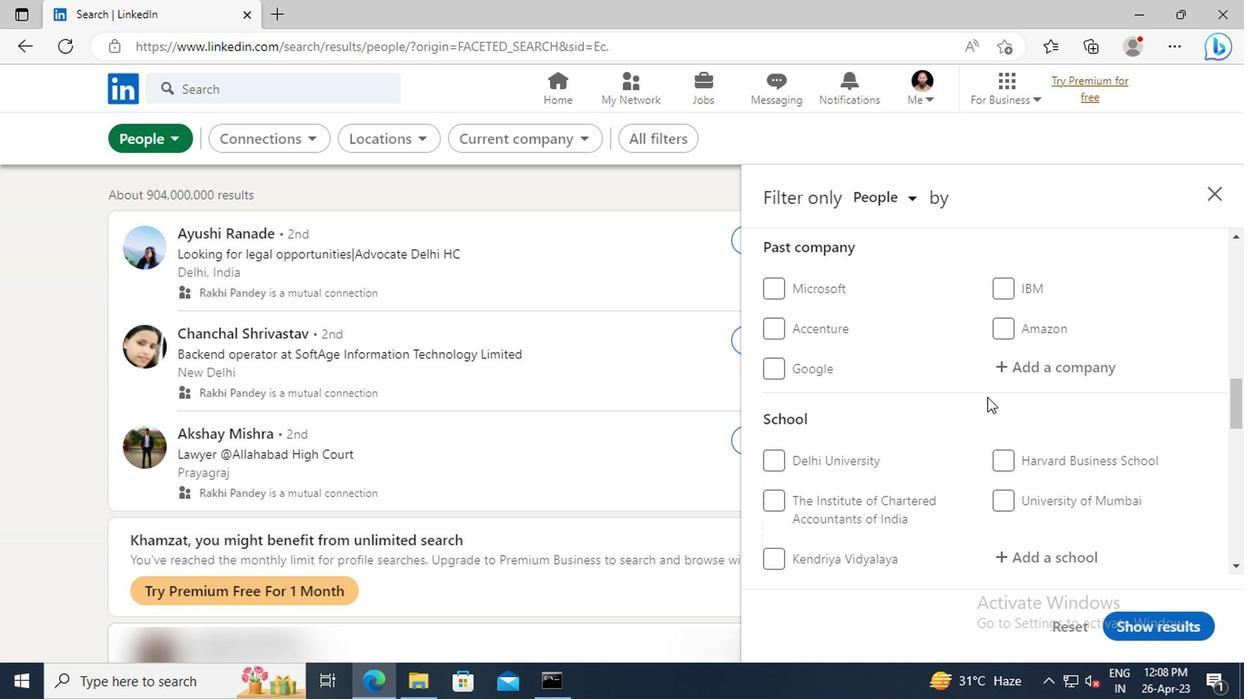 
Action: Mouse scrolled (822, 401) with delta (0, 0)
Screenshot: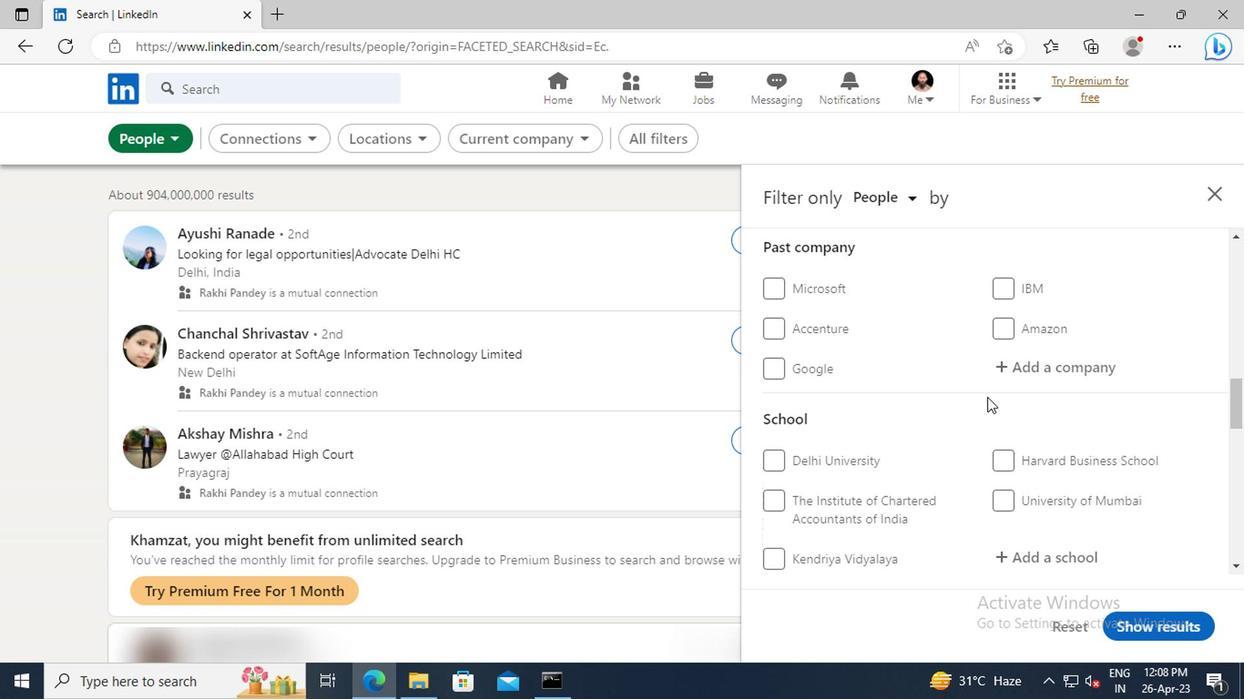 
Action: Mouse moved to (845, 406)
Screenshot: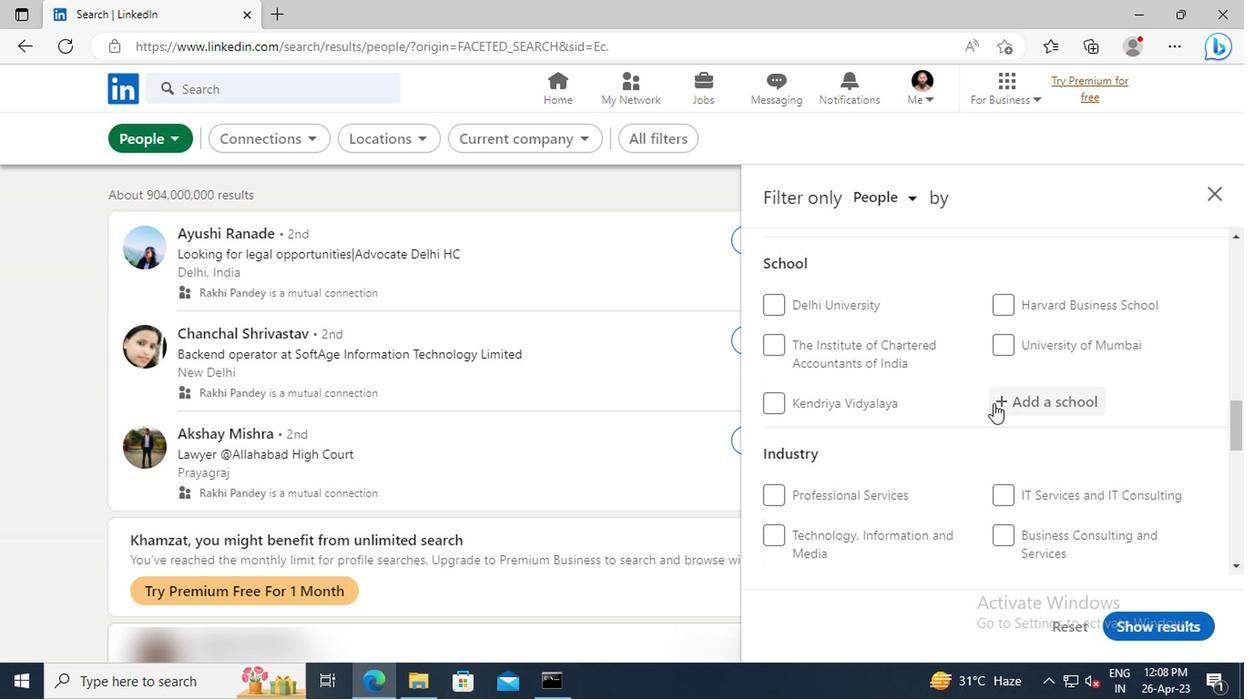 
Action: Mouse pressed left at (845, 406)
Screenshot: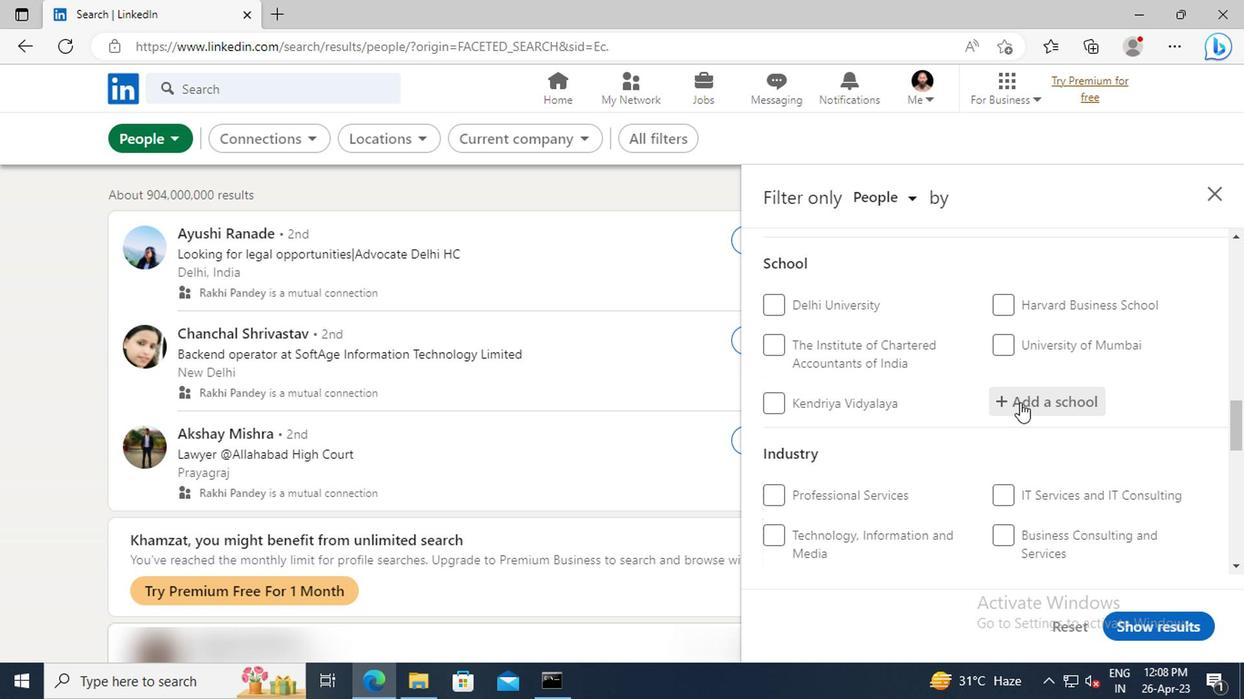 
Action: Key pressed <Key.shift>INDIAN<Key.space><Key.shift>INSTITUTE<Key.space>OF<Key.space><Key.shift>INFORMATION<Key.space><Key.shift>TECHNOLOGY<Key.space><Key.shift>DESIGN<Key.space><Key.shift>&<Key.space><Key.shift>MANUFACTURING<Key.space><Key.shift>KANCHEEPURAM
Screenshot: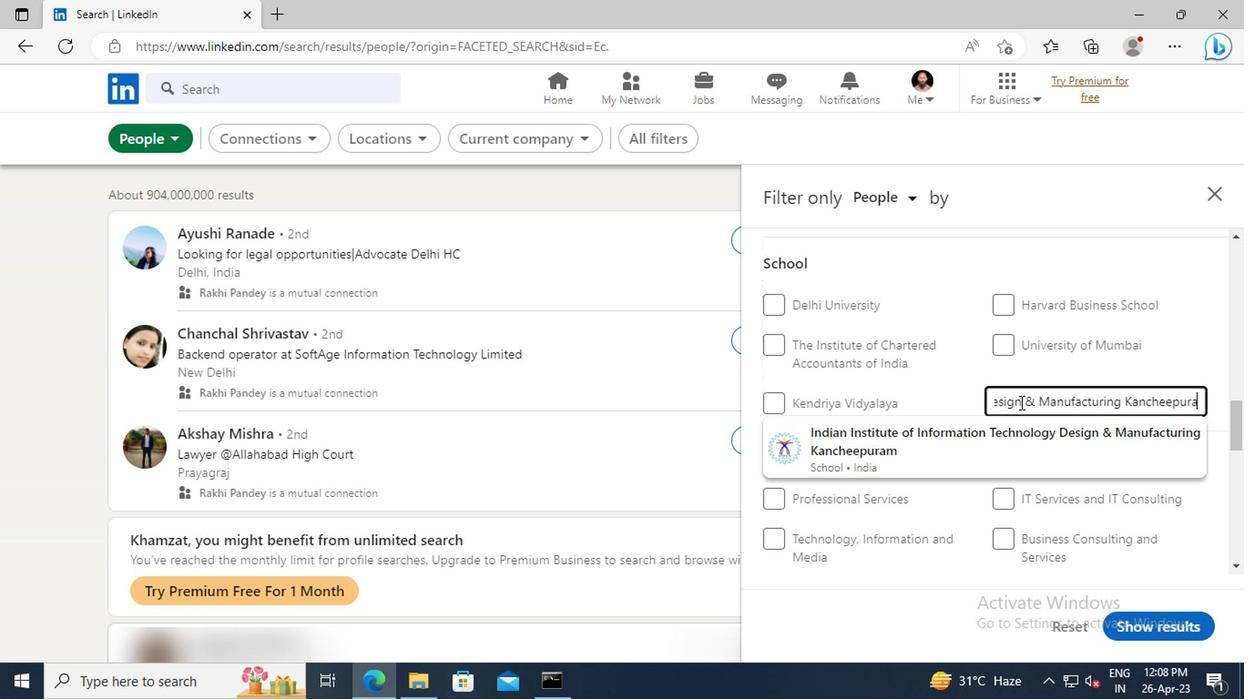 
Action: Mouse moved to (851, 428)
Screenshot: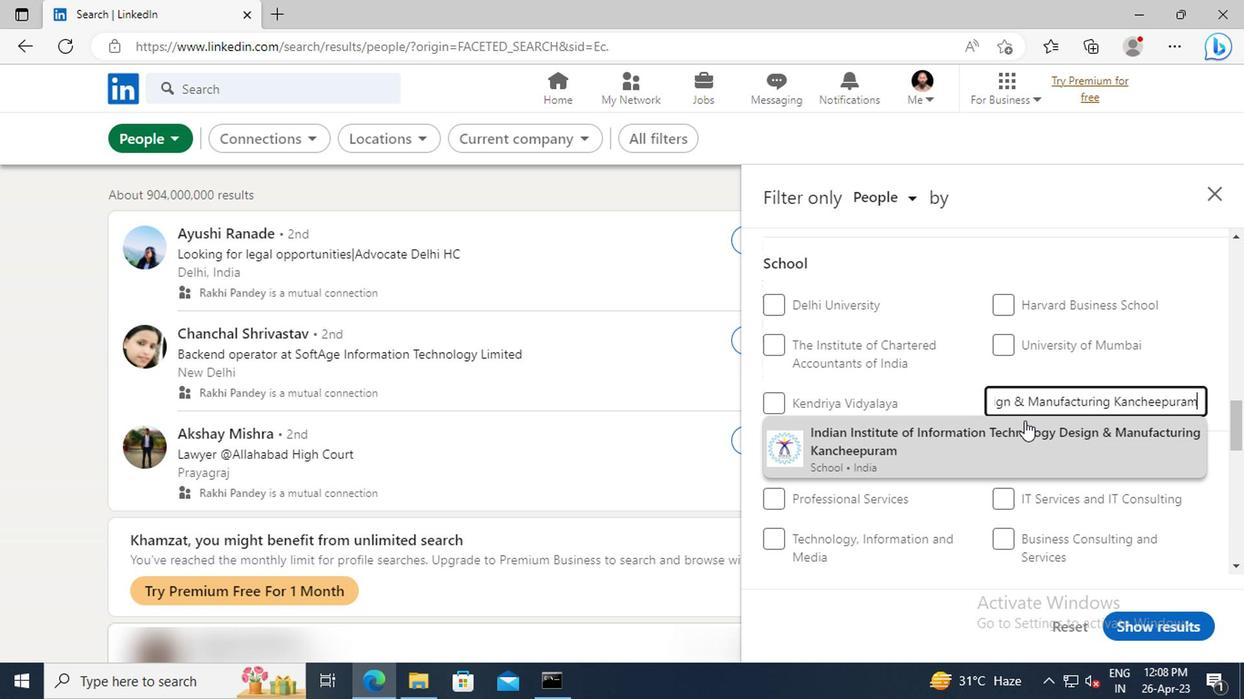 
Action: Mouse pressed left at (851, 428)
Screenshot: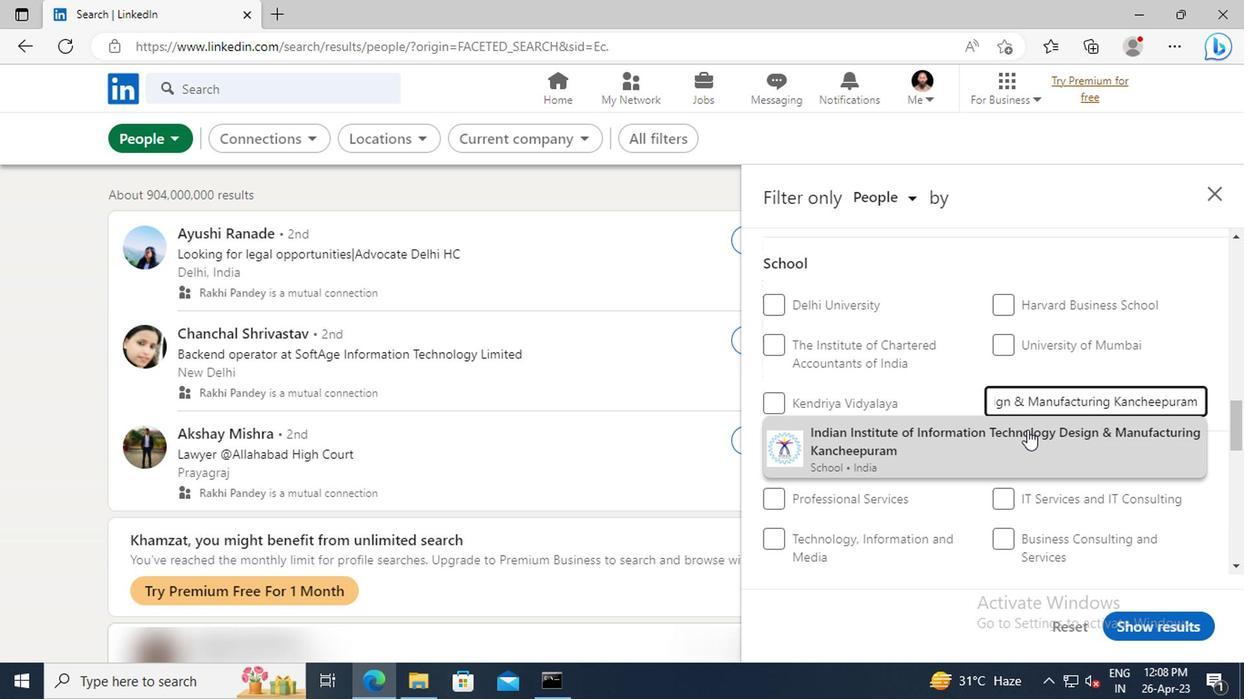 
Action: Mouse moved to (849, 399)
Screenshot: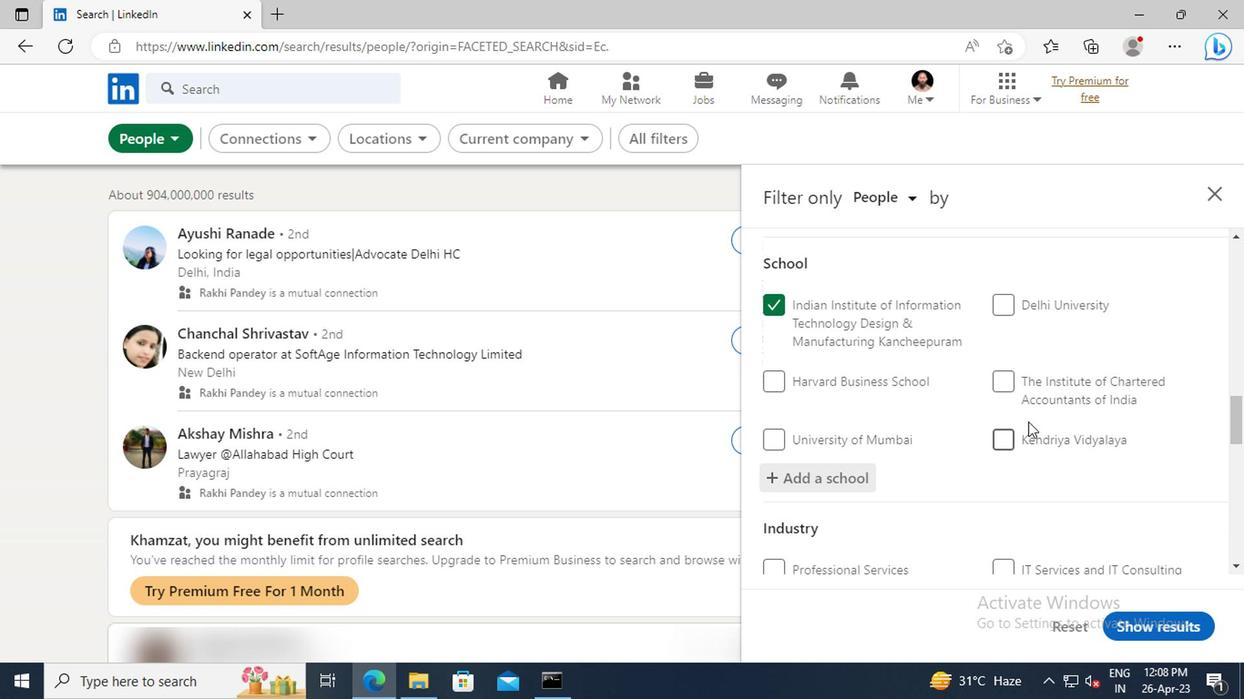 
Action: Mouse scrolled (849, 398) with delta (0, 0)
Screenshot: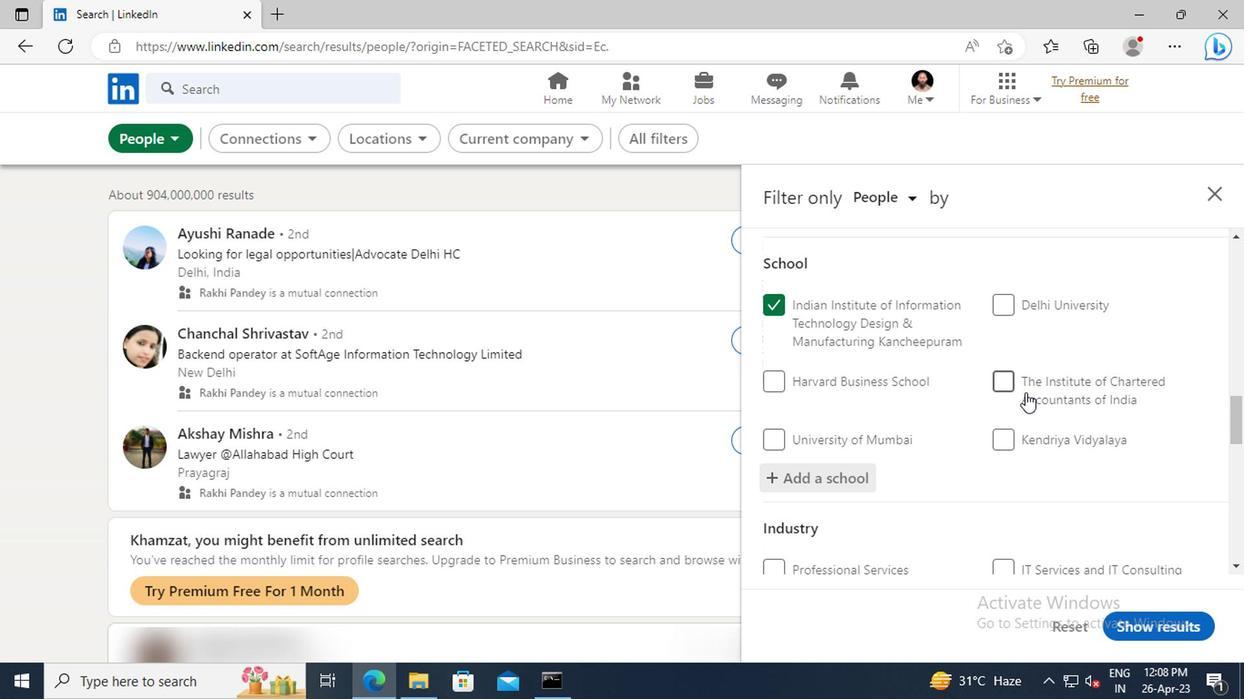 
Action: Mouse scrolled (849, 398) with delta (0, 0)
Screenshot: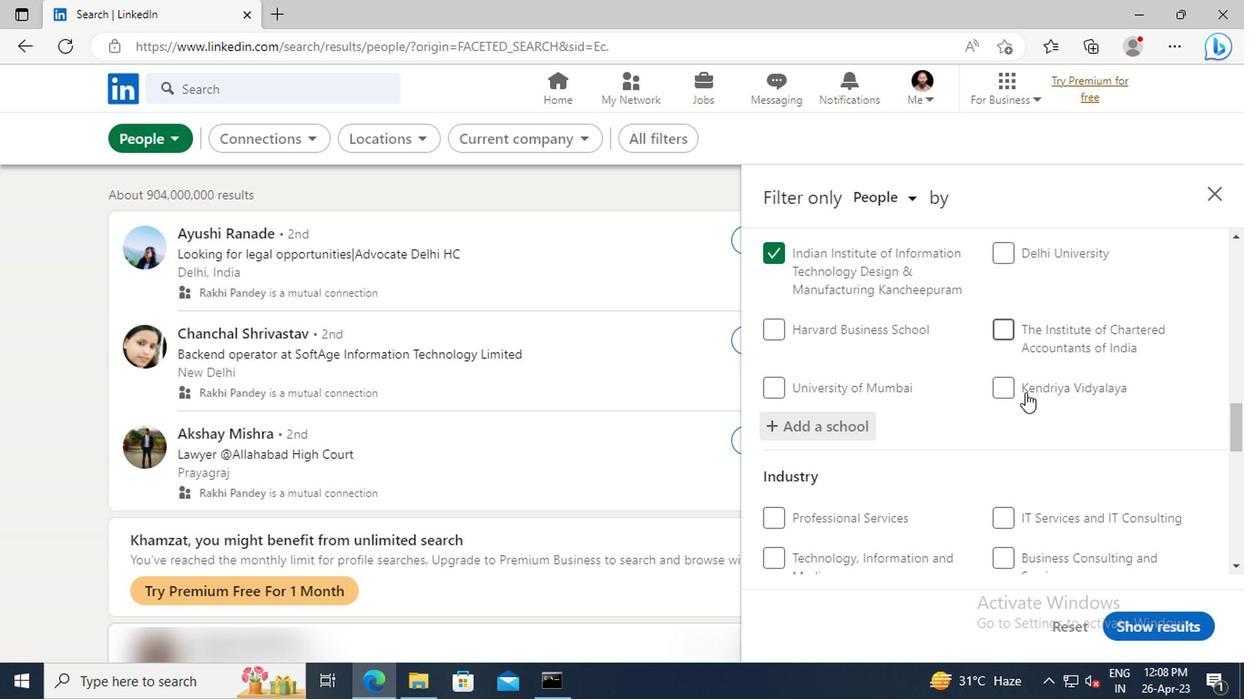 
Action: Mouse scrolled (849, 398) with delta (0, 0)
Screenshot: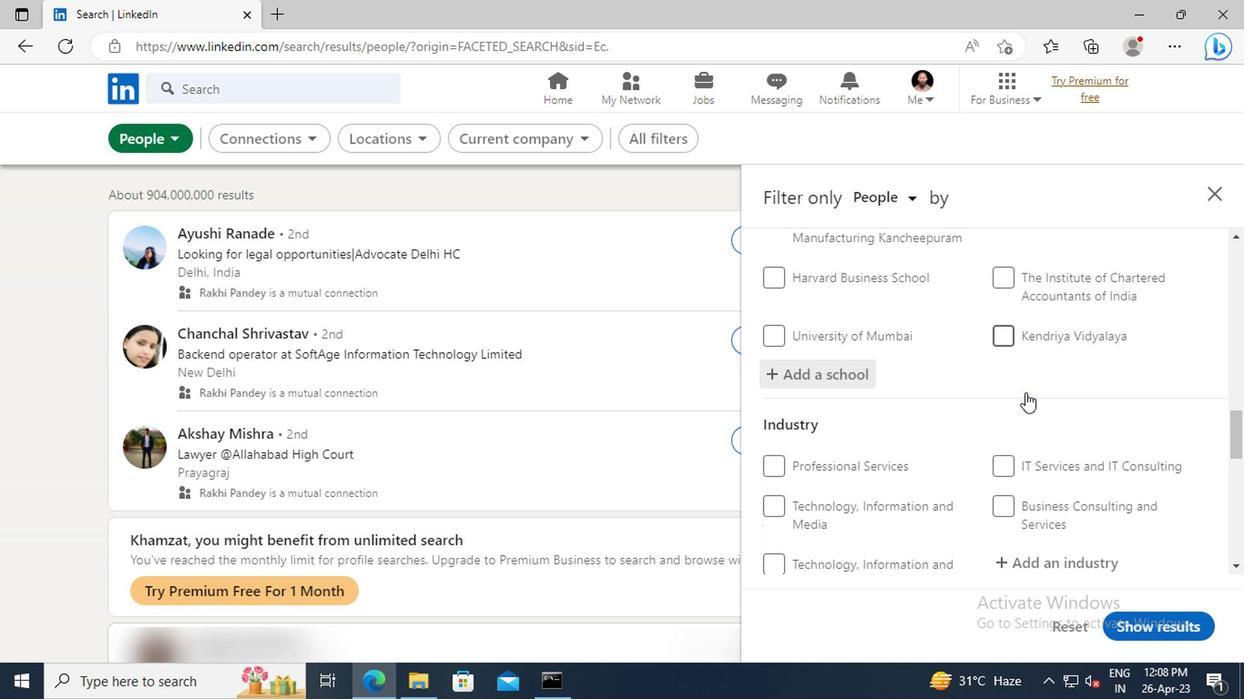 
Action: Mouse scrolled (849, 398) with delta (0, 0)
Screenshot: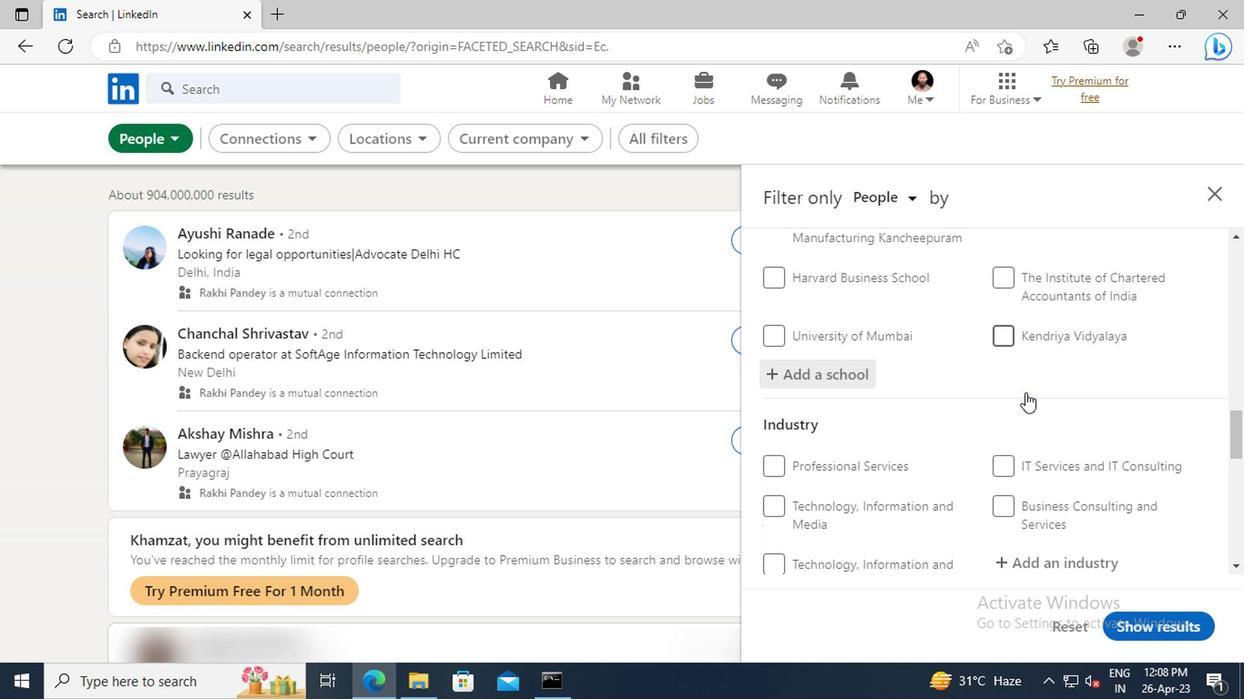 
Action: Mouse scrolled (849, 398) with delta (0, 0)
Screenshot: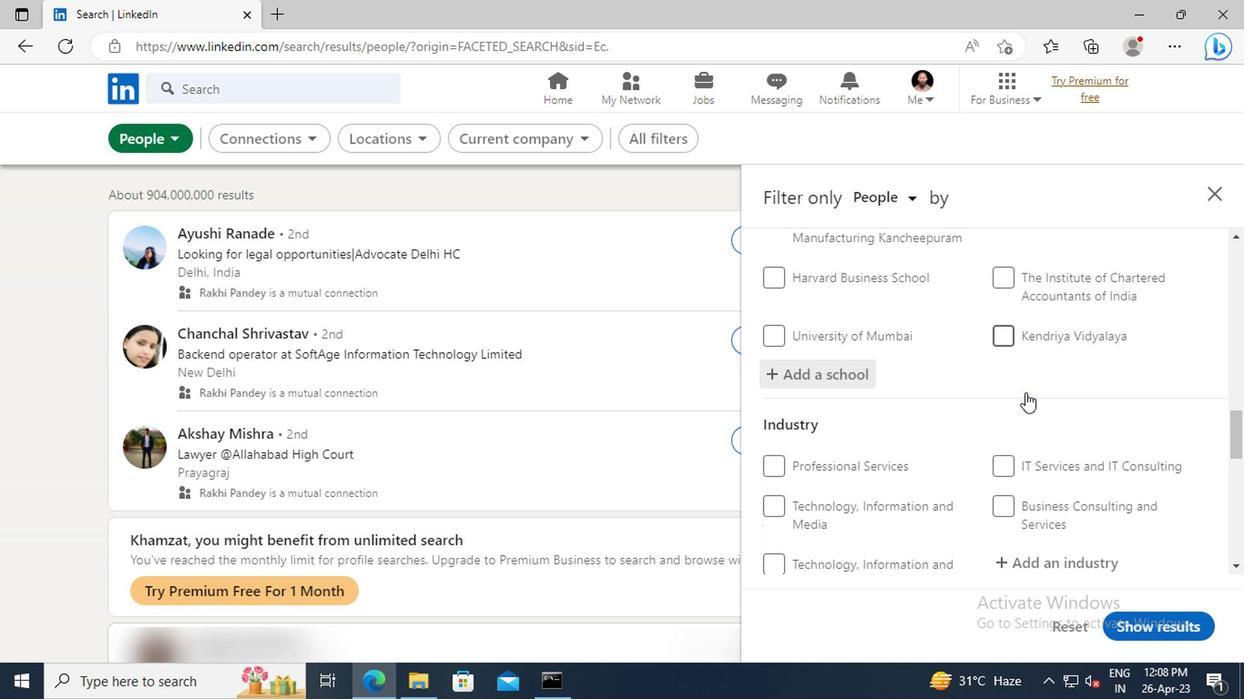 
Action: Mouse moved to (859, 405)
Screenshot: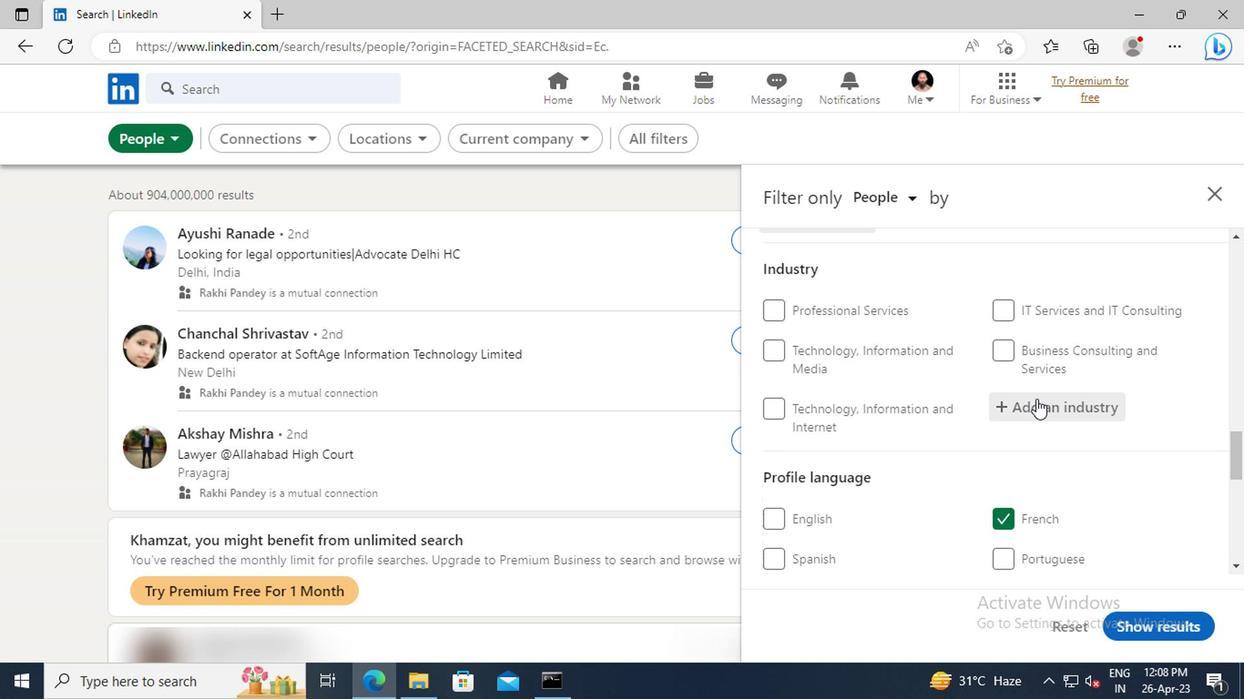 
Action: Mouse pressed left at (859, 405)
Screenshot: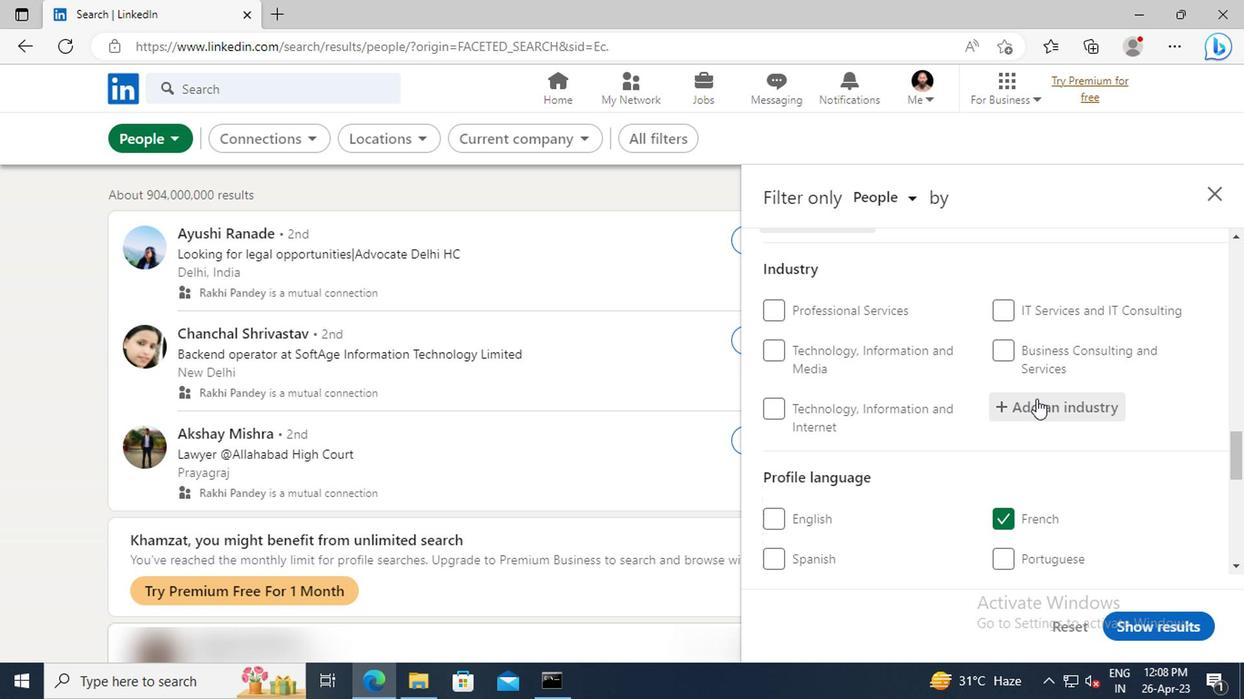 
Action: Key pressed <Key.shift>CHILD<Key.space><Key.shift>DAY<Key.space><Key.shift>CARE<Key.space><Key.shift>SERVICES
Screenshot: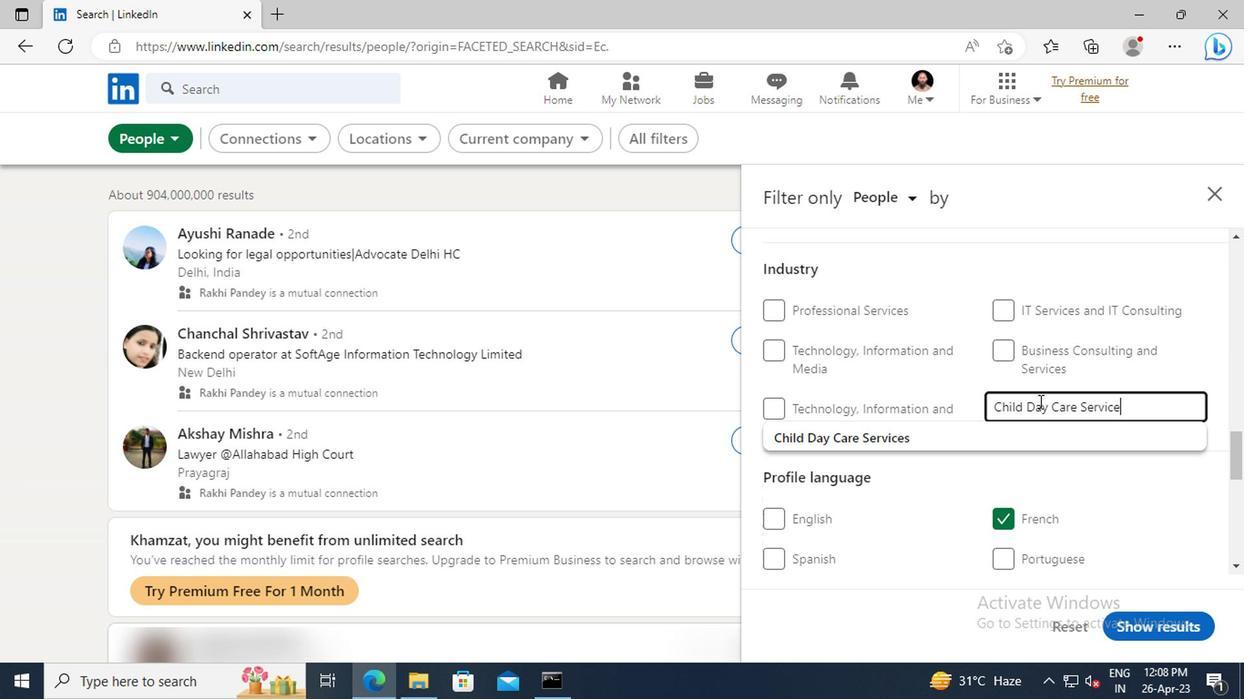 
Action: Mouse moved to (856, 425)
Screenshot: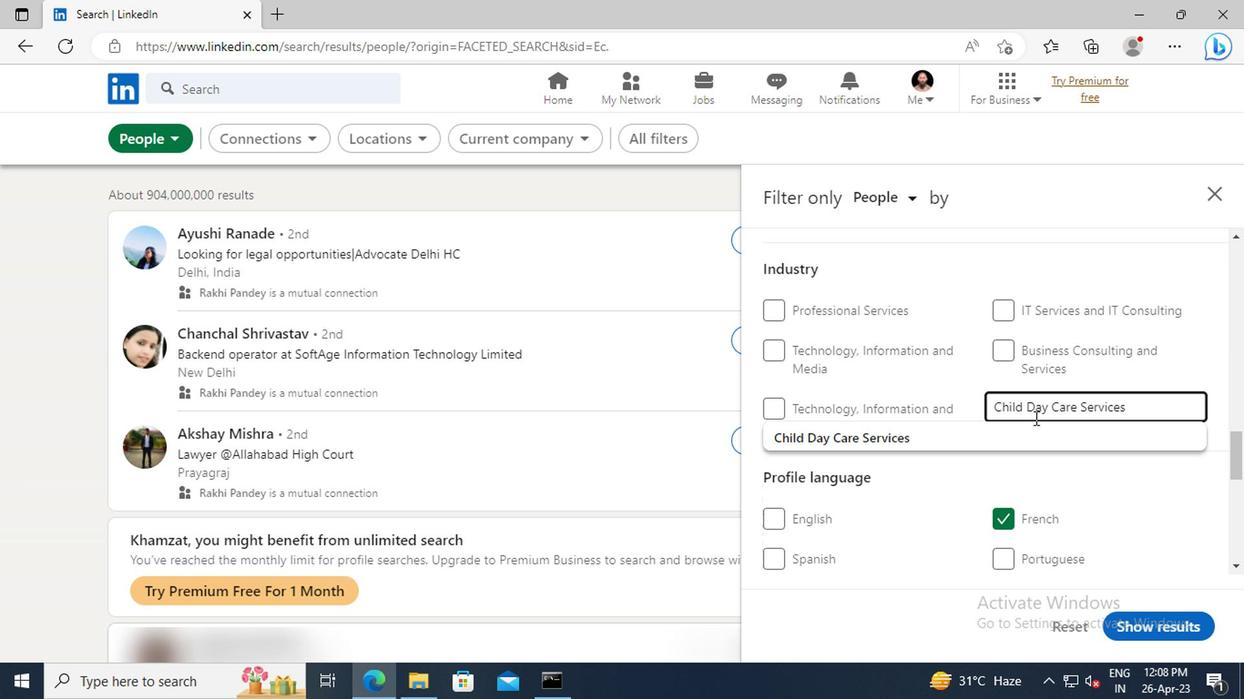 
Action: Mouse pressed left at (856, 425)
Screenshot: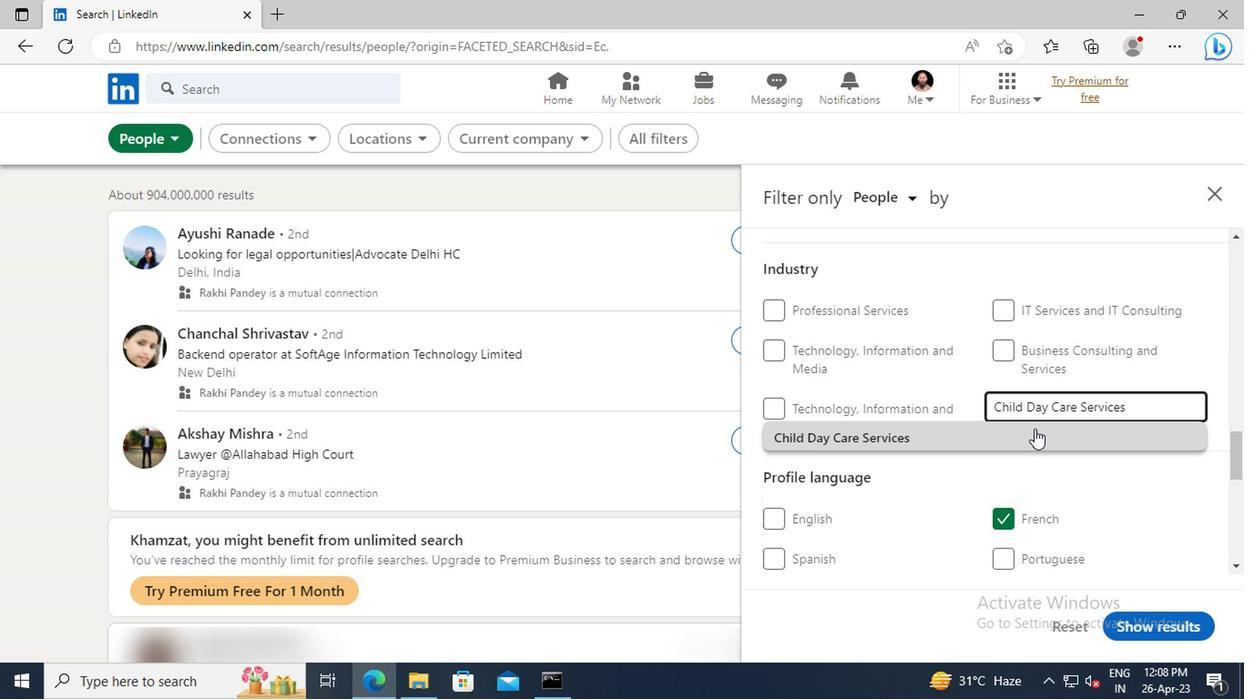 
Action: Mouse moved to (843, 395)
Screenshot: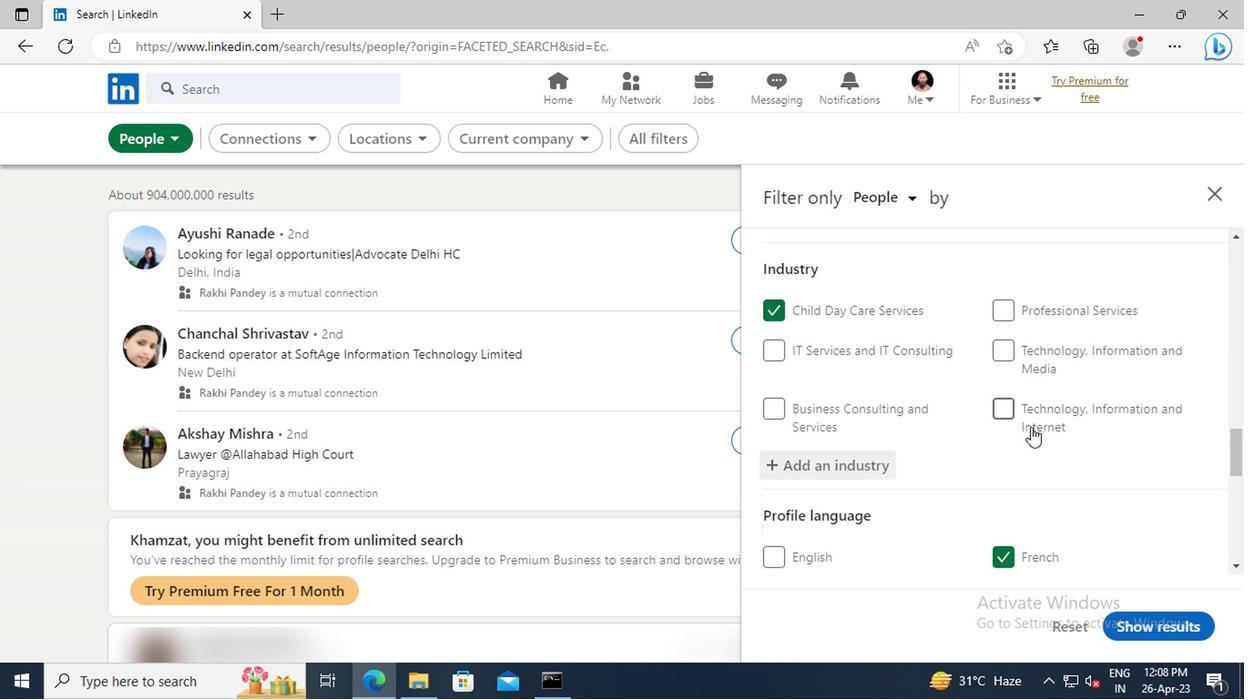 
Action: Mouse scrolled (843, 394) with delta (0, 0)
Screenshot: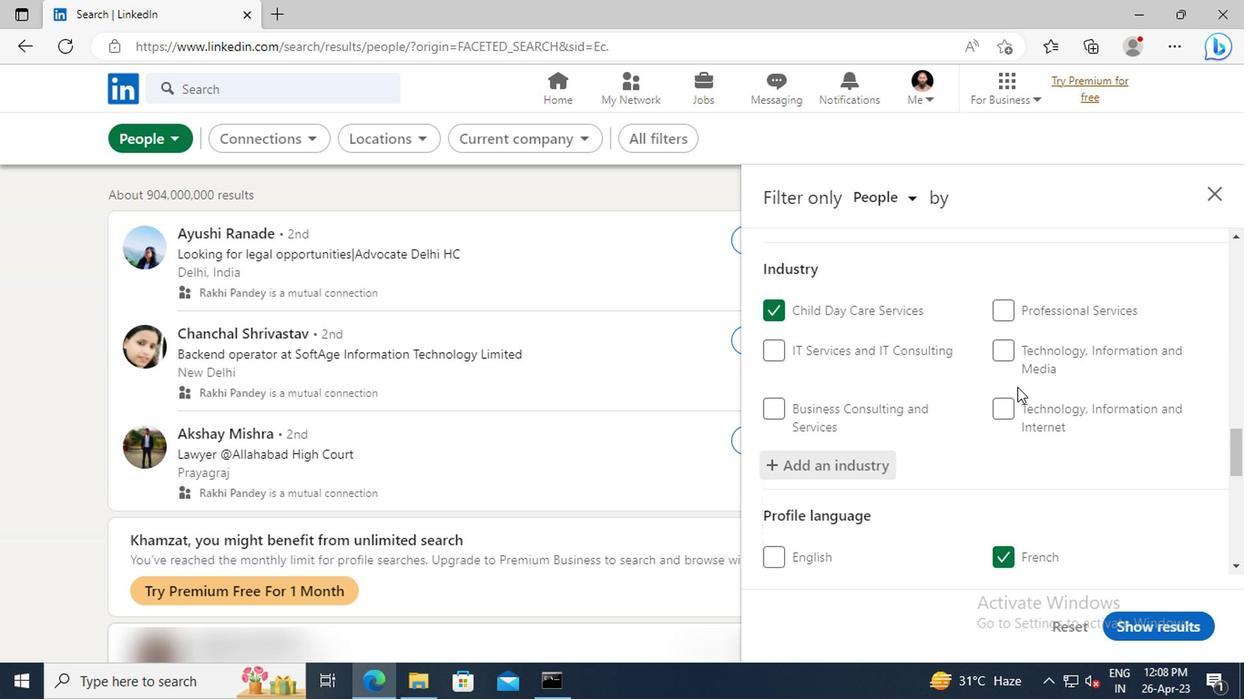 
Action: Mouse scrolled (843, 394) with delta (0, 0)
Screenshot: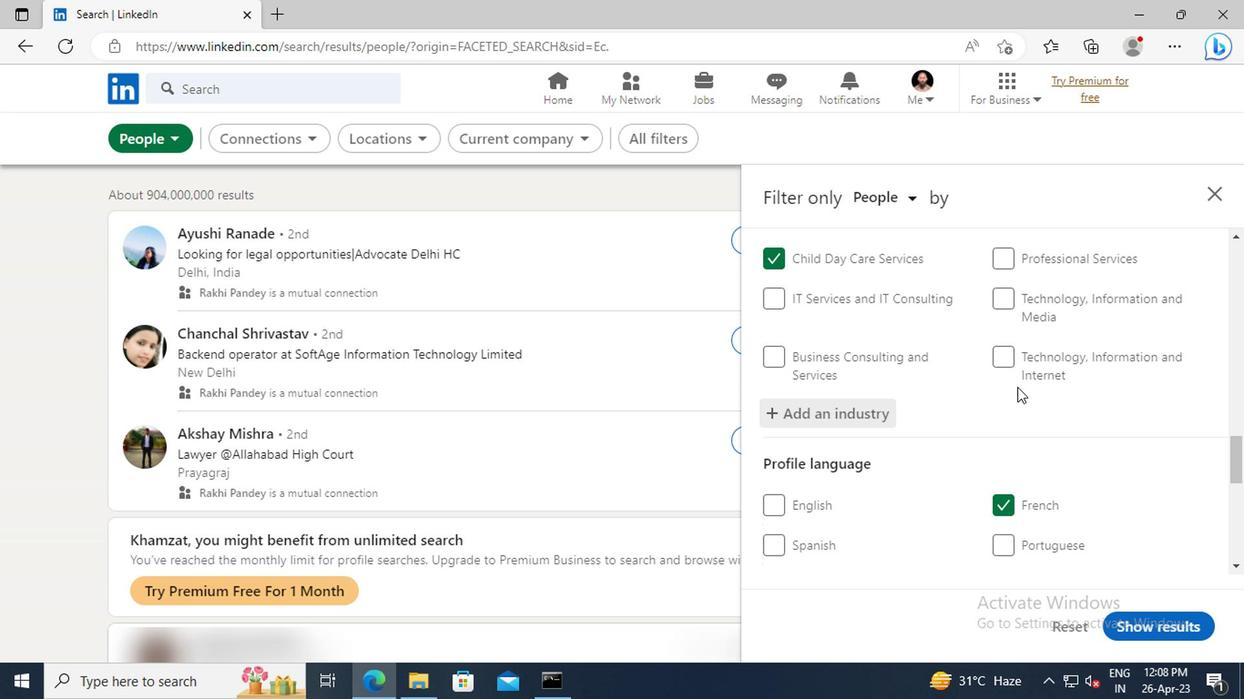 
Action: Mouse scrolled (843, 394) with delta (0, 0)
Screenshot: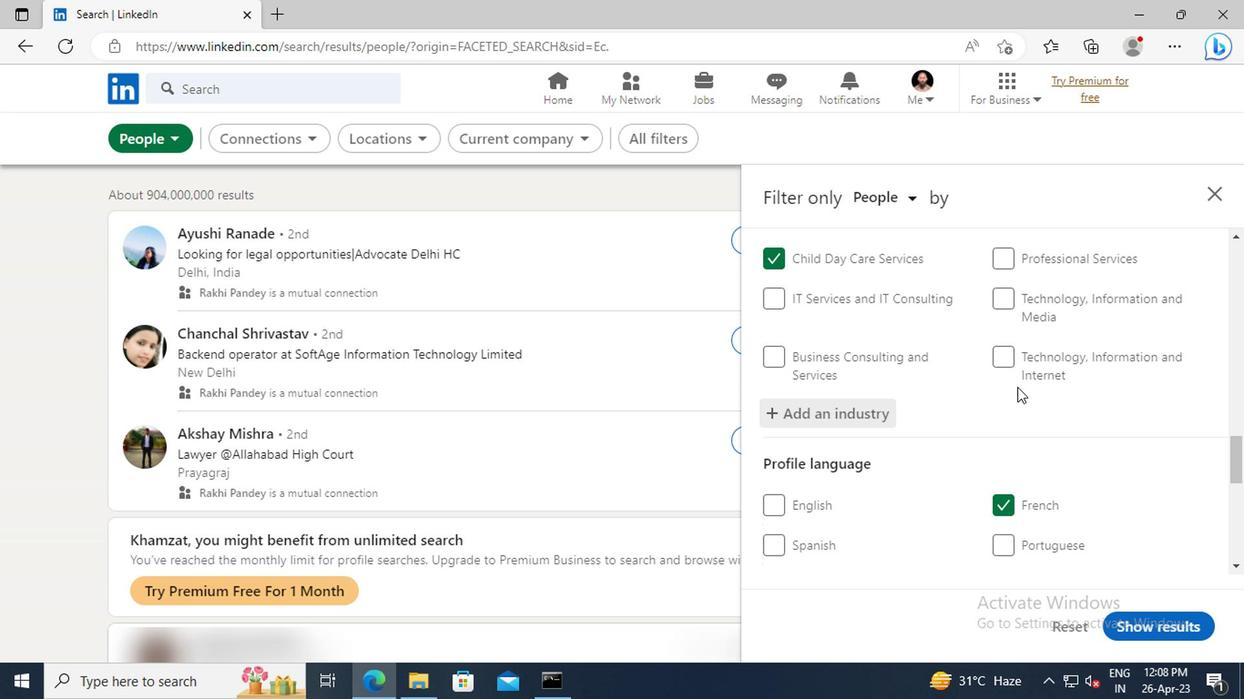 
Action: Mouse scrolled (843, 394) with delta (0, 0)
Screenshot: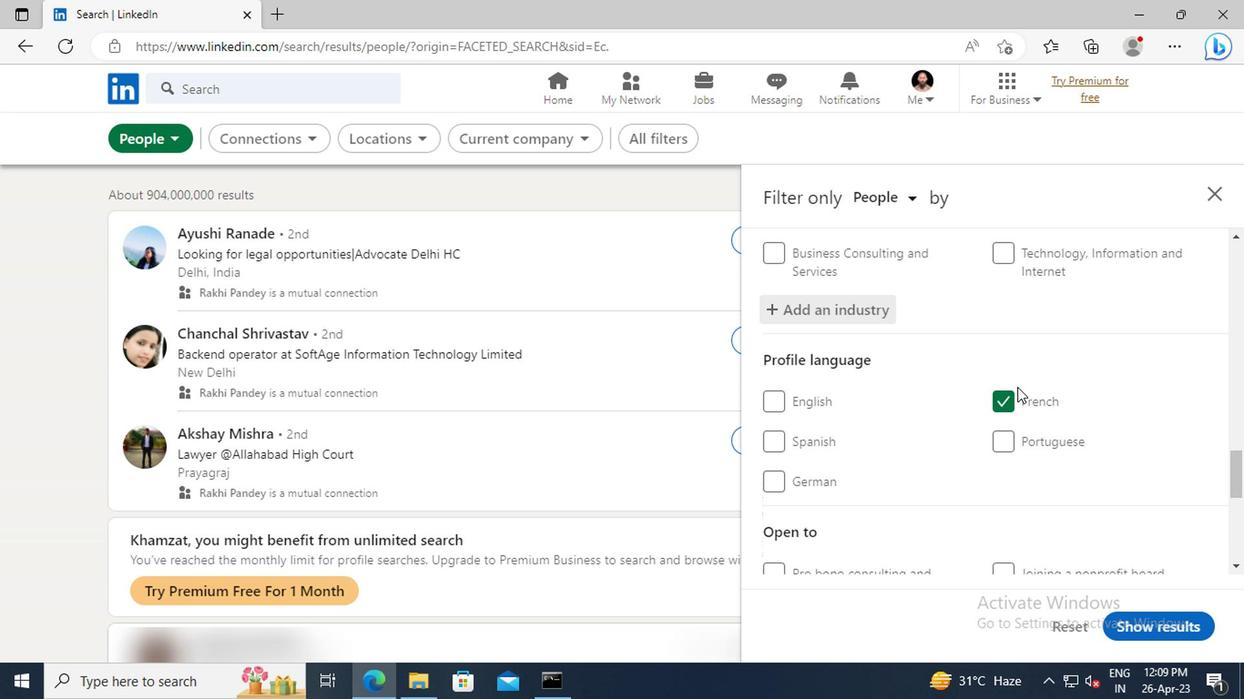 
Action: Mouse scrolled (843, 394) with delta (0, 0)
Screenshot: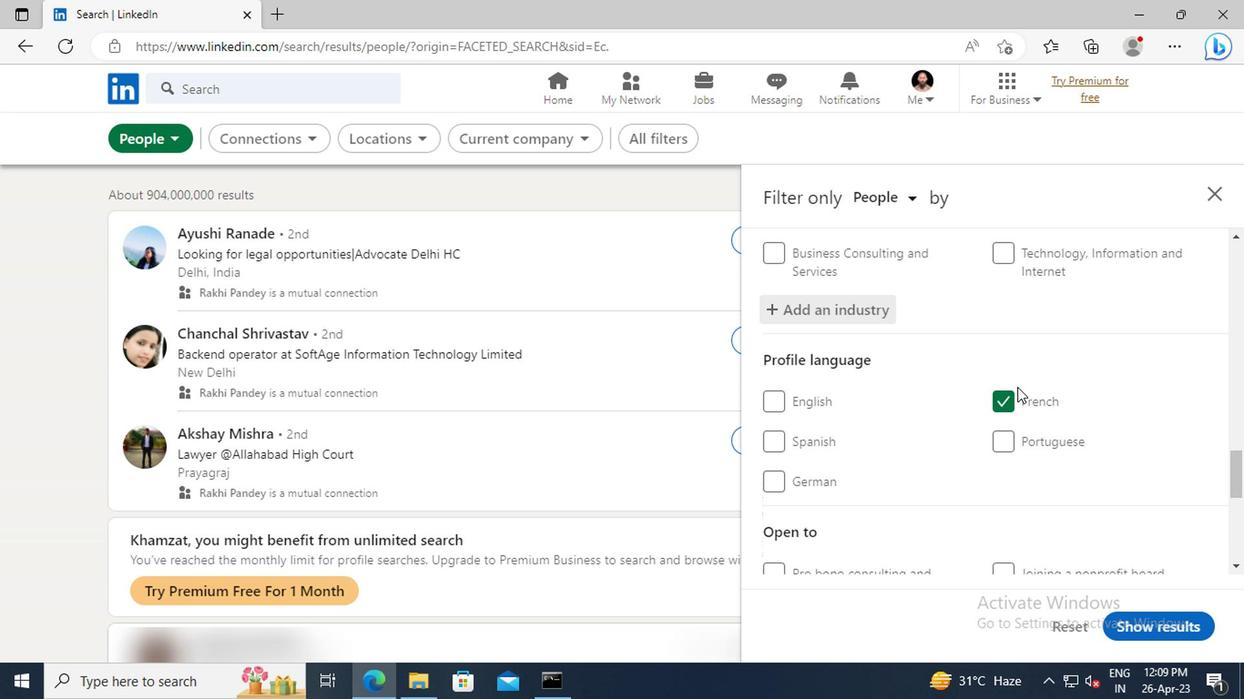 
Action: Mouse scrolled (843, 394) with delta (0, 0)
Screenshot: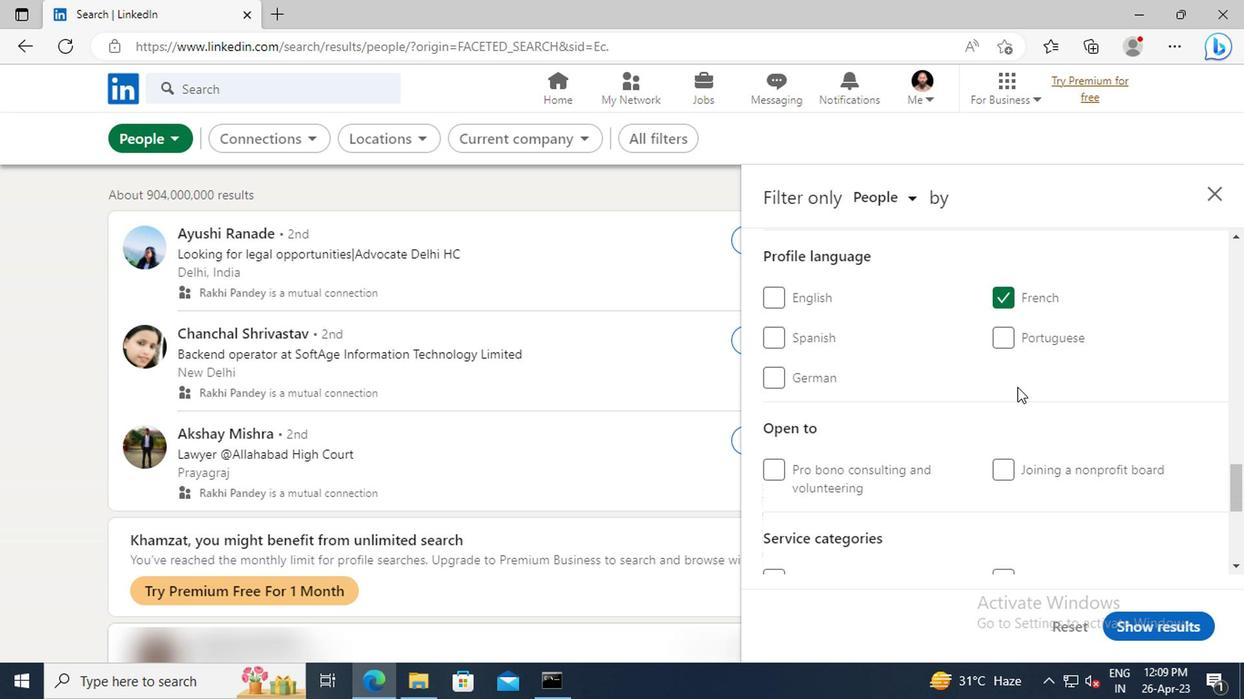 
Action: Mouse scrolled (843, 394) with delta (0, 0)
Screenshot: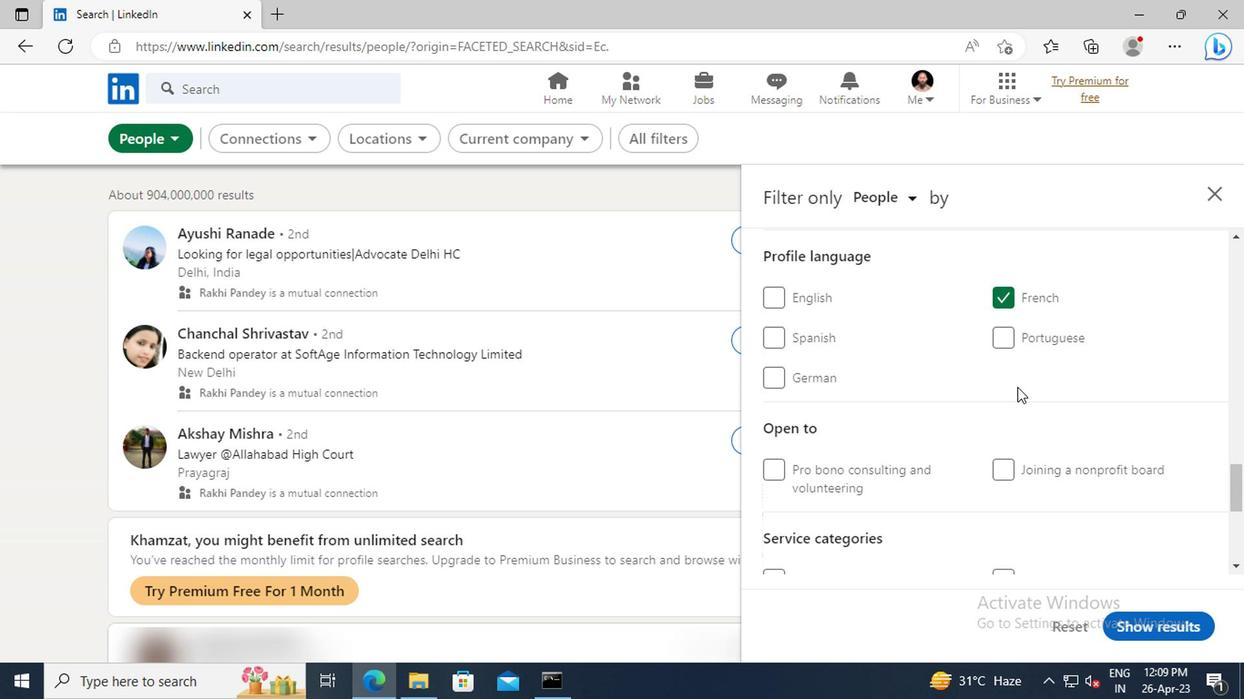 
Action: Mouse scrolled (843, 394) with delta (0, 0)
Screenshot: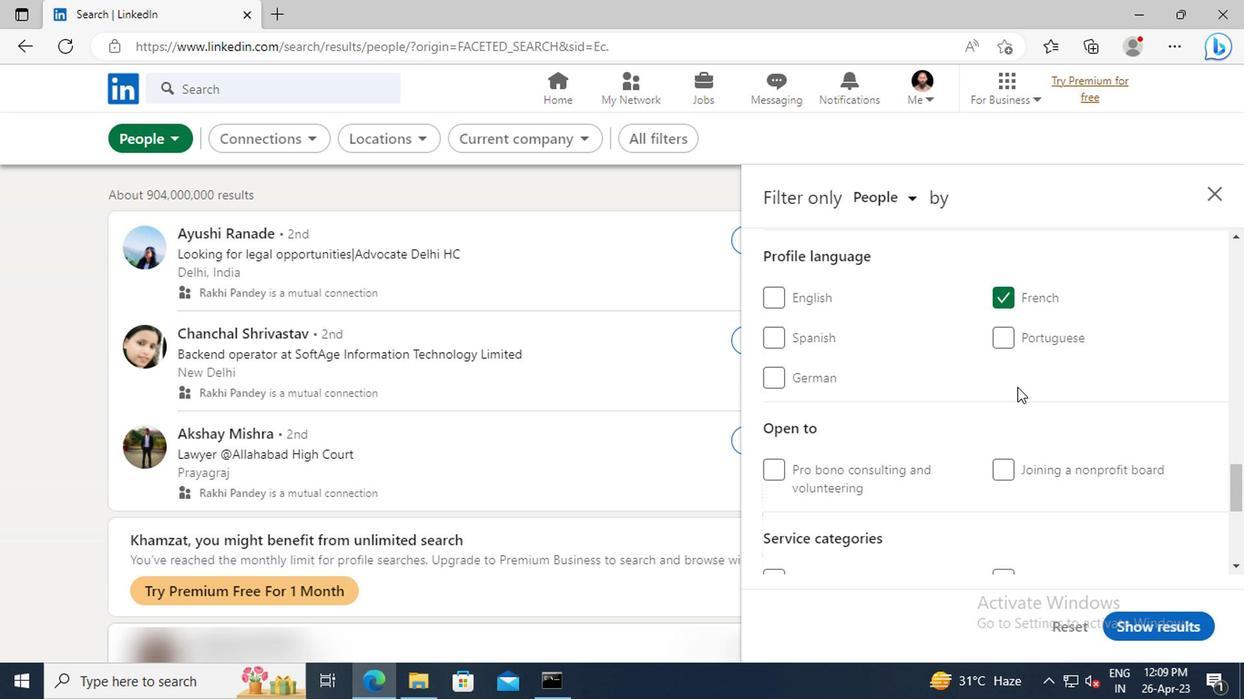
Action: Mouse scrolled (843, 394) with delta (0, 0)
Screenshot: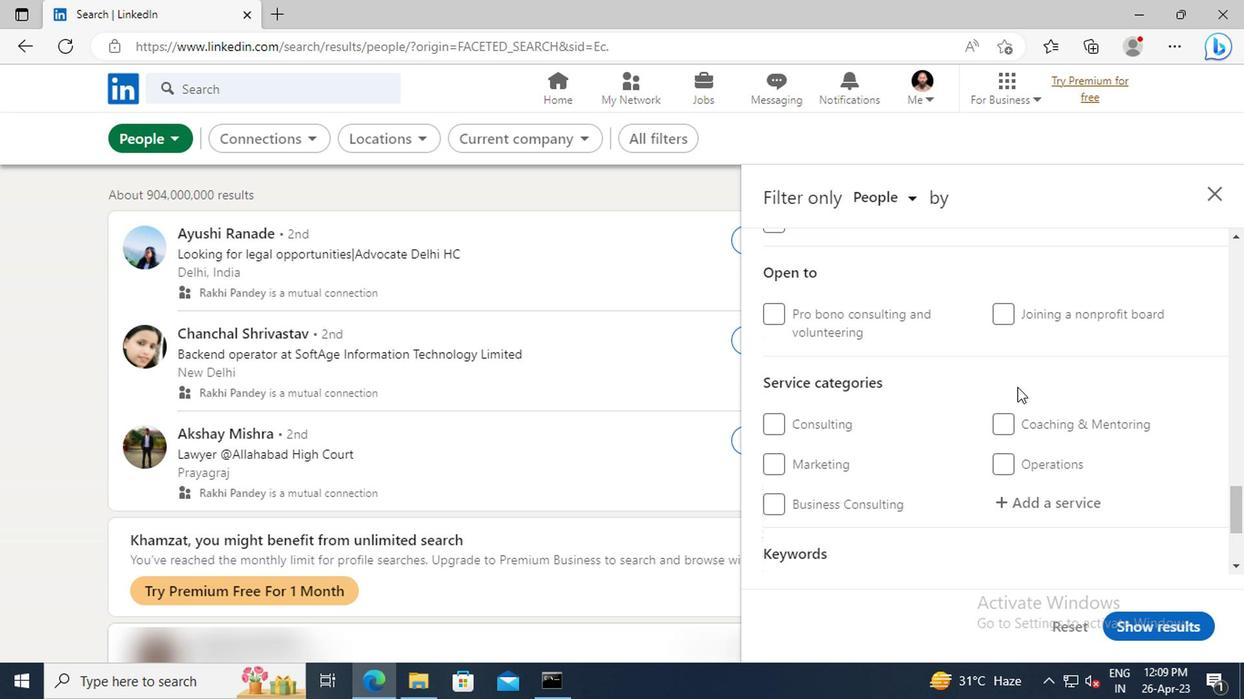 
Action: Mouse scrolled (843, 394) with delta (0, 0)
Screenshot: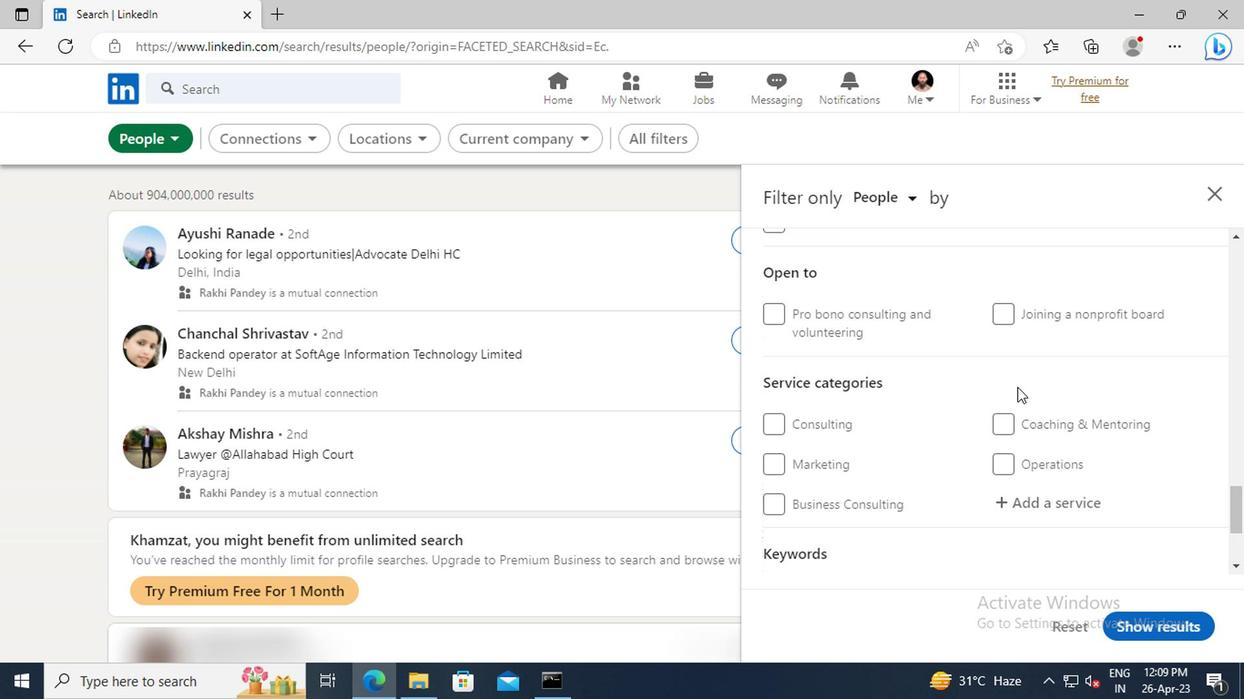 
Action: Mouse moved to (855, 408)
Screenshot: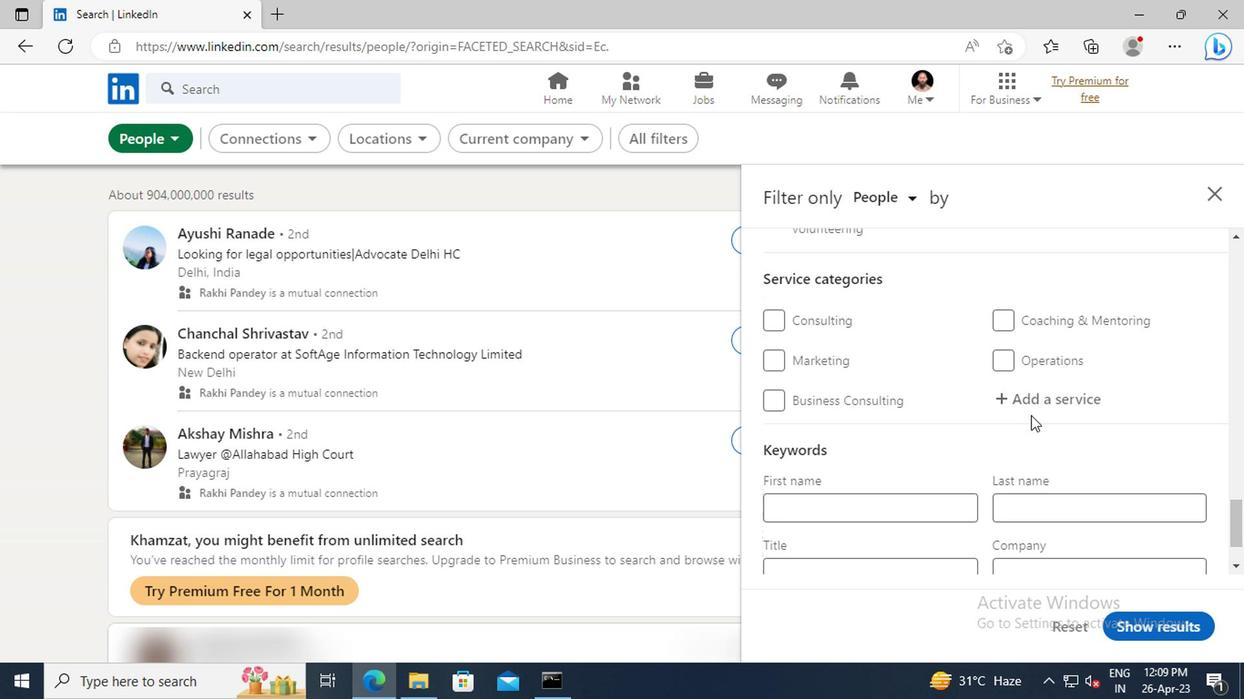 
Action: Mouse pressed left at (855, 408)
Screenshot: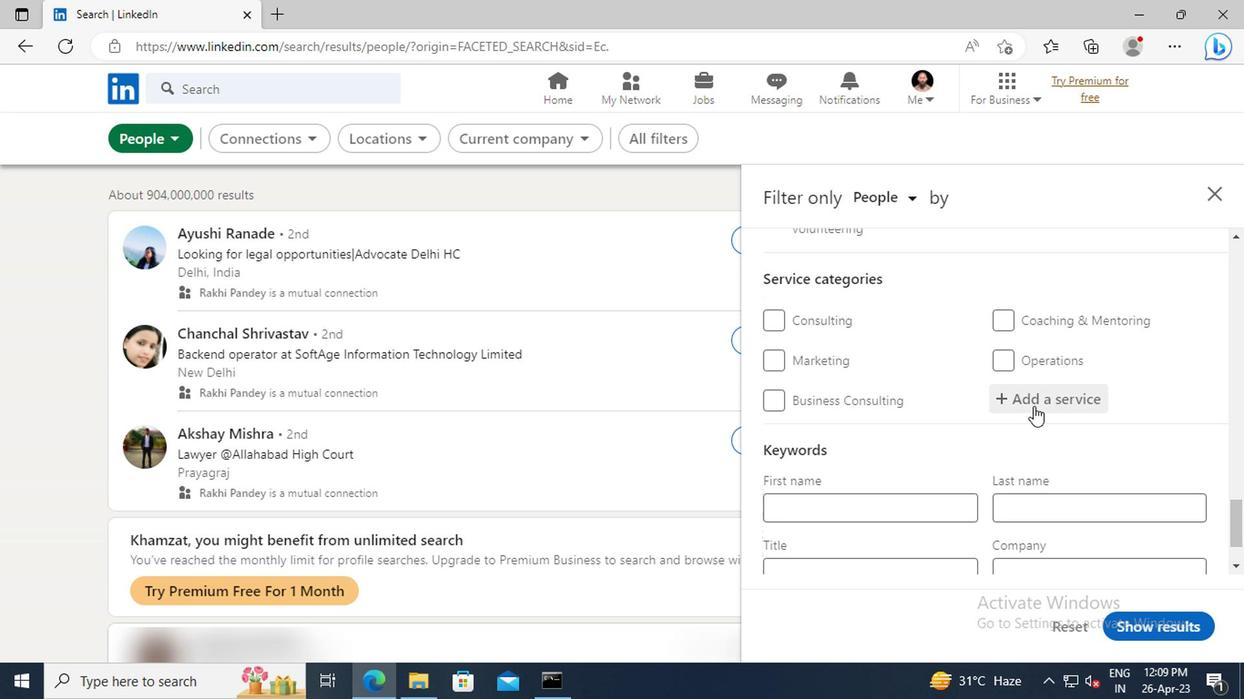 
Action: Key pressed <Key.shift>NEGOTIATION
Screenshot: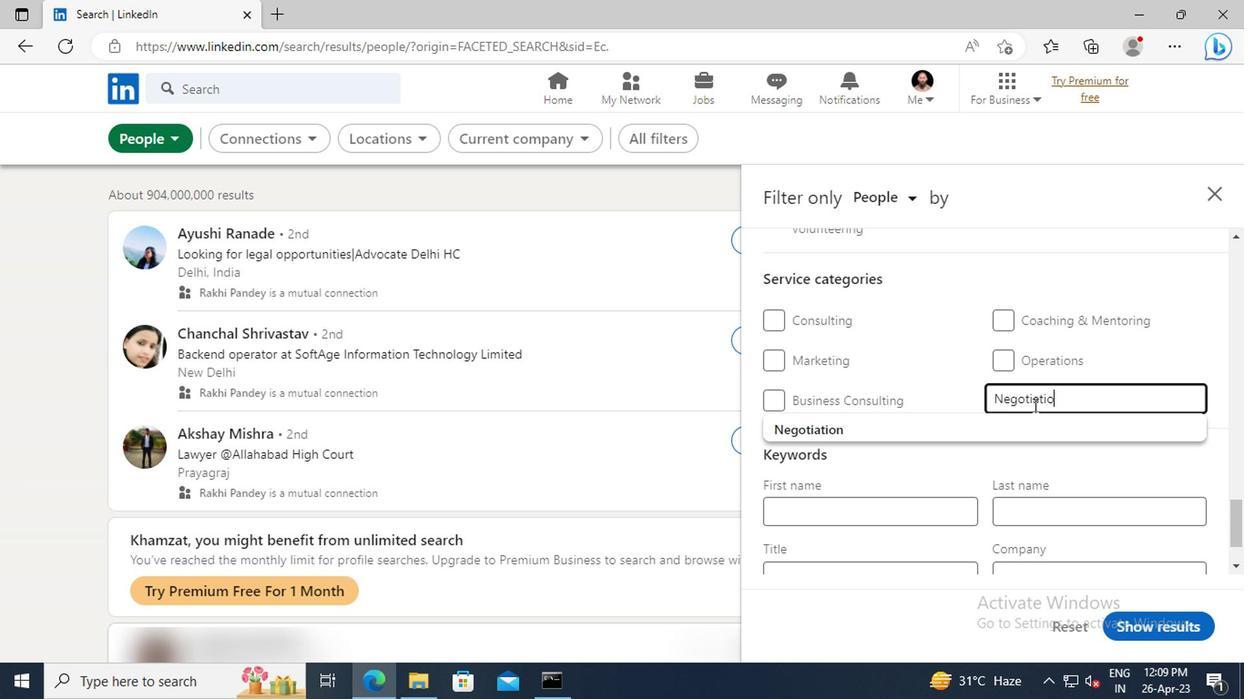 
Action: Mouse moved to (856, 422)
Screenshot: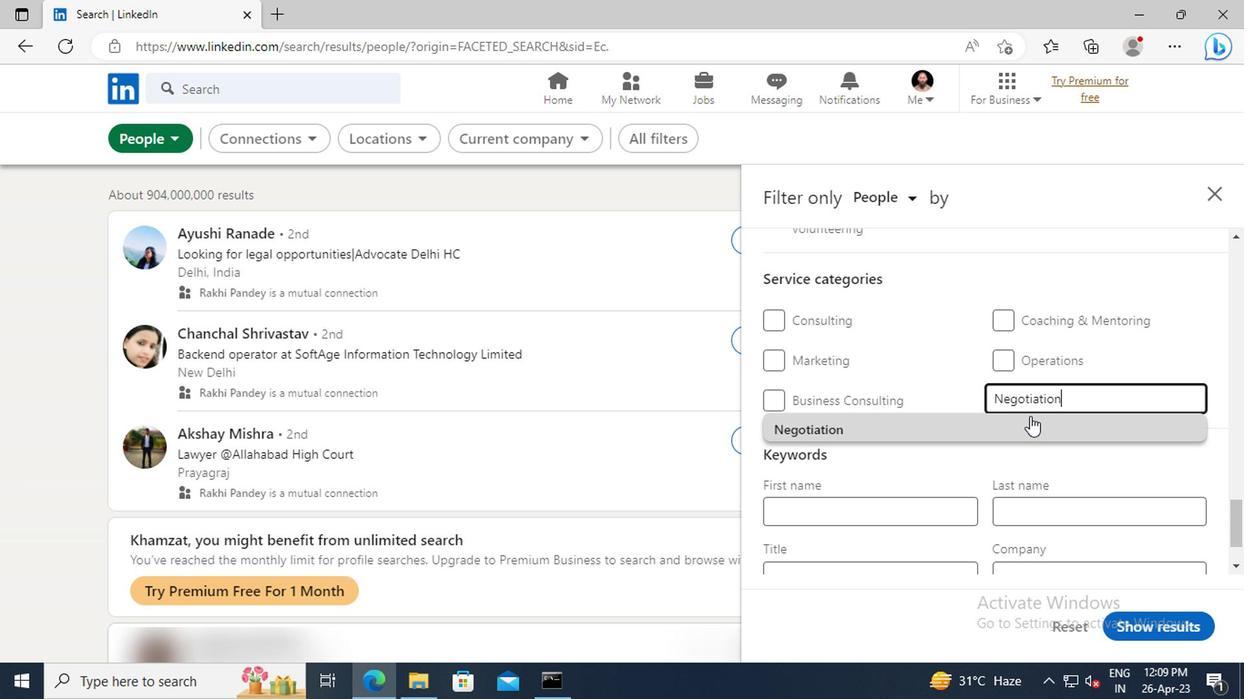 
Action: Mouse pressed left at (856, 422)
Screenshot: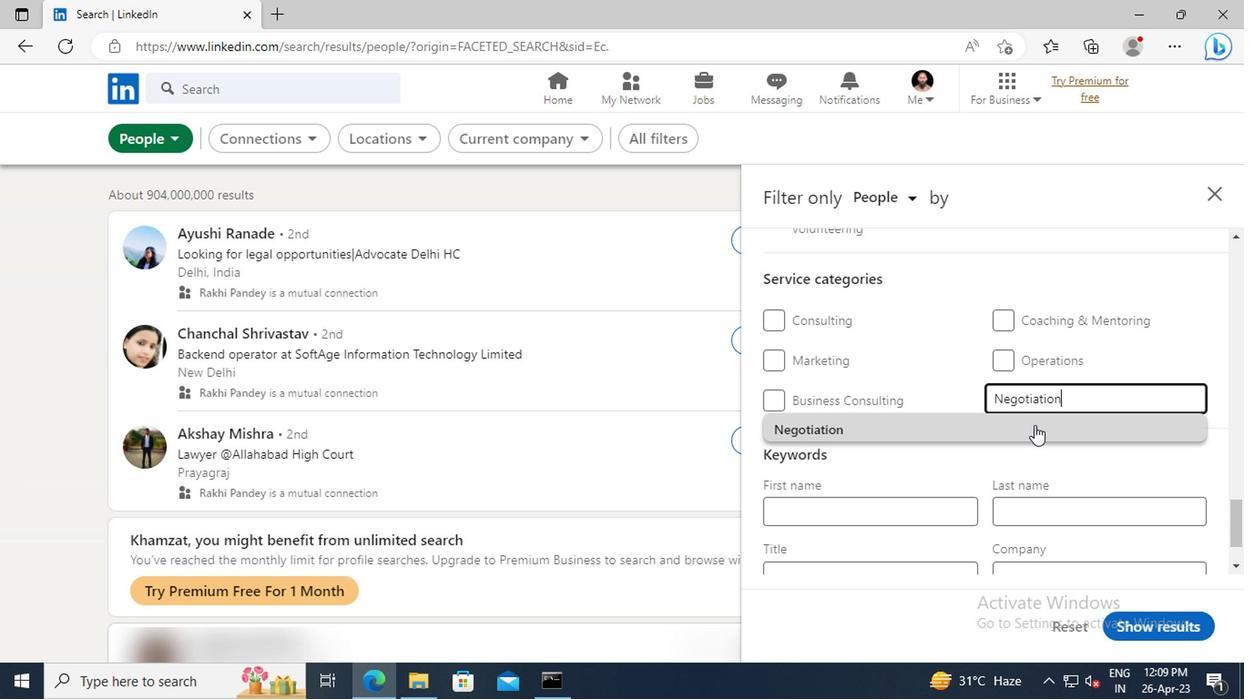 
Action: Mouse moved to (817, 399)
Screenshot: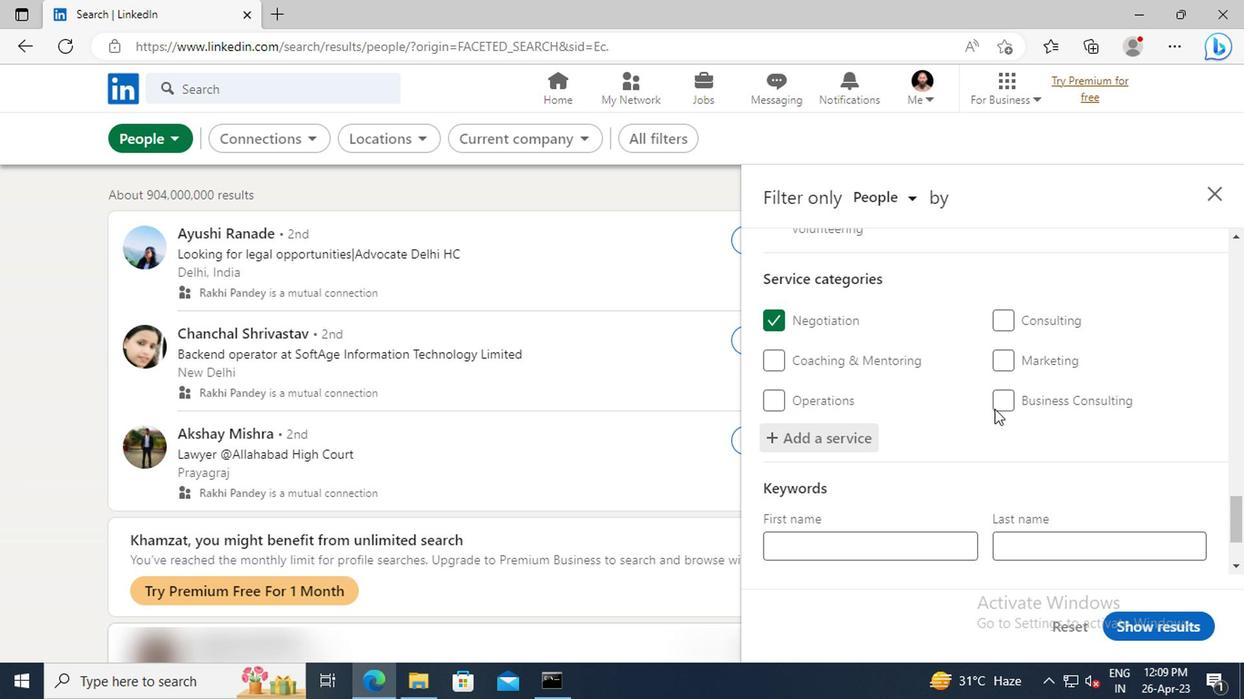 
Action: Mouse scrolled (817, 398) with delta (0, 0)
Screenshot: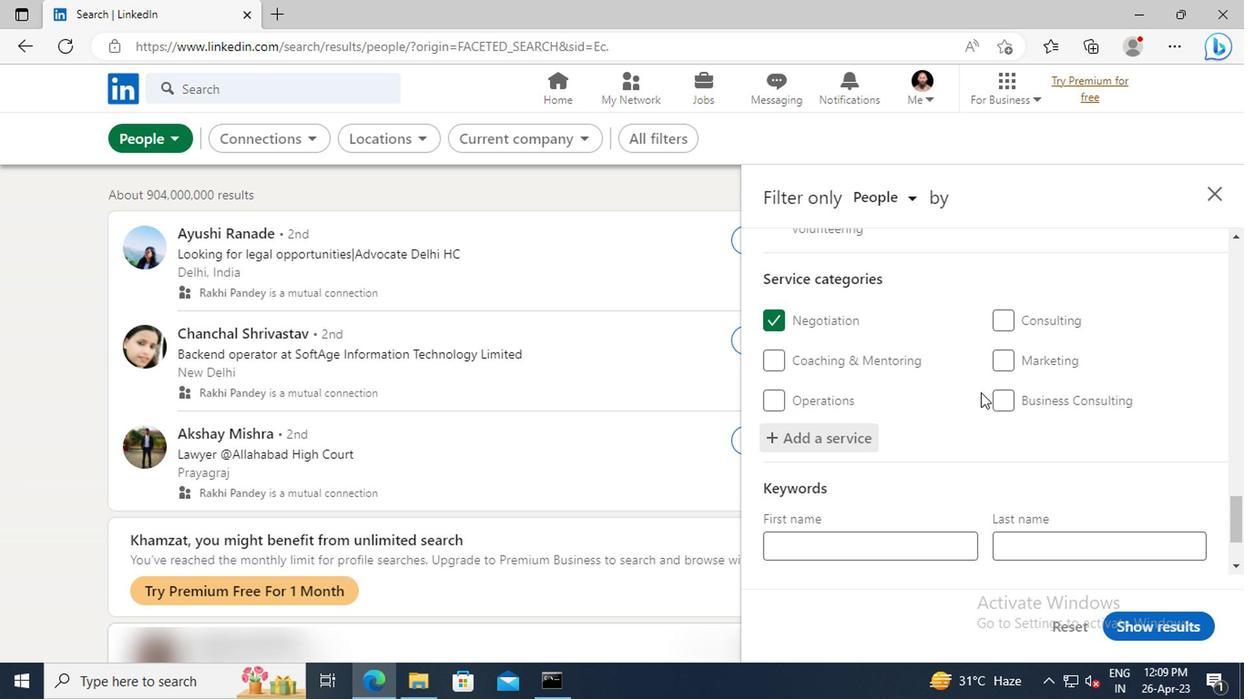 
Action: Mouse scrolled (817, 398) with delta (0, 0)
Screenshot: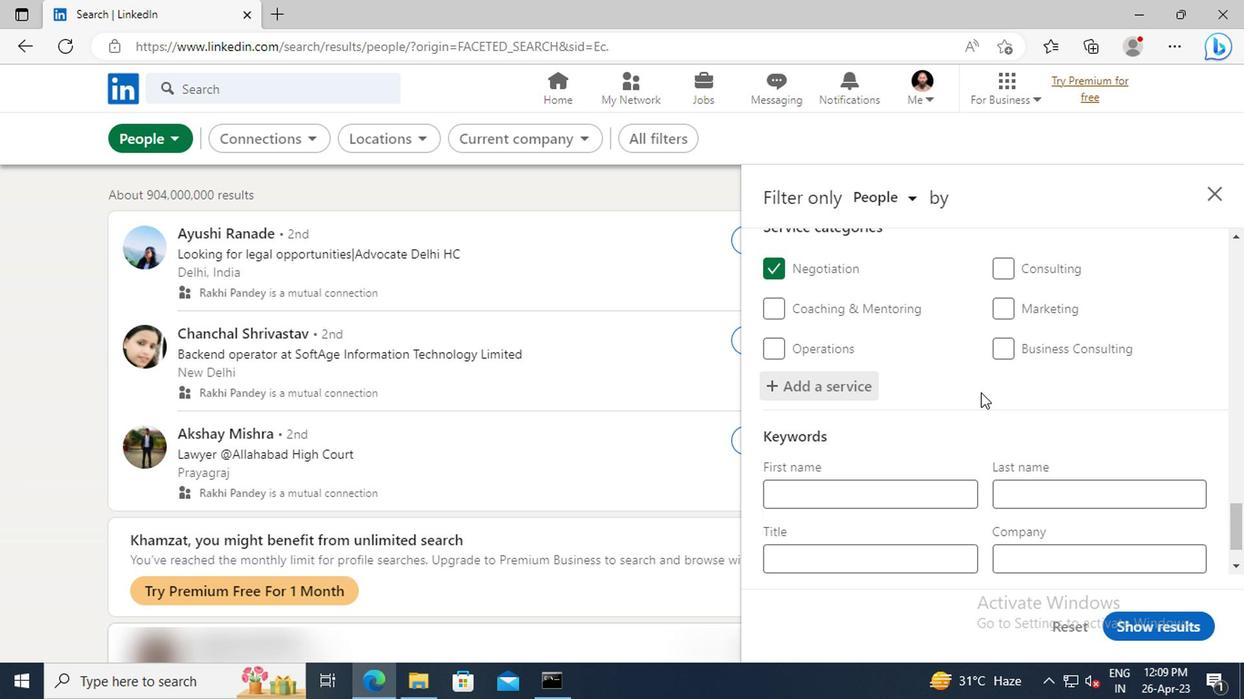 
Action: Mouse scrolled (817, 398) with delta (0, 0)
Screenshot: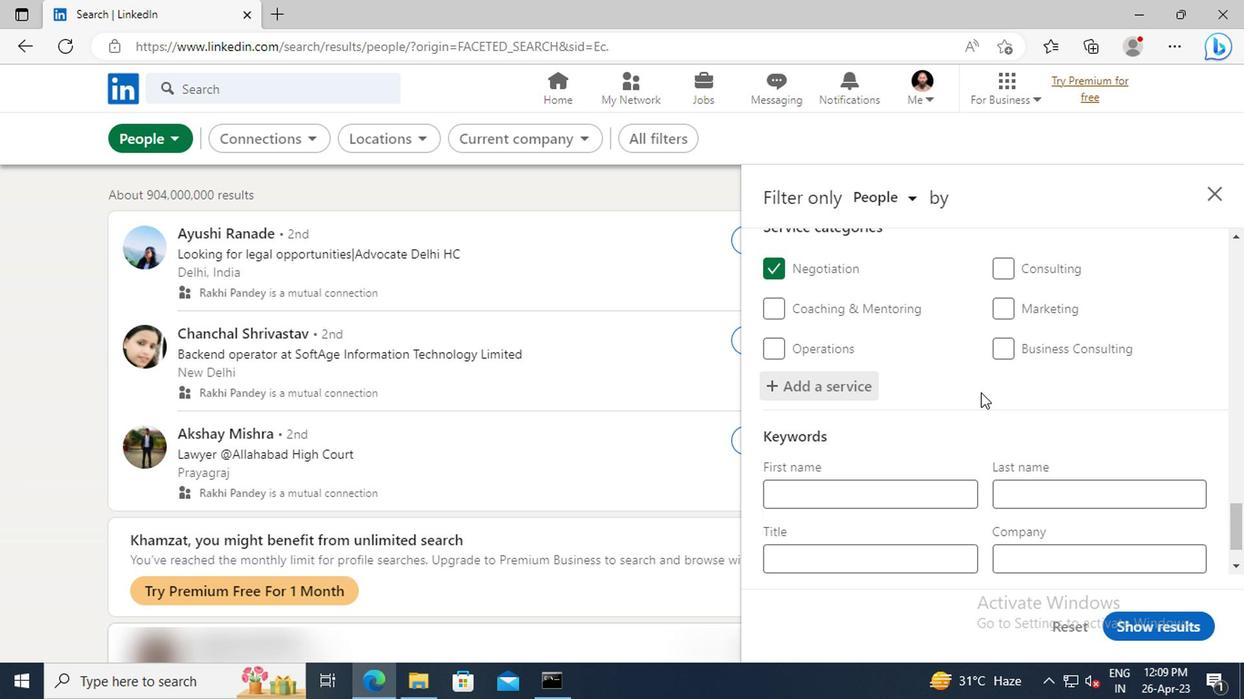 
Action: Mouse scrolled (817, 398) with delta (0, 0)
Screenshot: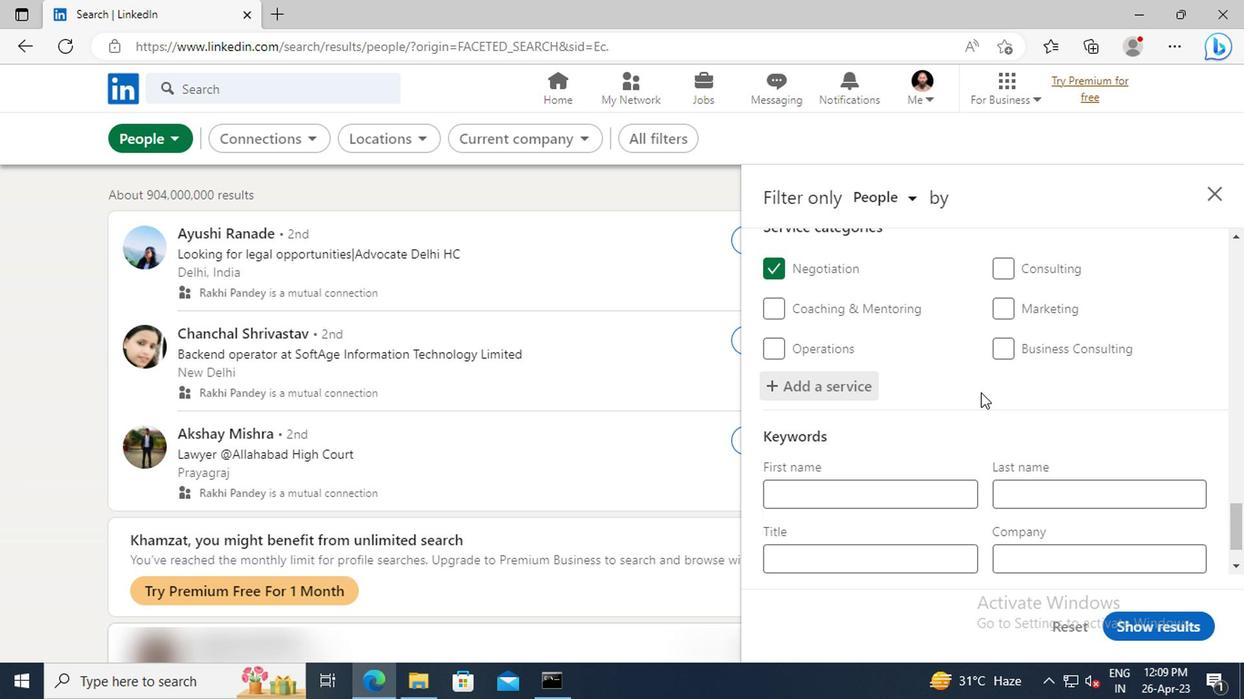 
Action: Mouse scrolled (817, 398) with delta (0, 0)
Screenshot: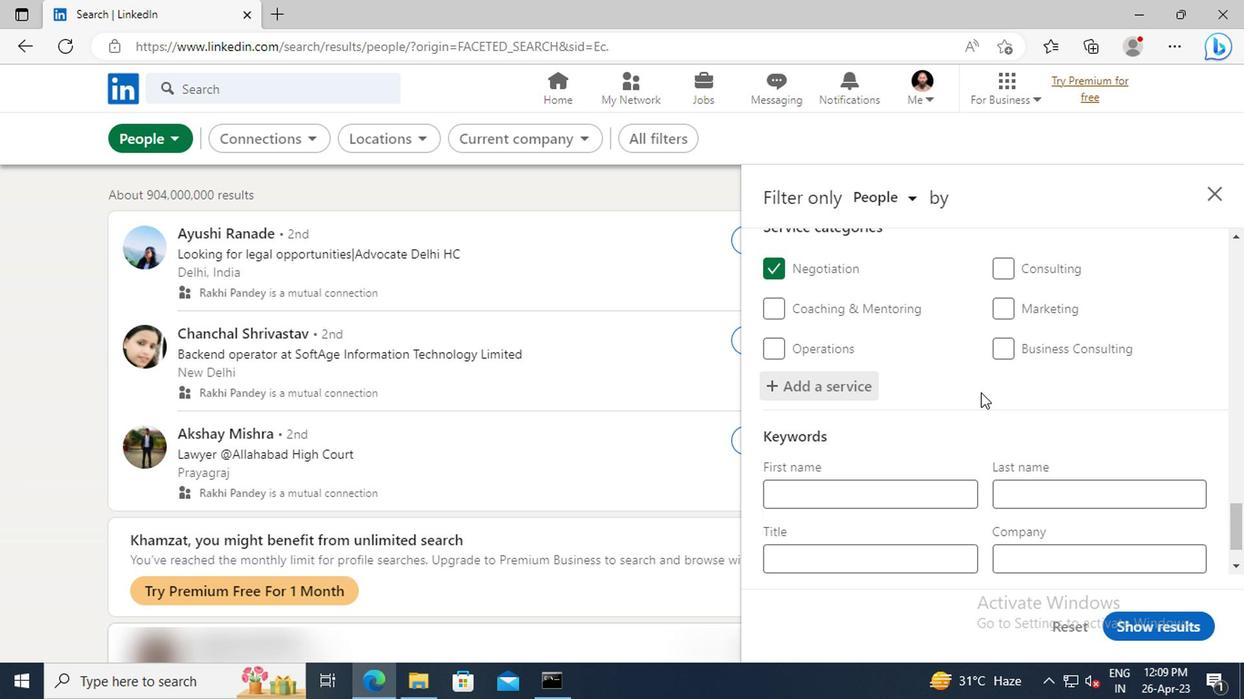 
Action: Mouse moved to (723, 469)
Screenshot: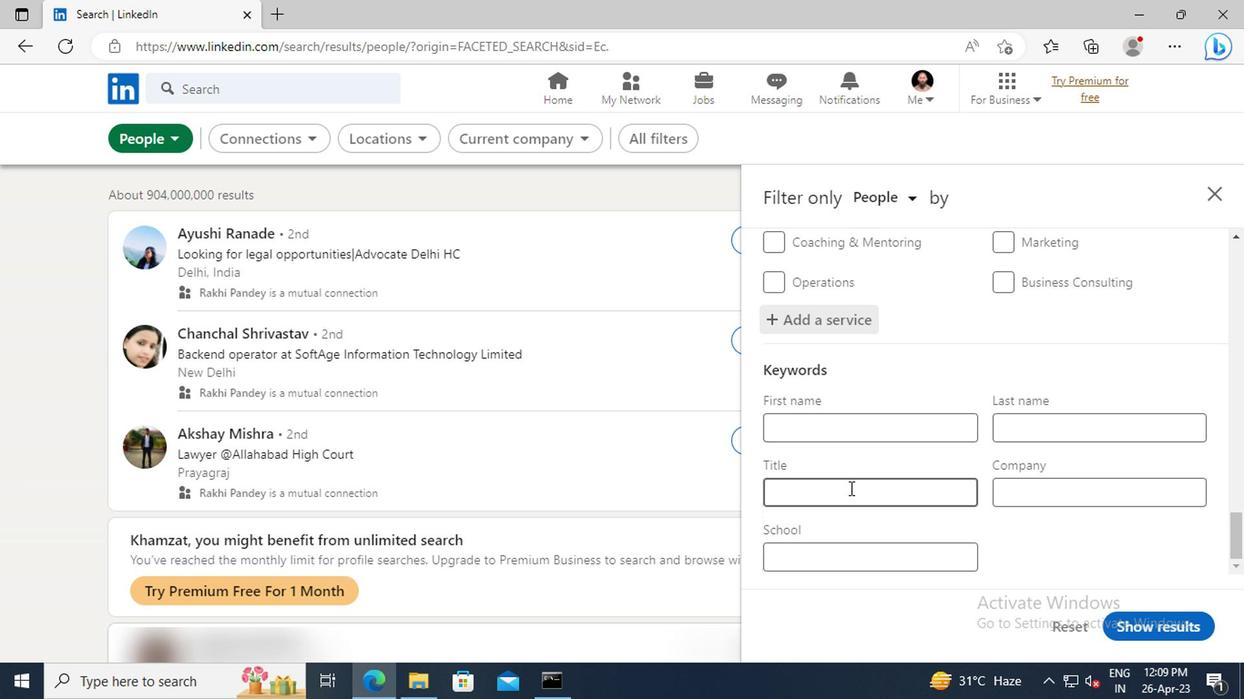 
Action: Mouse pressed left at (723, 469)
Screenshot: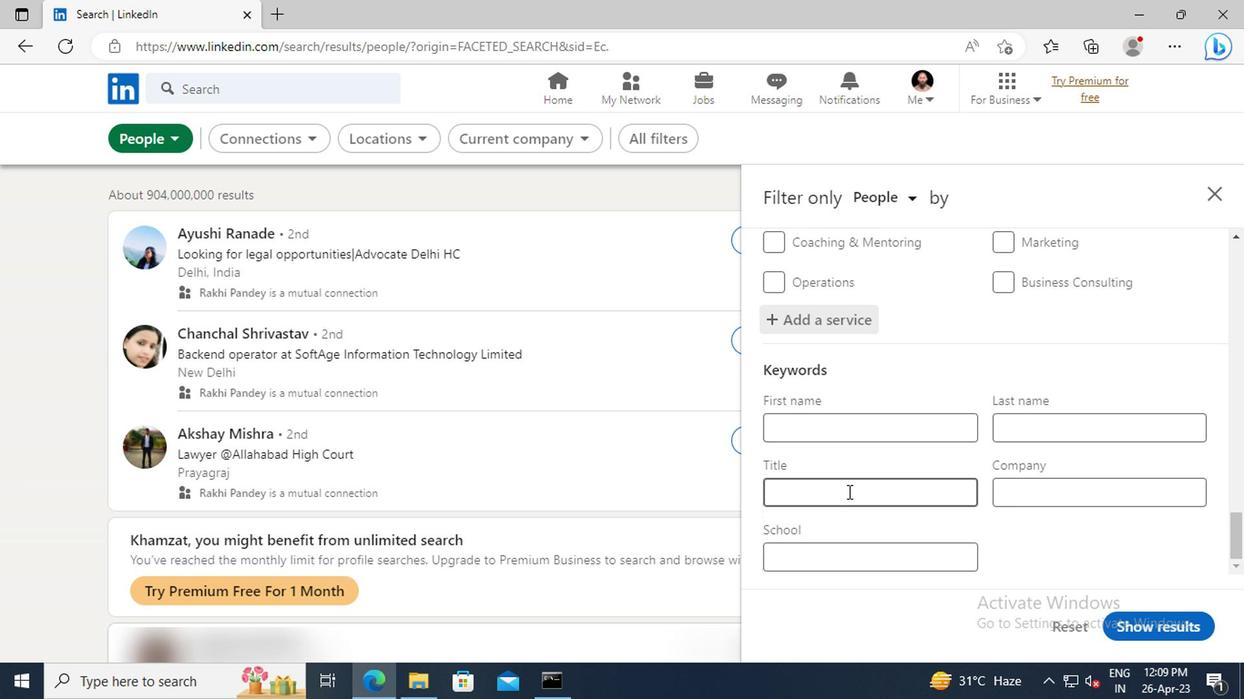 
Action: Key pressed <Key.shift>PLUMBER<Key.enter>
Screenshot: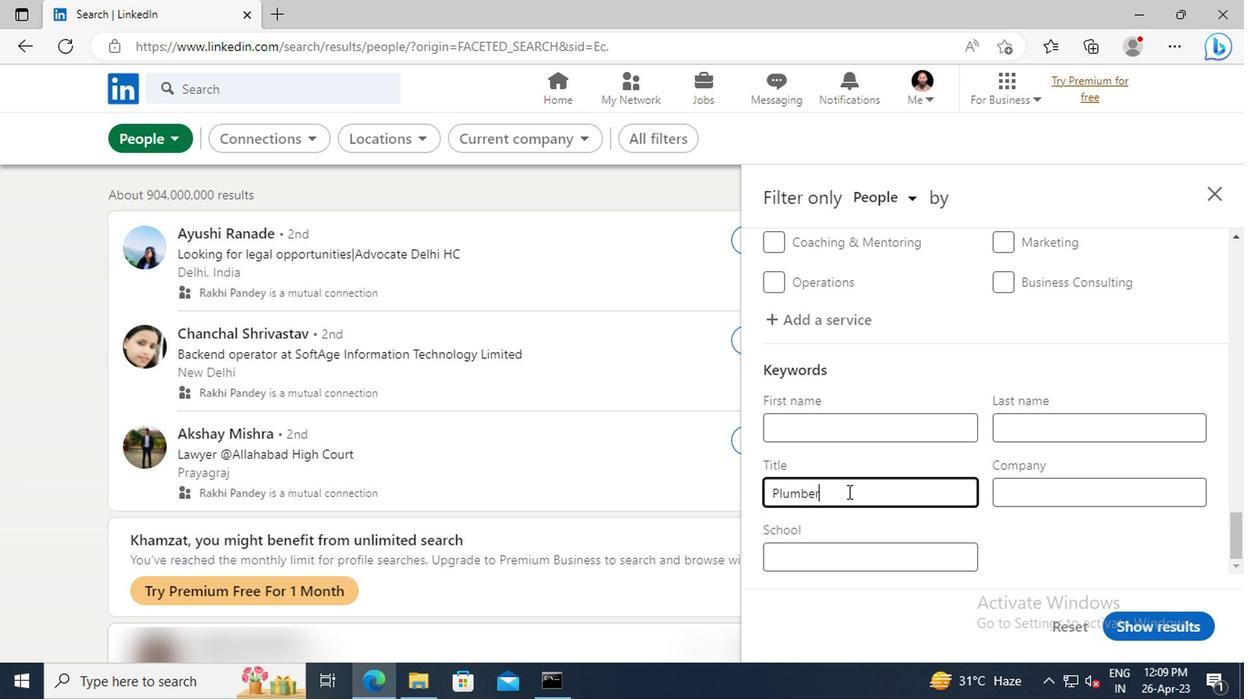 
Action: Mouse moved to (934, 565)
Screenshot: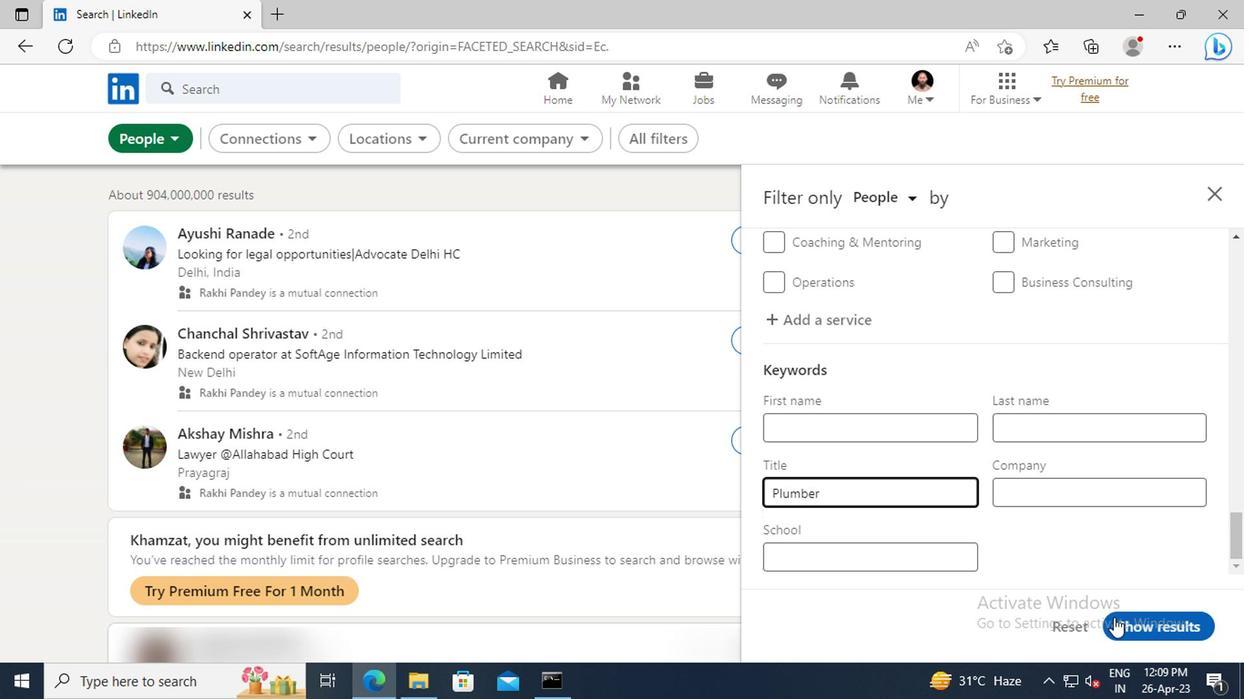 
Action: Mouse pressed left at (934, 565)
Screenshot: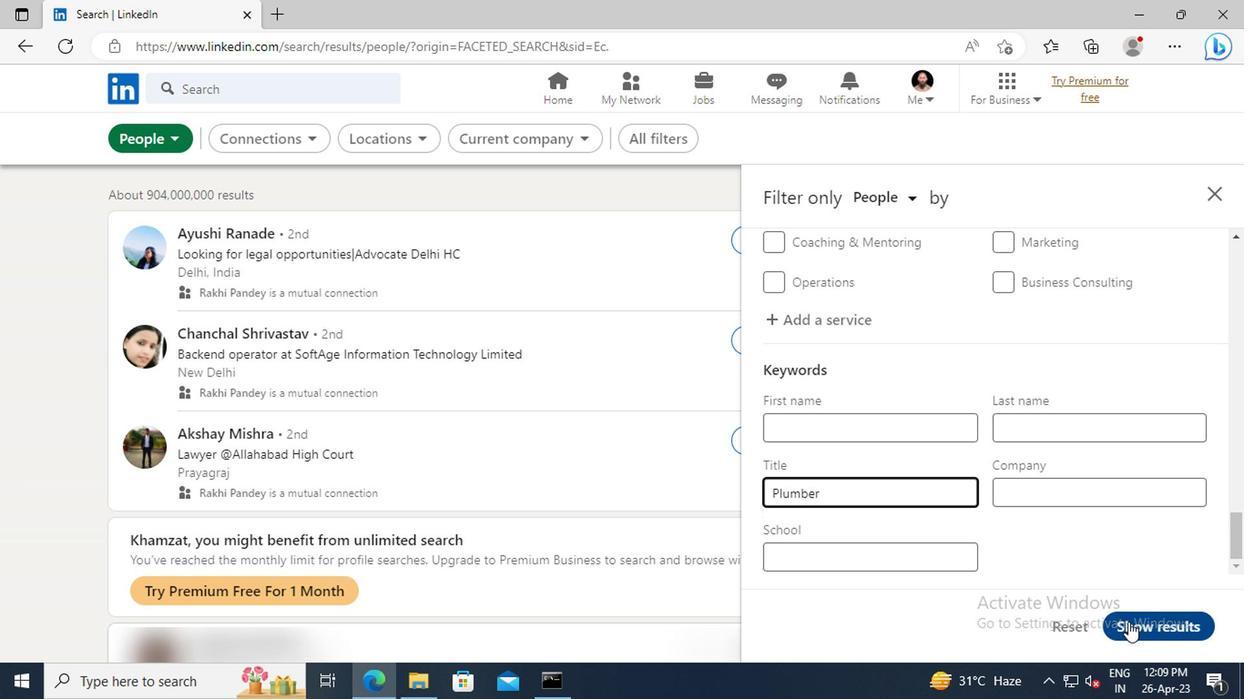 
